 Task: Find connections with filter location Khāsh with filter topic #Managementtips with filter profile language Spanish with filter current company Reliance Industries Limited with filter school Dr. Harisingh Gaur Vishwavidyalaya, Sagar with filter industry Building Finishing Contractors with filter service category Event Planning with filter keywords title File Clerk
Action: Mouse moved to (615, 108)
Screenshot: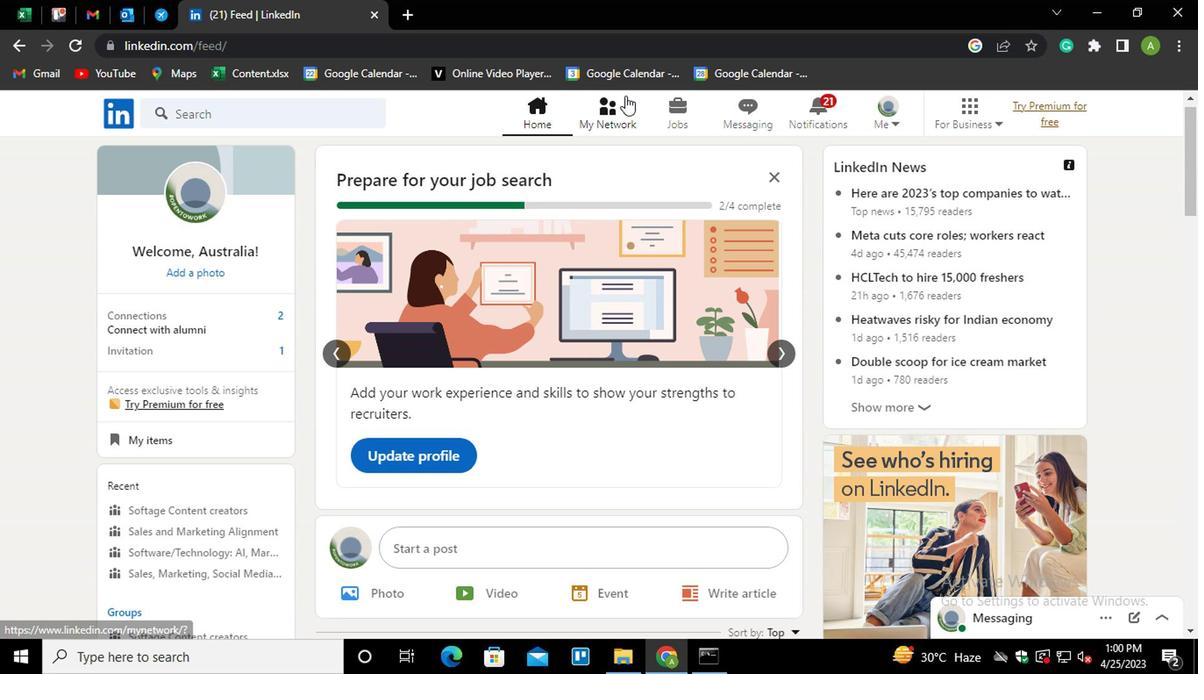 
Action: Mouse pressed left at (615, 108)
Screenshot: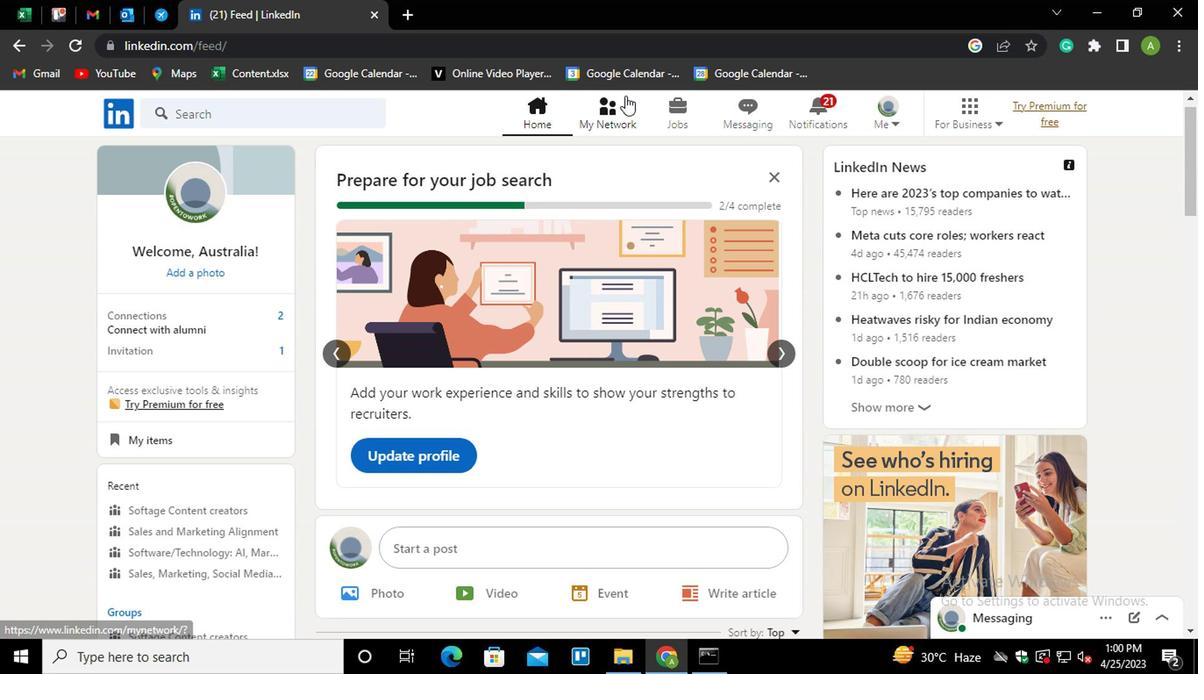 
Action: Mouse moved to (214, 218)
Screenshot: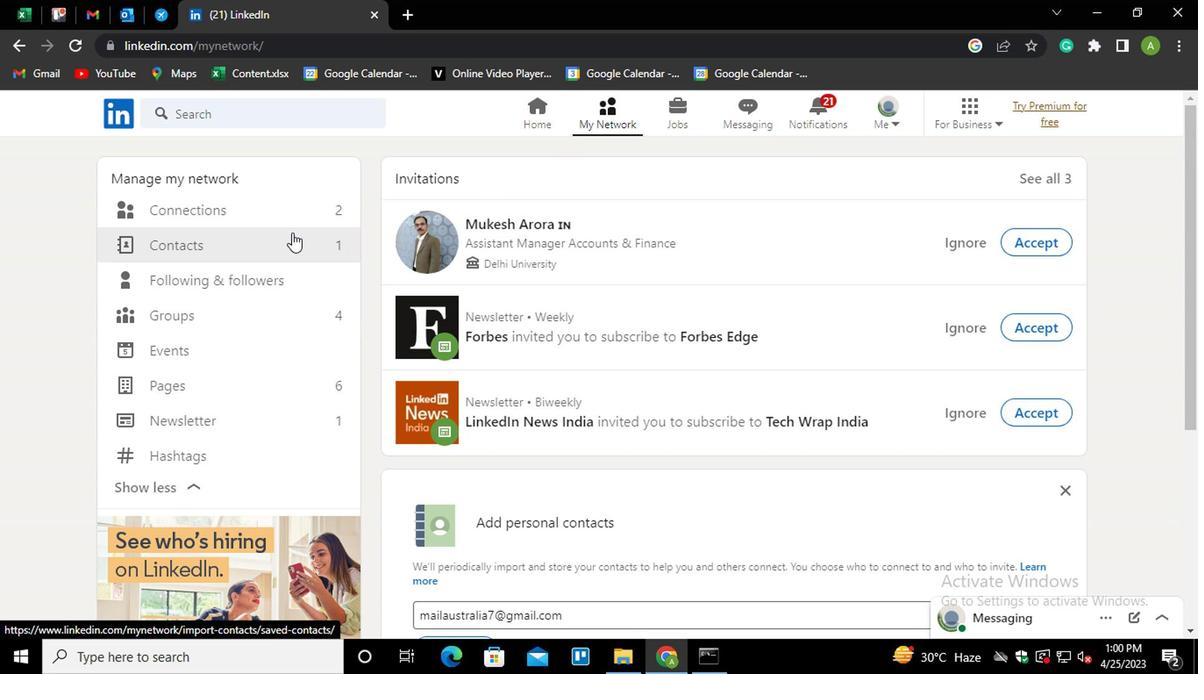 
Action: Mouse pressed left at (214, 218)
Screenshot: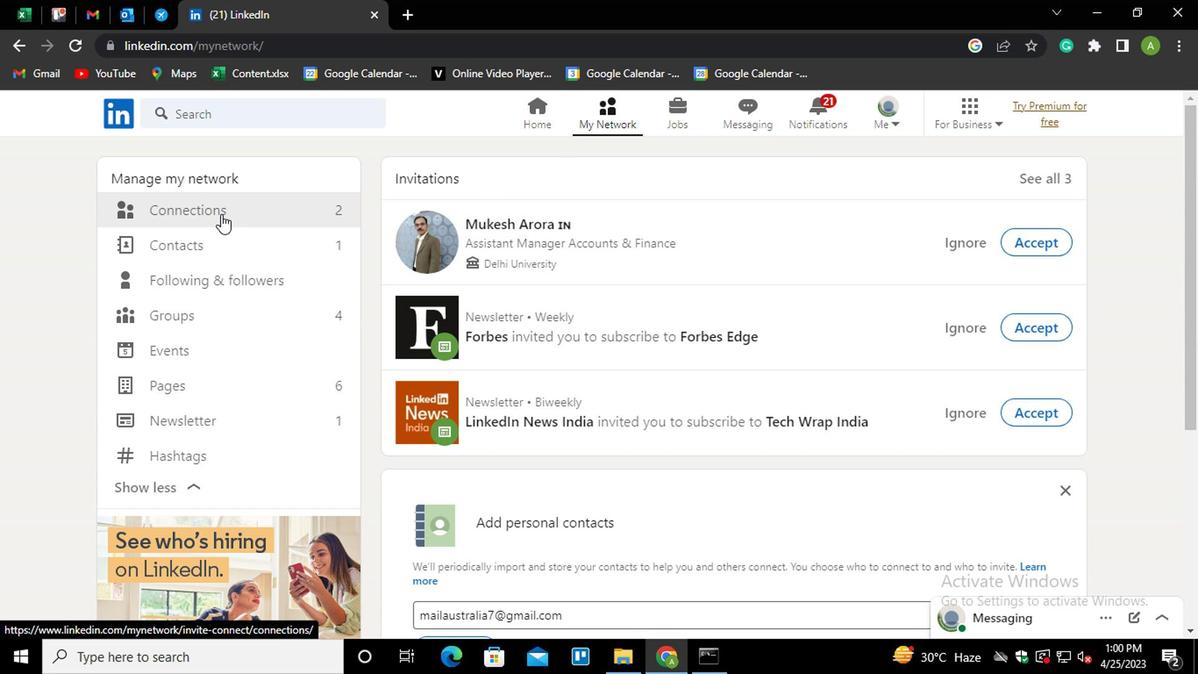 
Action: Mouse moved to (711, 215)
Screenshot: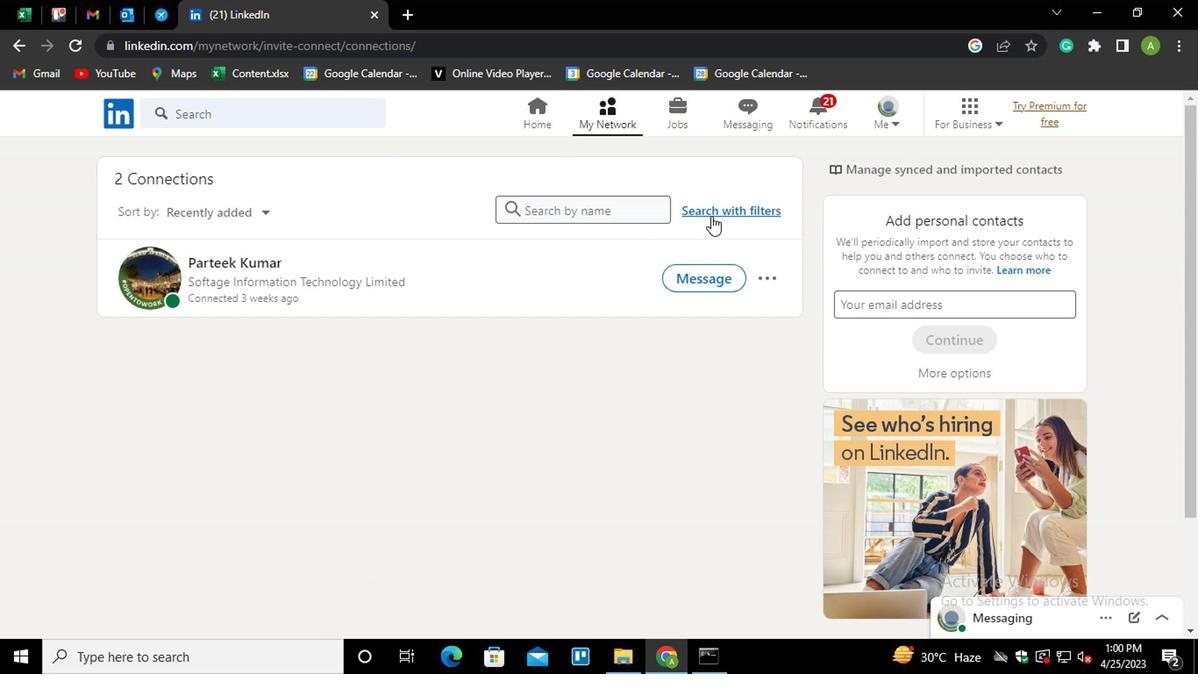 
Action: Mouse pressed left at (711, 215)
Screenshot: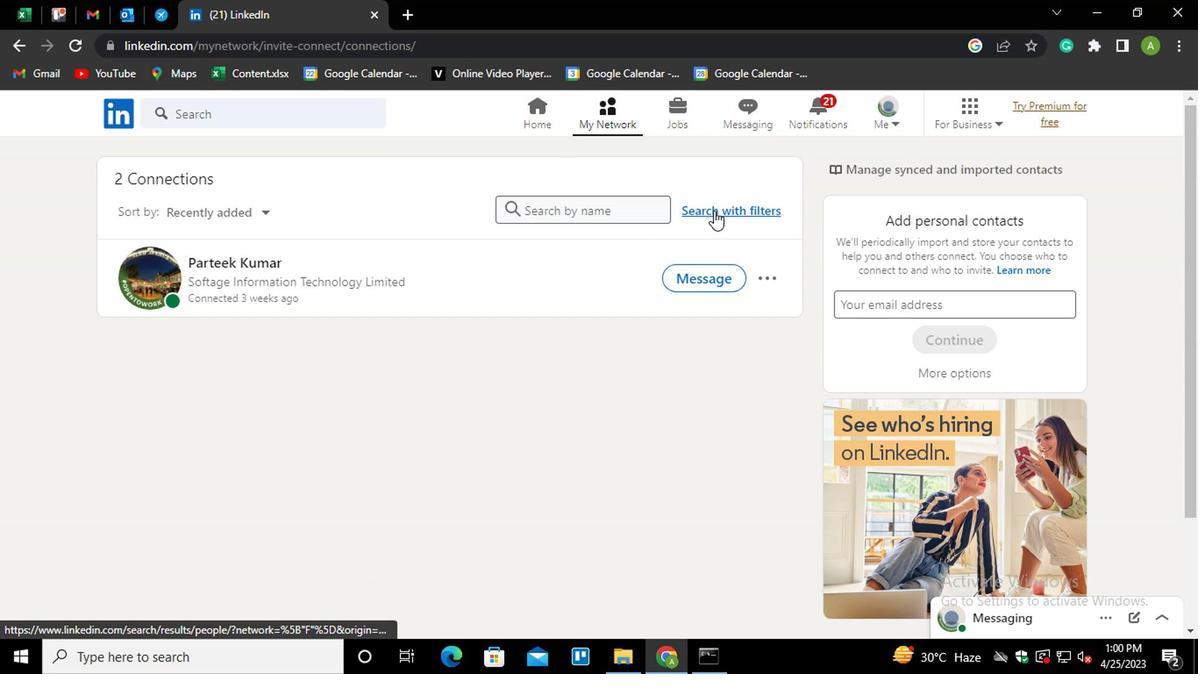 
Action: Mouse moved to (581, 174)
Screenshot: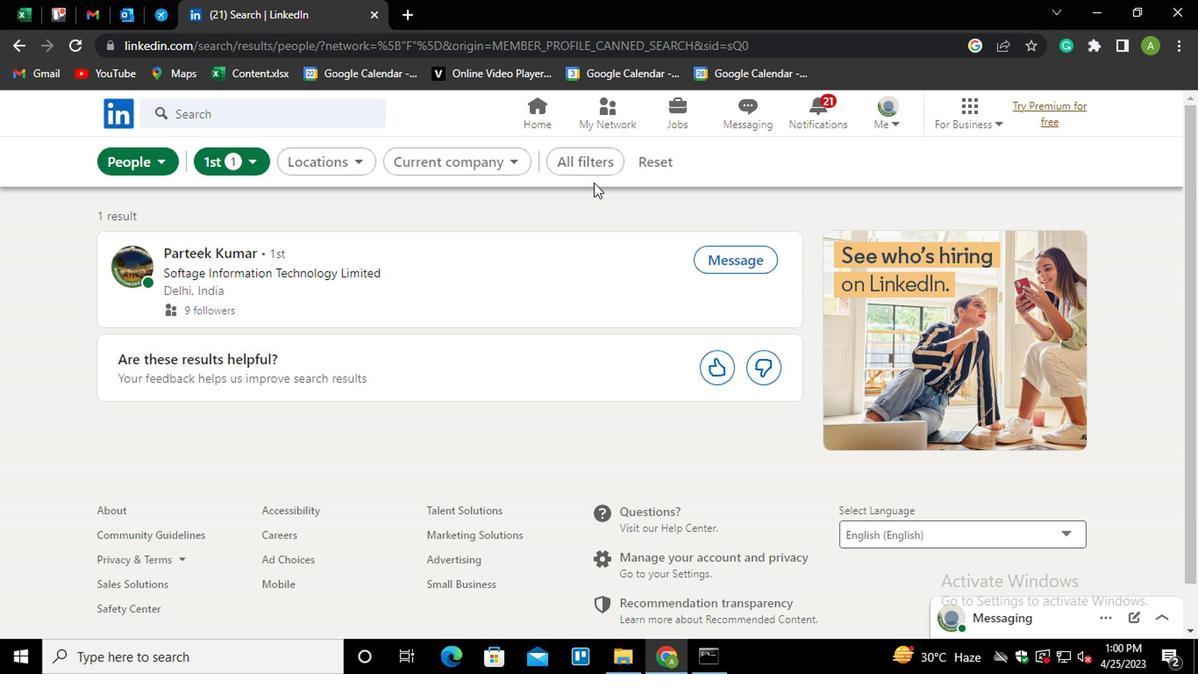 
Action: Mouse pressed left at (581, 174)
Screenshot: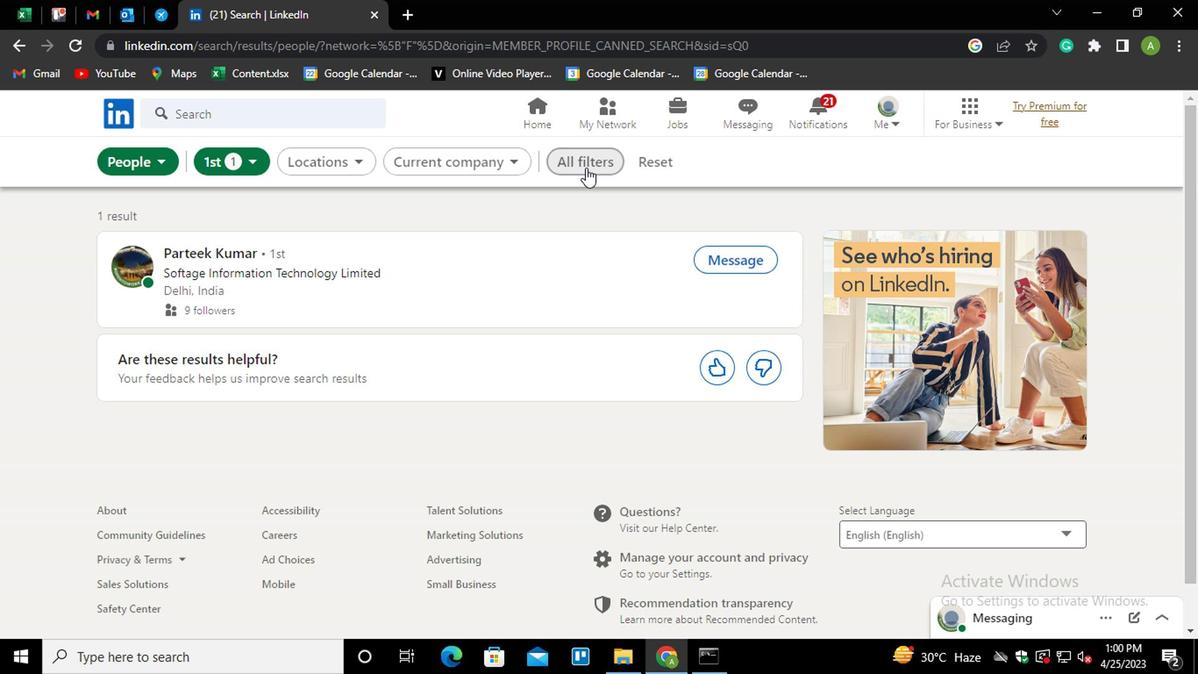 
Action: Mouse moved to (862, 369)
Screenshot: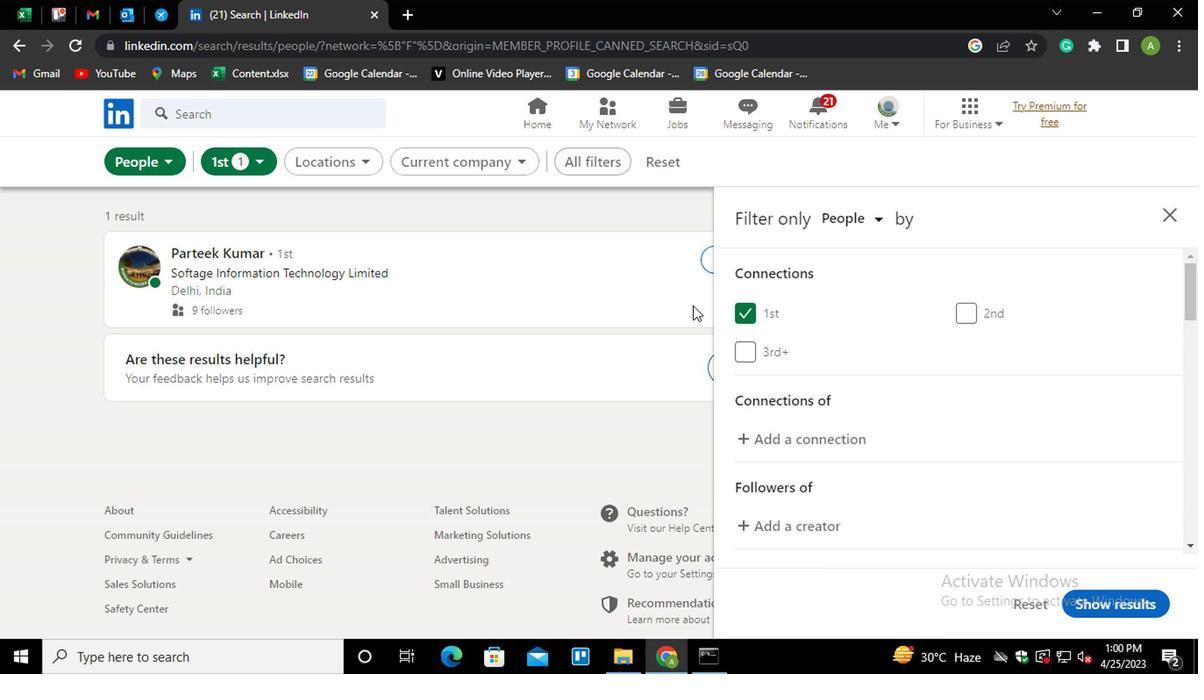 
Action: Mouse scrolled (862, 367) with delta (0, -1)
Screenshot: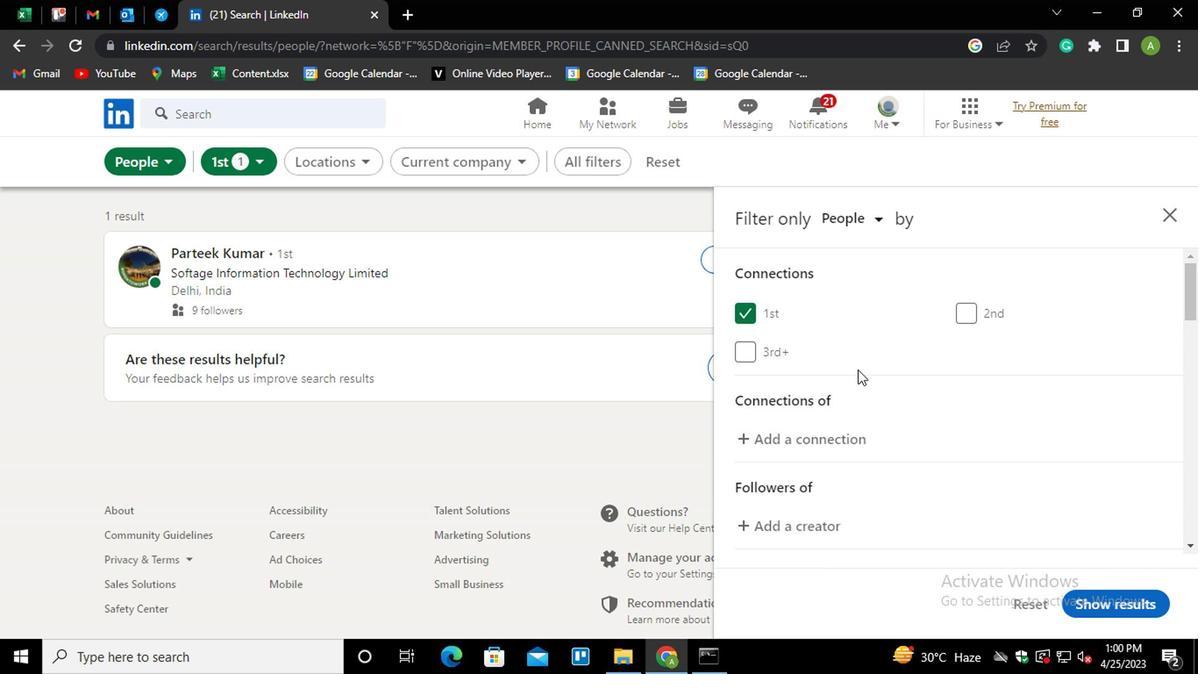 
Action: Mouse moved to (863, 369)
Screenshot: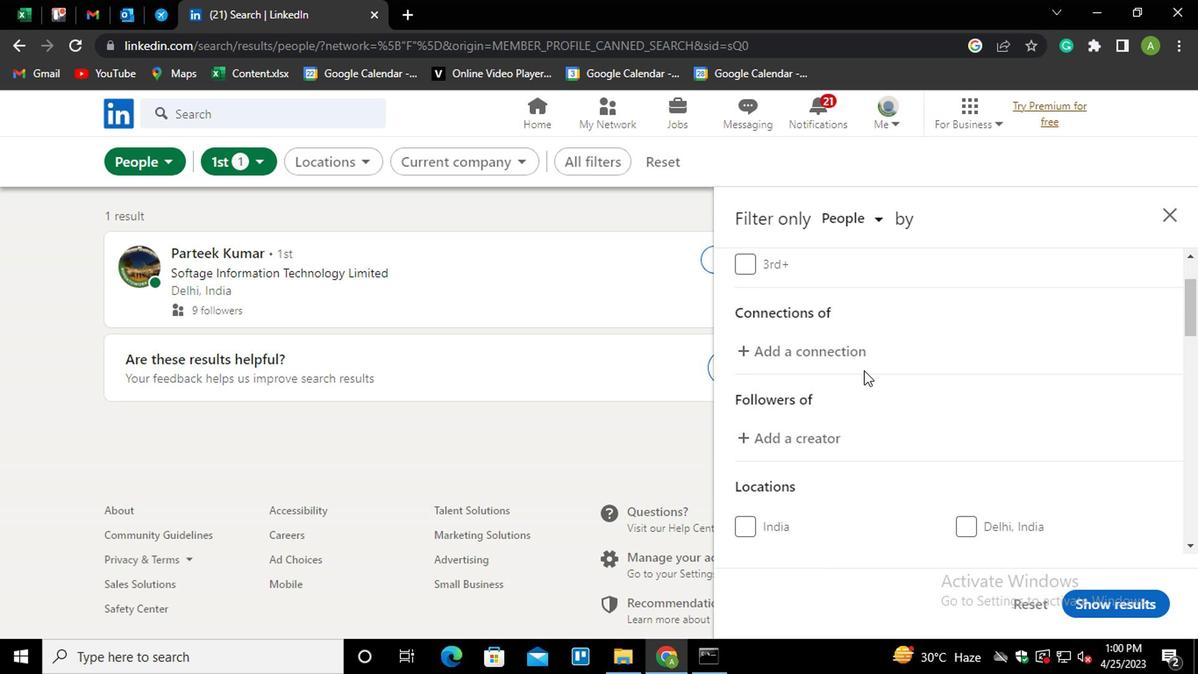 
Action: Mouse scrolled (863, 367) with delta (0, -1)
Screenshot: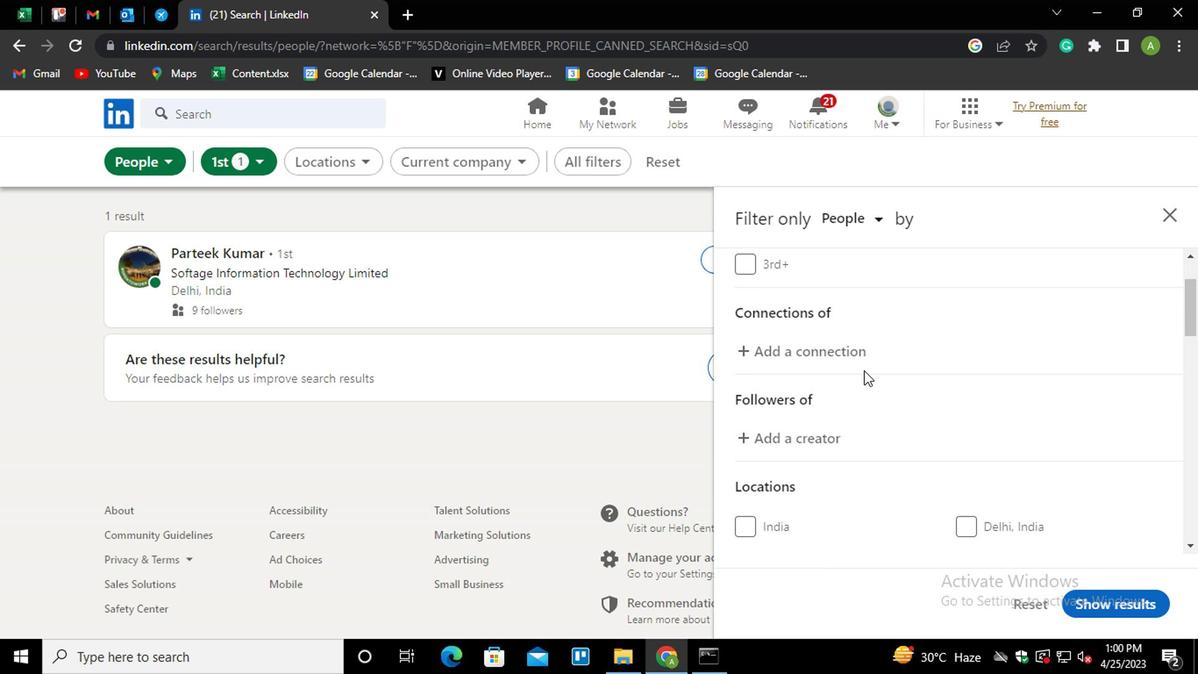 
Action: Mouse scrolled (863, 367) with delta (0, -1)
Screenshot: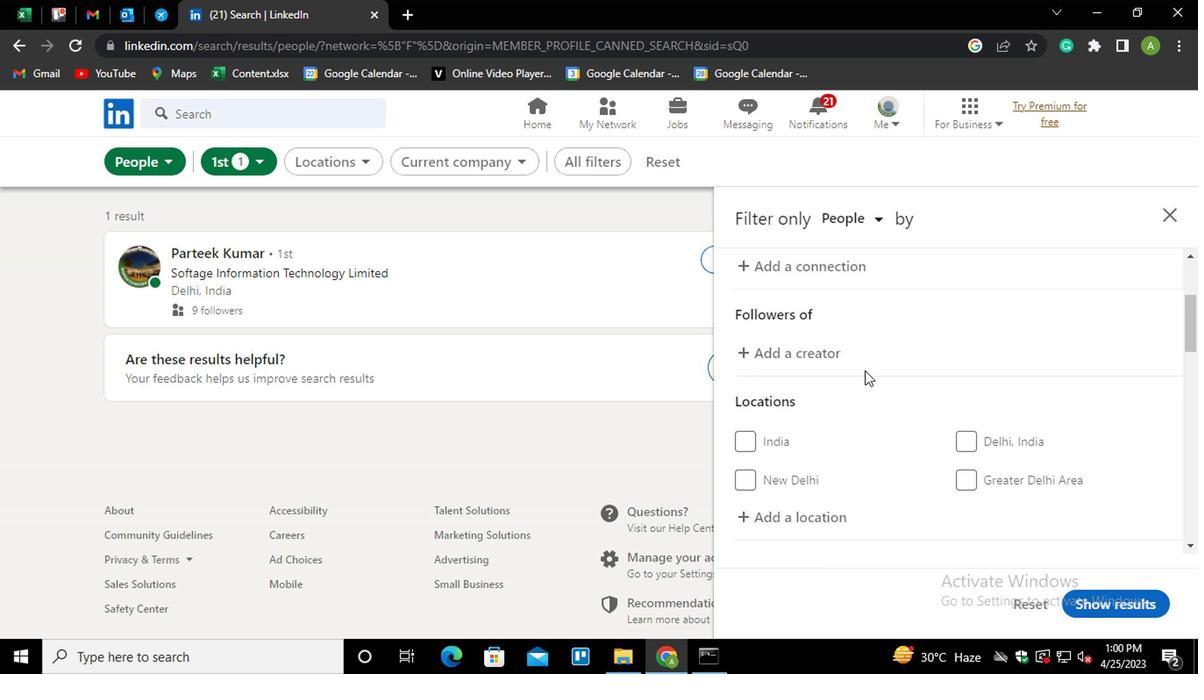 
Action: Mouse moved to (782, 430)
Screenshot: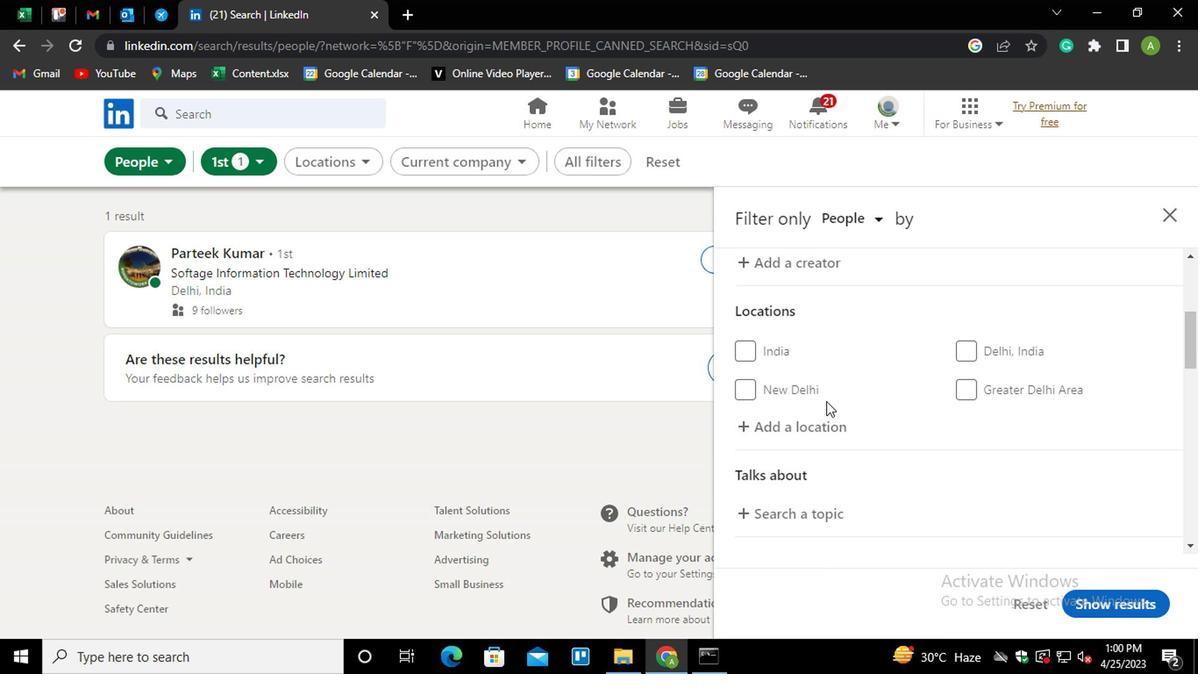 
Action: Mouse pressed left at (782, 430)
Screenshot: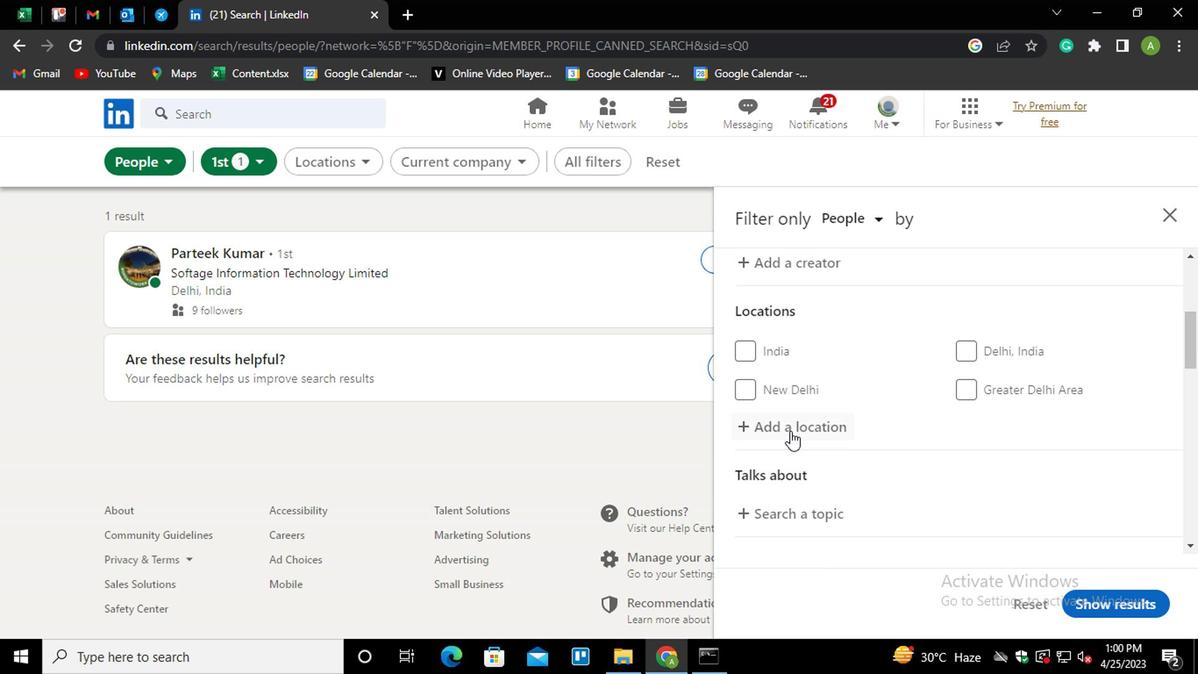 
Action: Mouse moved to (791, 418)
Screenshot: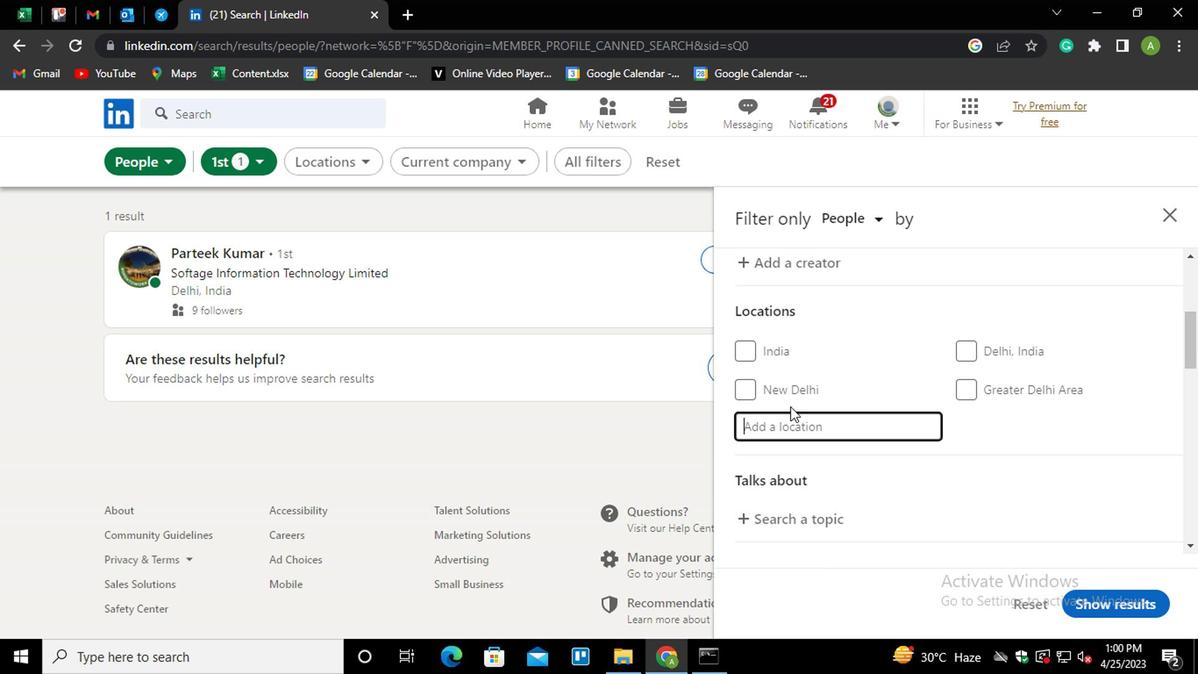 
Action: Mouse pressed left at (791, 418)
Screenshot: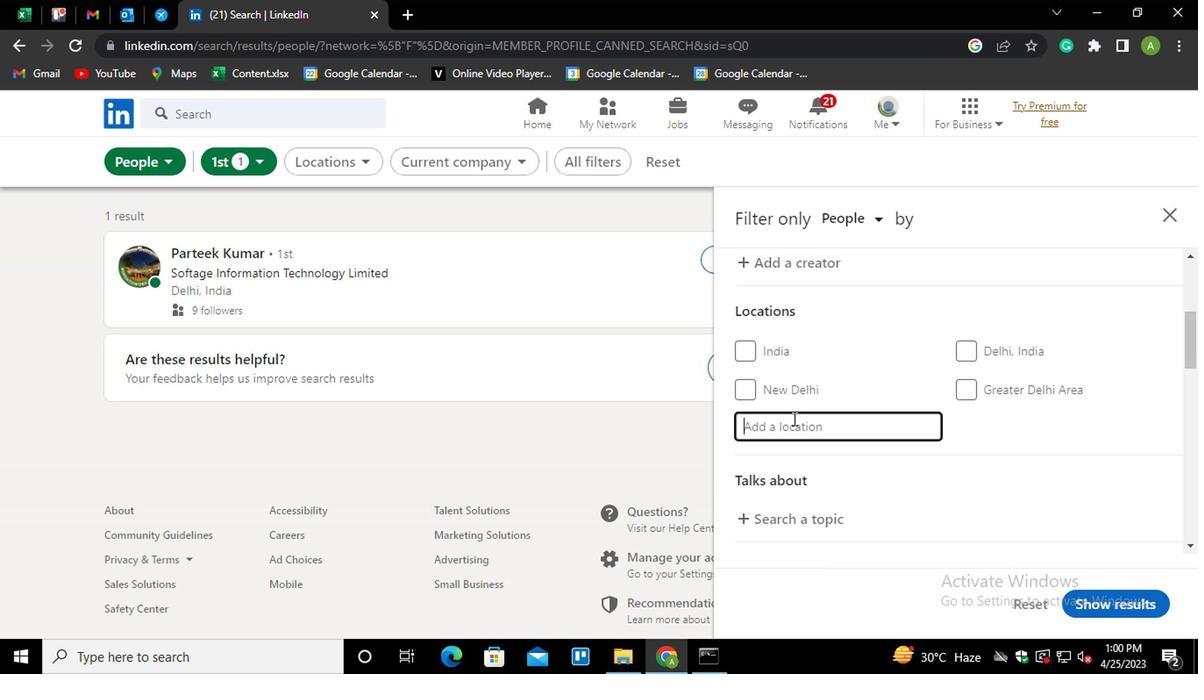 
Action: Key pressed <Key.shift_r>Khash
Screenshot: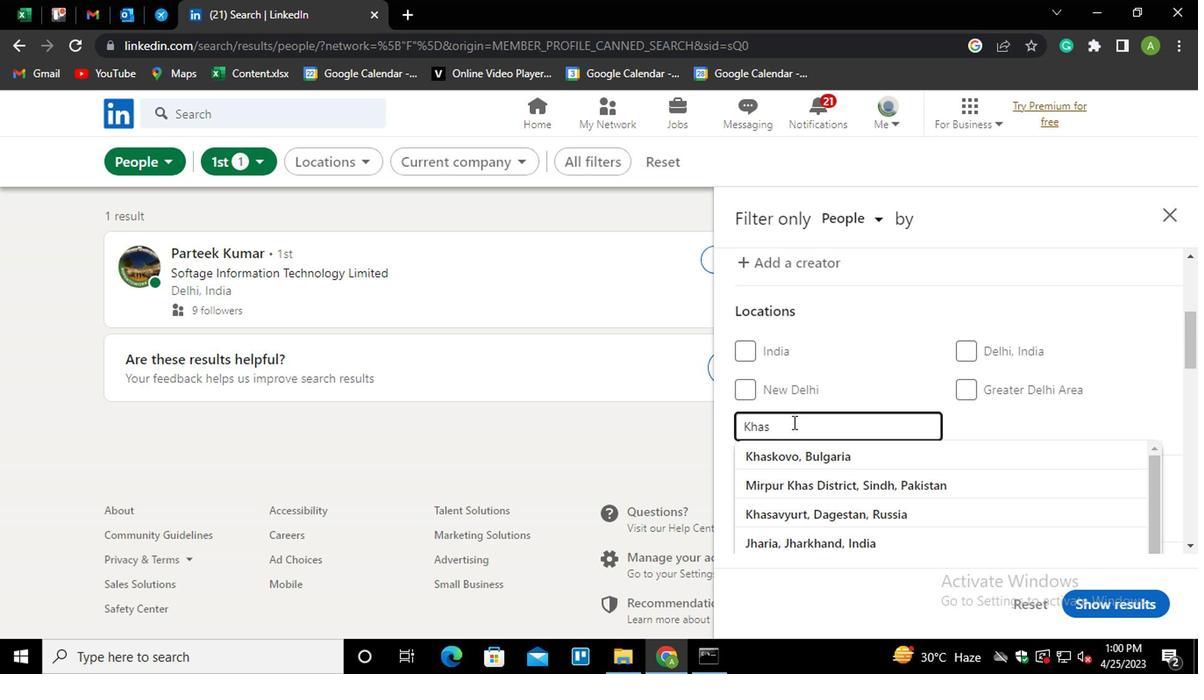 
Action: Mouse moved to (1028, 436)
Screenshot: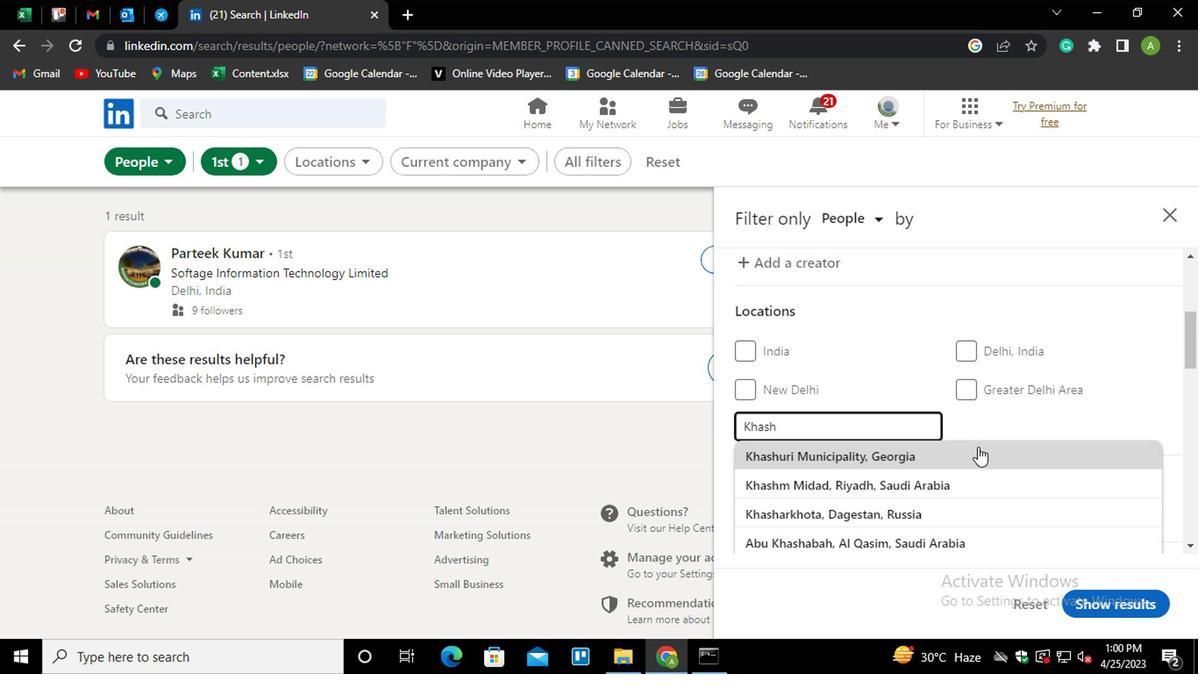 
Action: Mouse pressed left at (1028, 436)
Screenshot: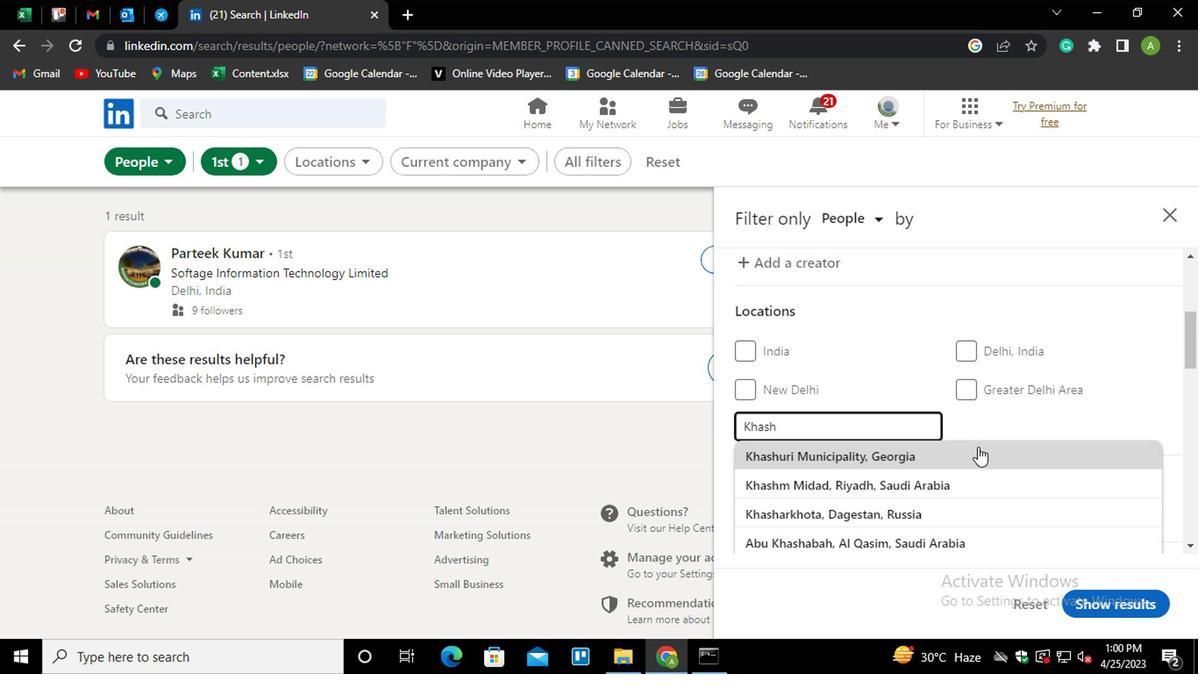 
Action: Mouse moved to (889, 367)
Screenshot: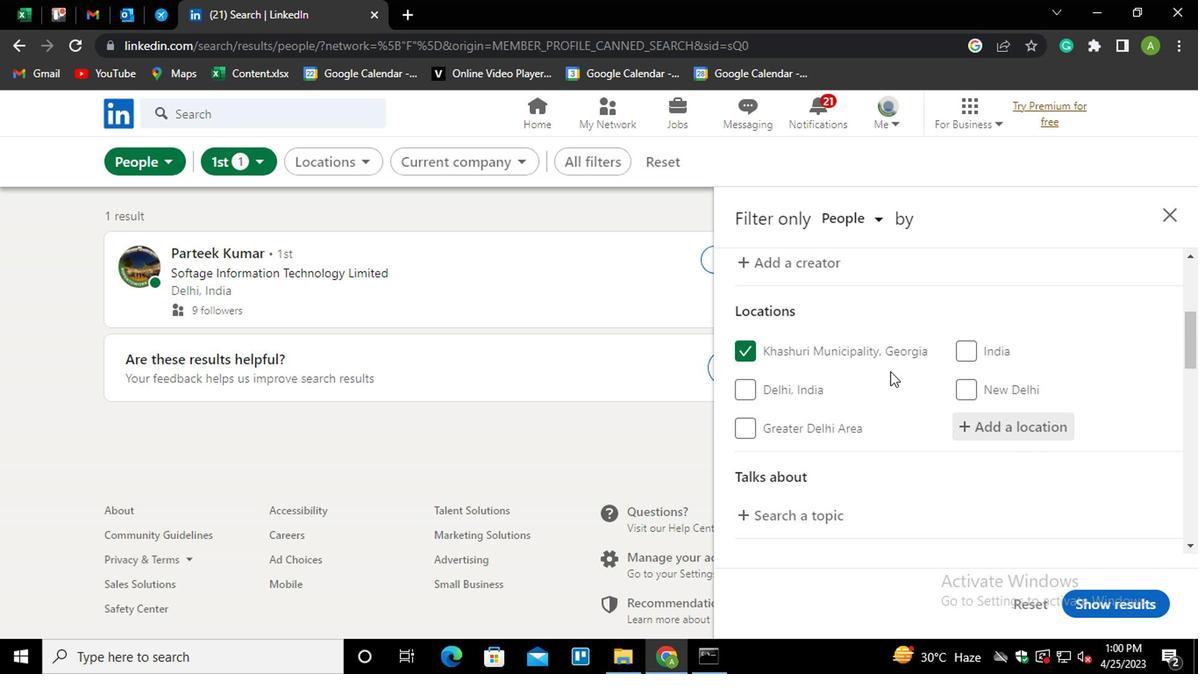 
Action: Mouse scrolled (889, 367) with delta (0, 0)
Screenshot: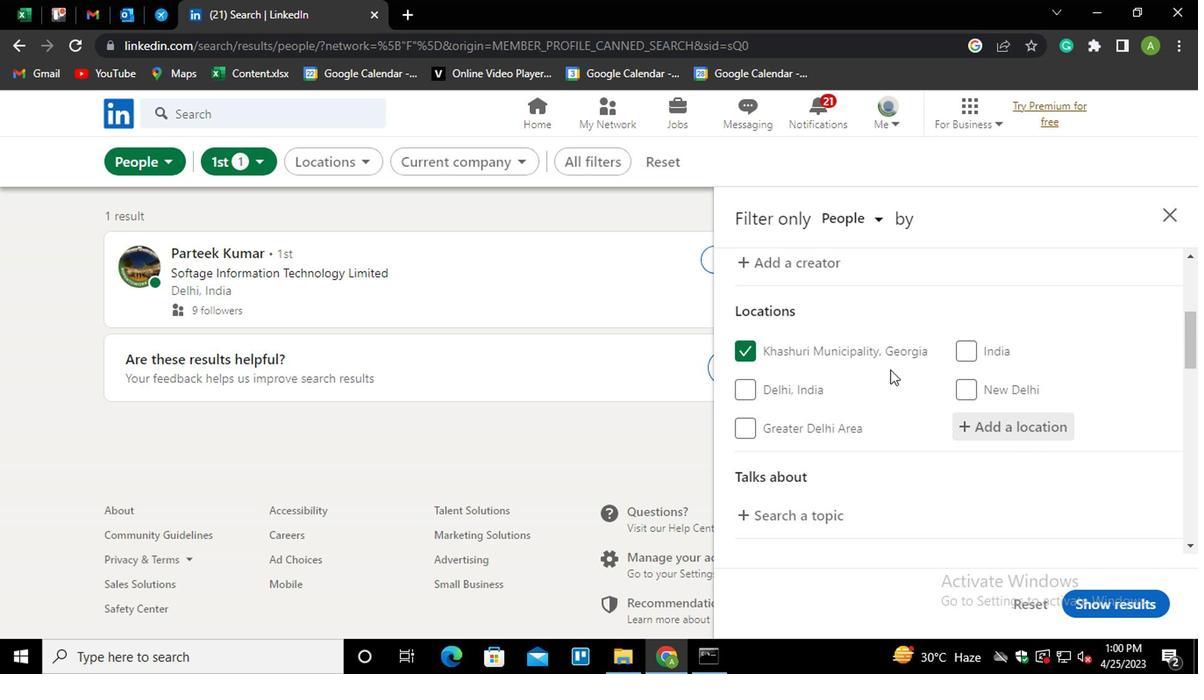 
Action: Mouse scrolled (889, 367) with delta (0, 0)
Screenshot: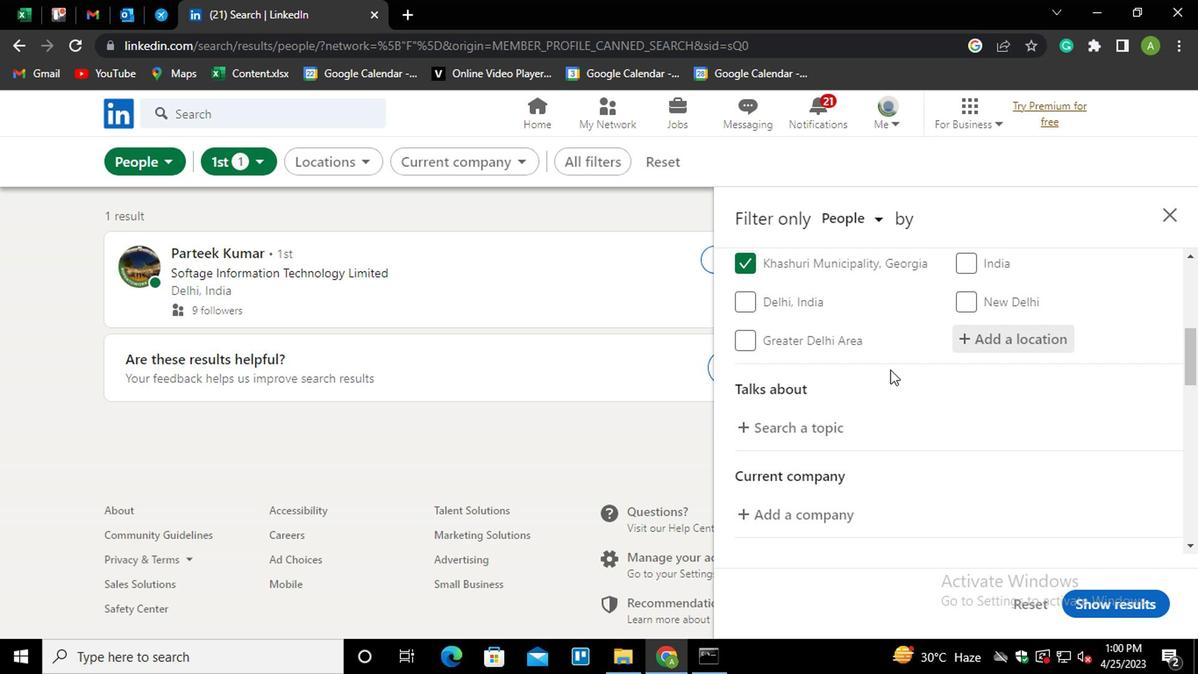 
Action: Mouse scrolled (889, 367) with delta (0, 0)
Screenshot: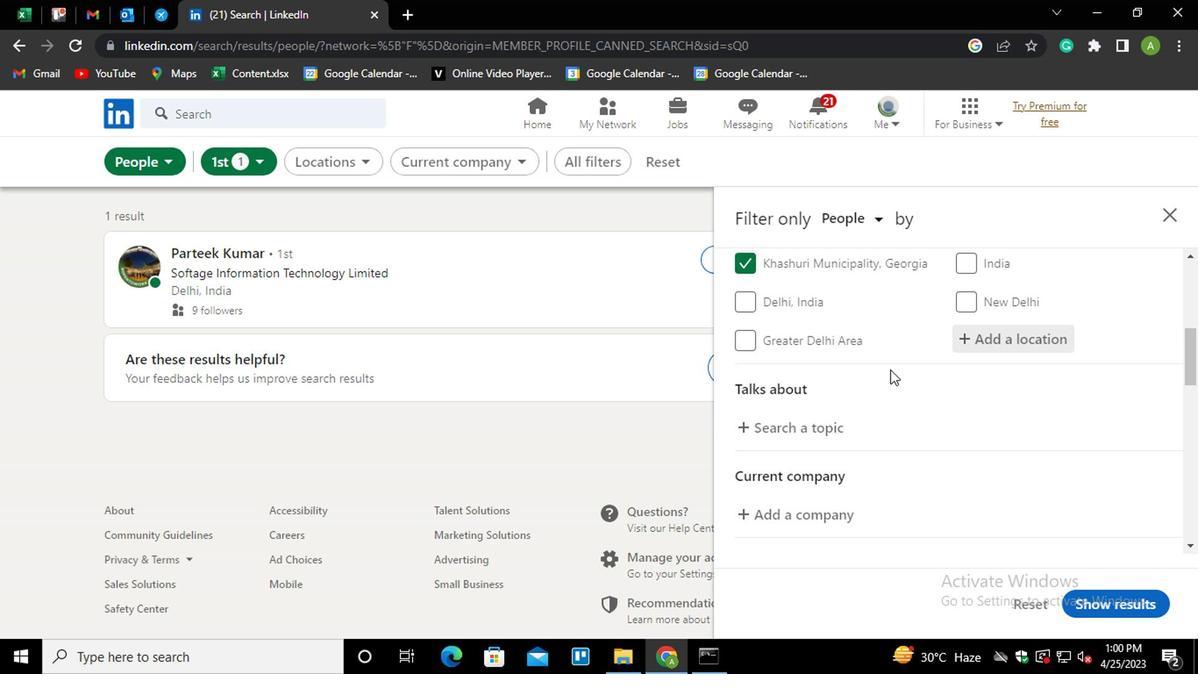 
Action: Mouse moved to (804, 254)
Screenshot: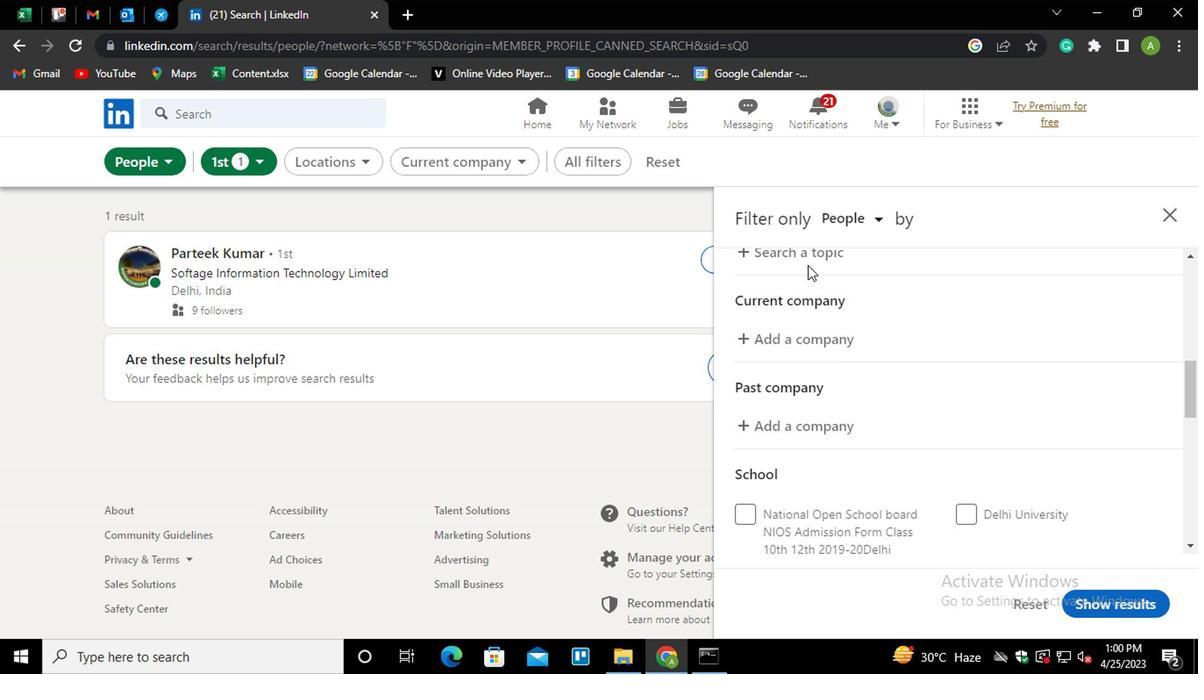 
Action: Mouse pressed left at (804, 254)
Screenshot: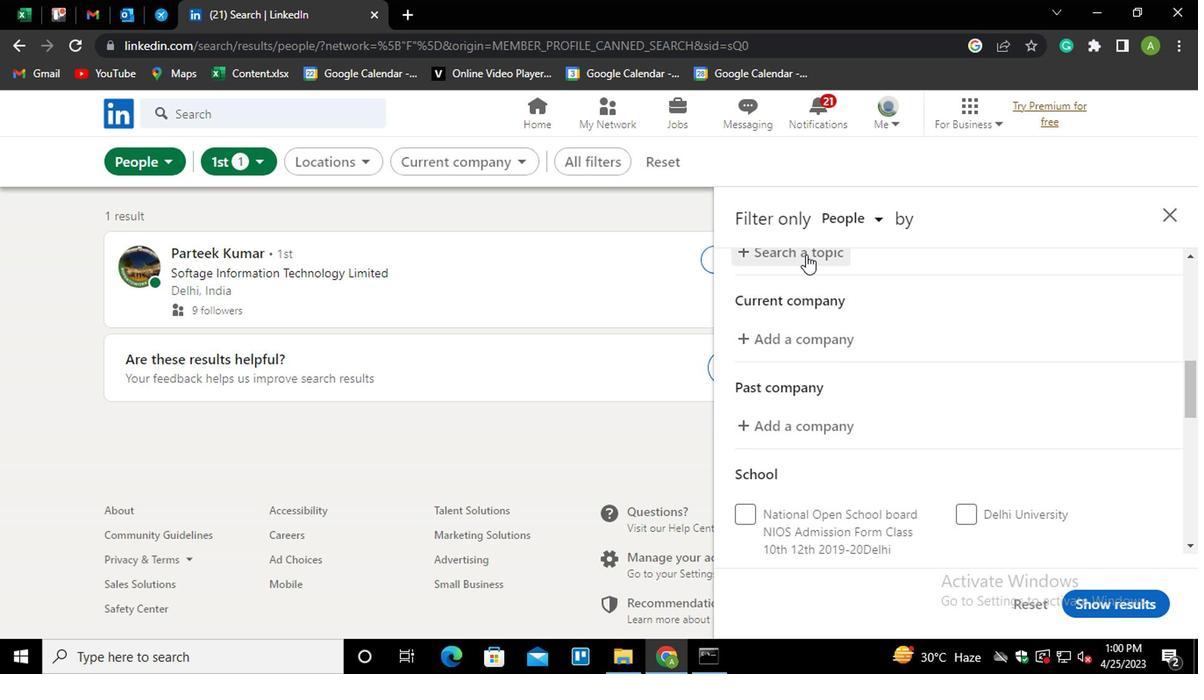 
Action: Mouse moved to (804, 265)
Screenshot: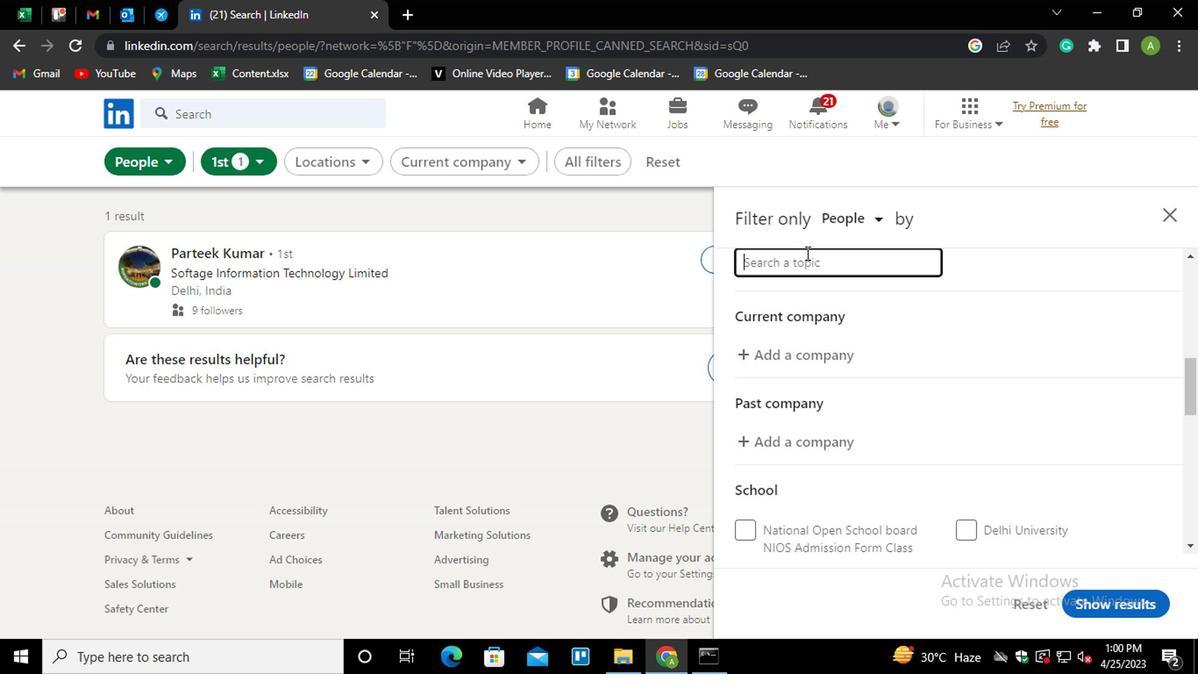 
Action: Mouse pressed left at (804, 265)
Screenshot: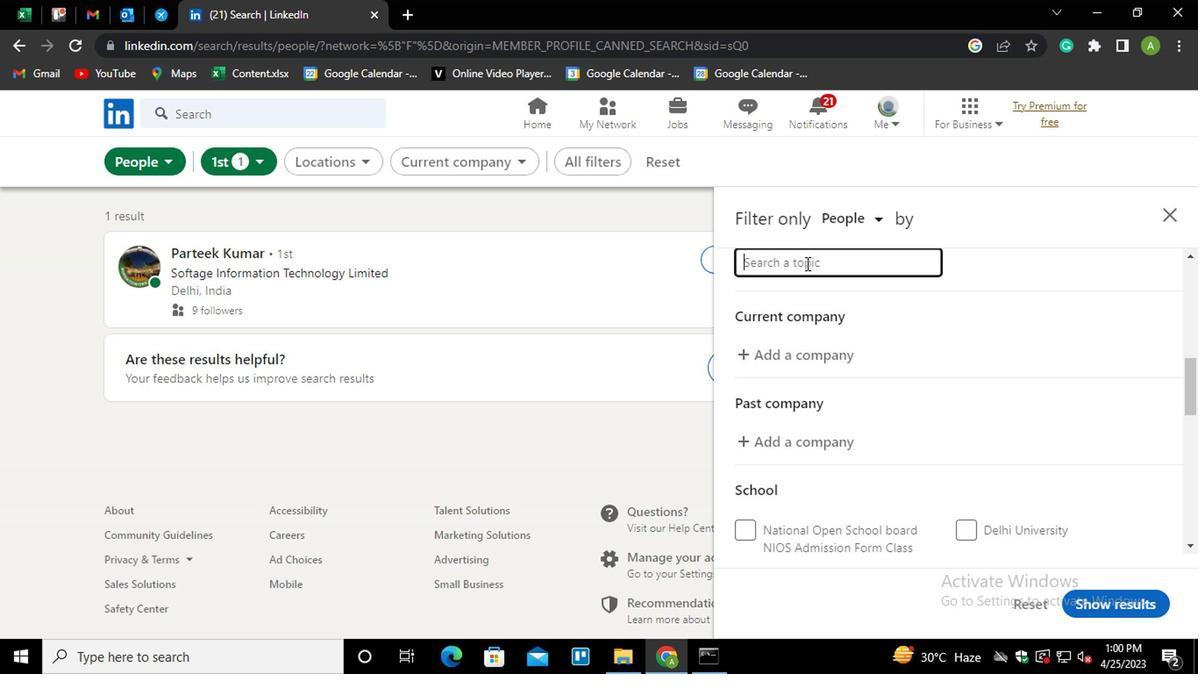 
Action: Key pressed <Key.shift>#<Key.shift_r>MANAGEMENTTIPS
Screenshot: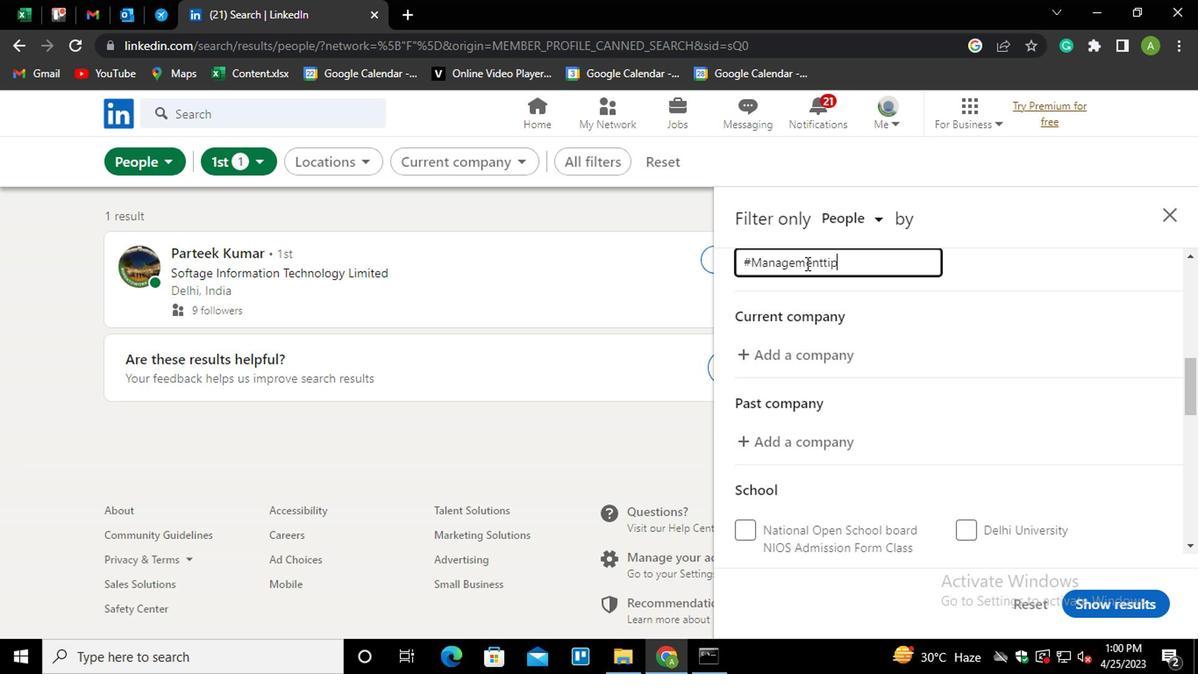 
Action: Mouse moved to (1096, 306)
Screenshot: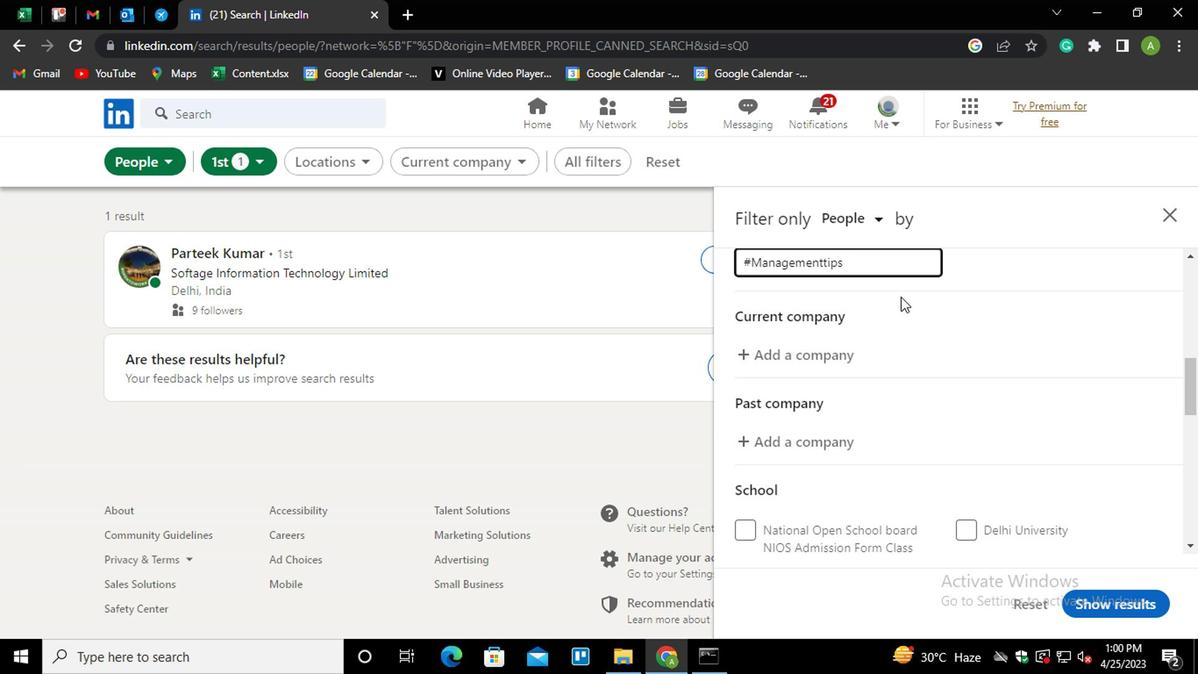 
Action: Mouse pressed left at (1096, 306)
Screenshot: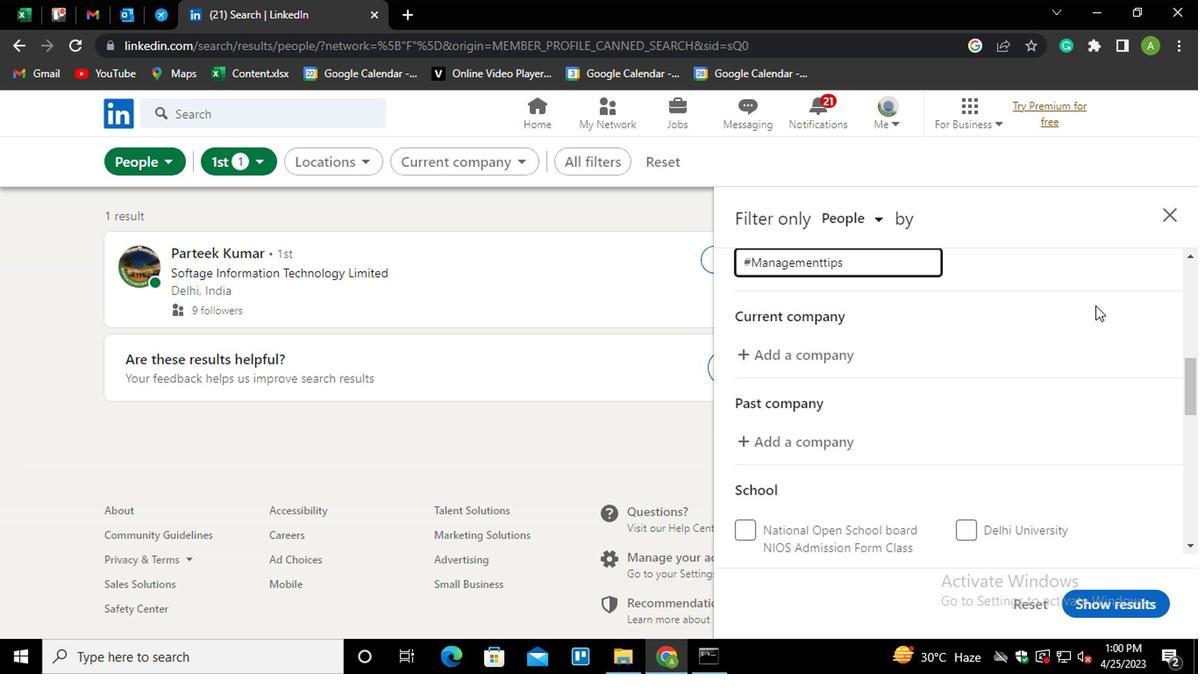 
Action: Mouse moved to (1092, 304)
Screenshot: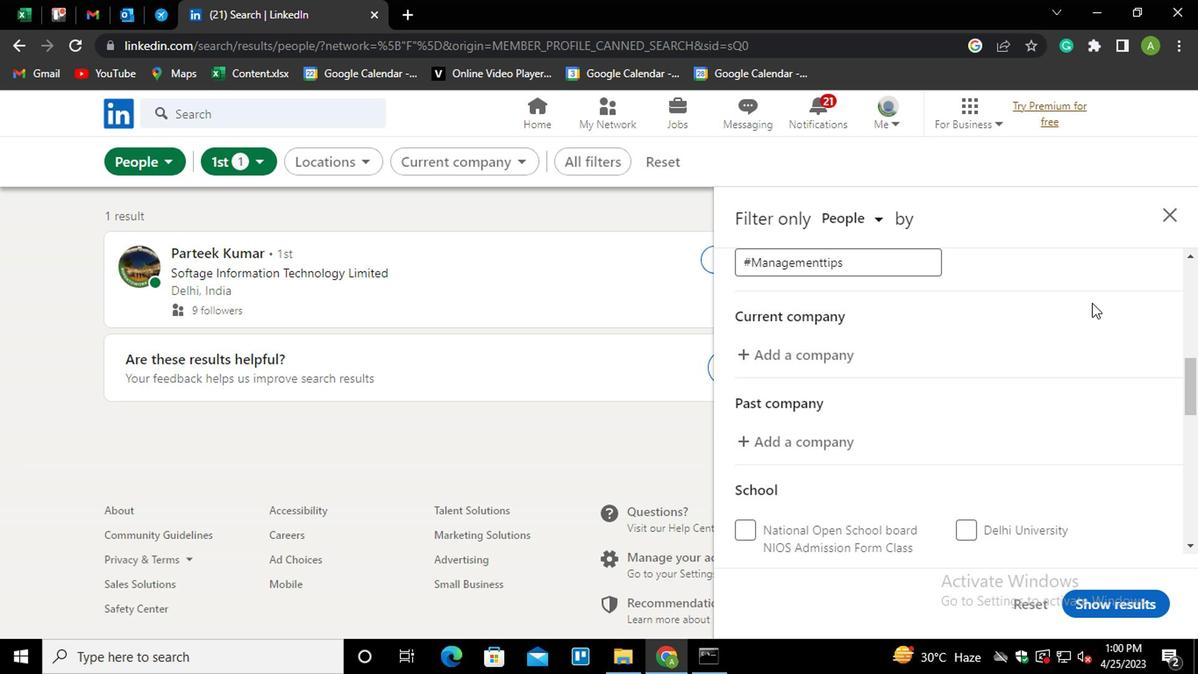 
Action: Mouse scrolled (1092, 302) with delta (0, -1)
Screenshot: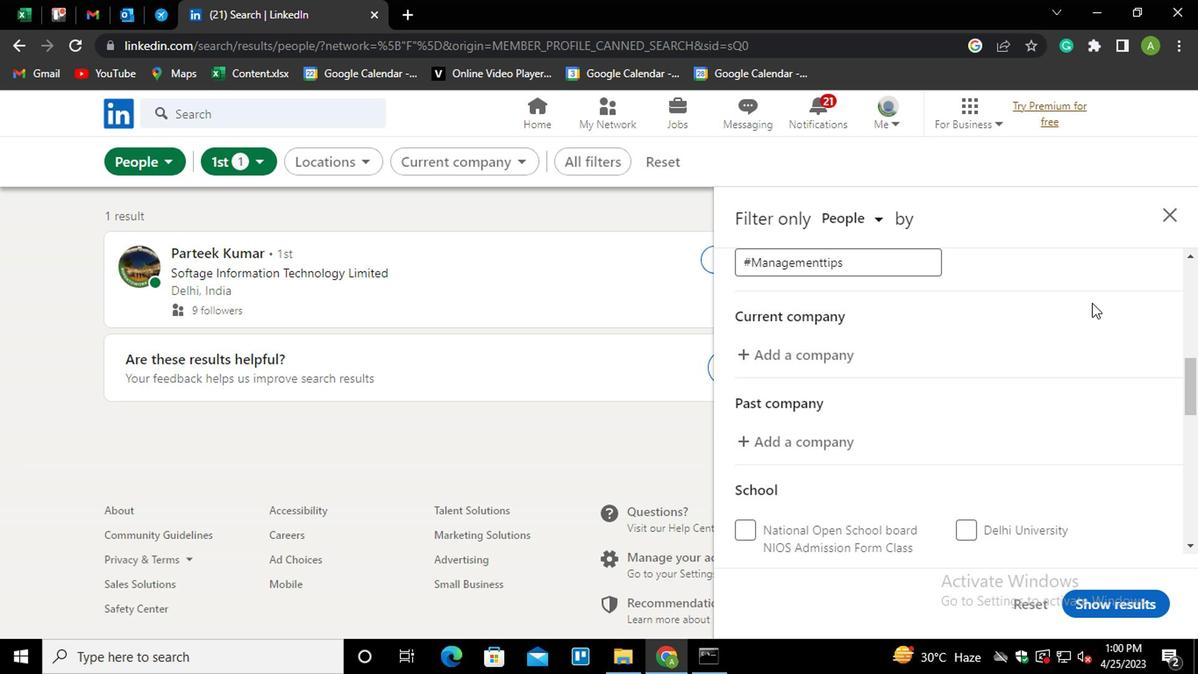 
Action: Mouse scrolled (1092, 302) with delta (0, -1)
Screenshot: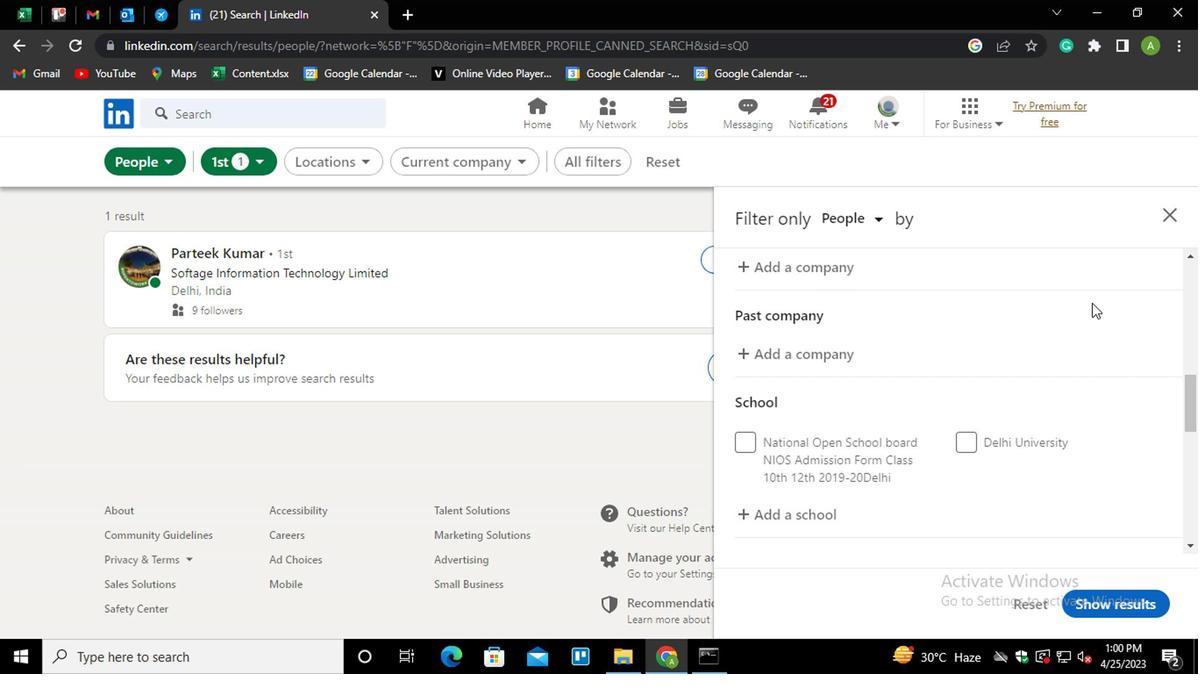 
Action: Mouse scrolled (1092, 302) with delta (0, -1)
Screenshot: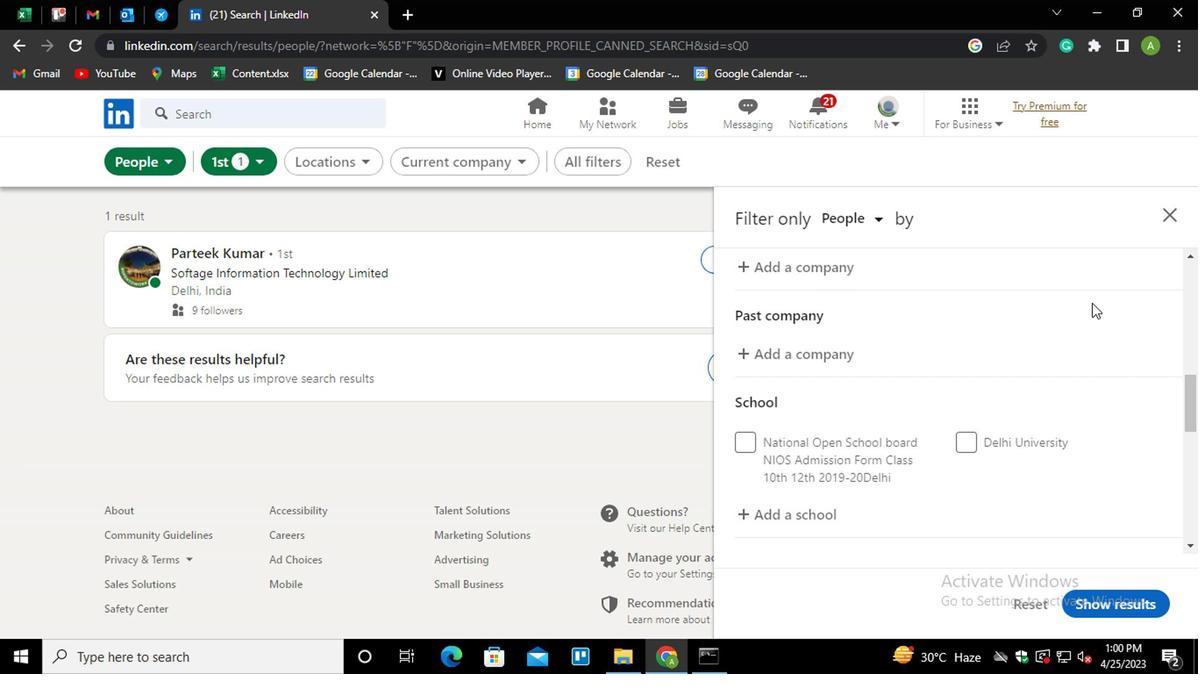 
Action: Mouse scrolled (1092, 302) with delta (0, -1)
Screenshot: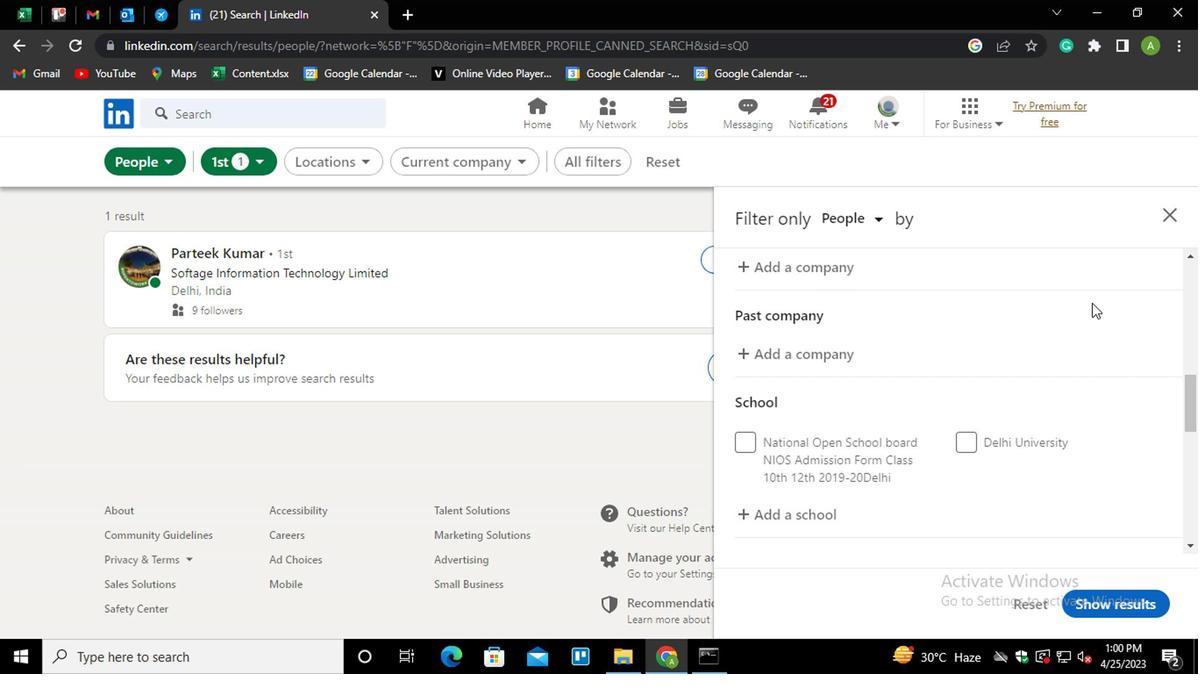 
Action: Mouse moved to (1088, 307)
Screenshot: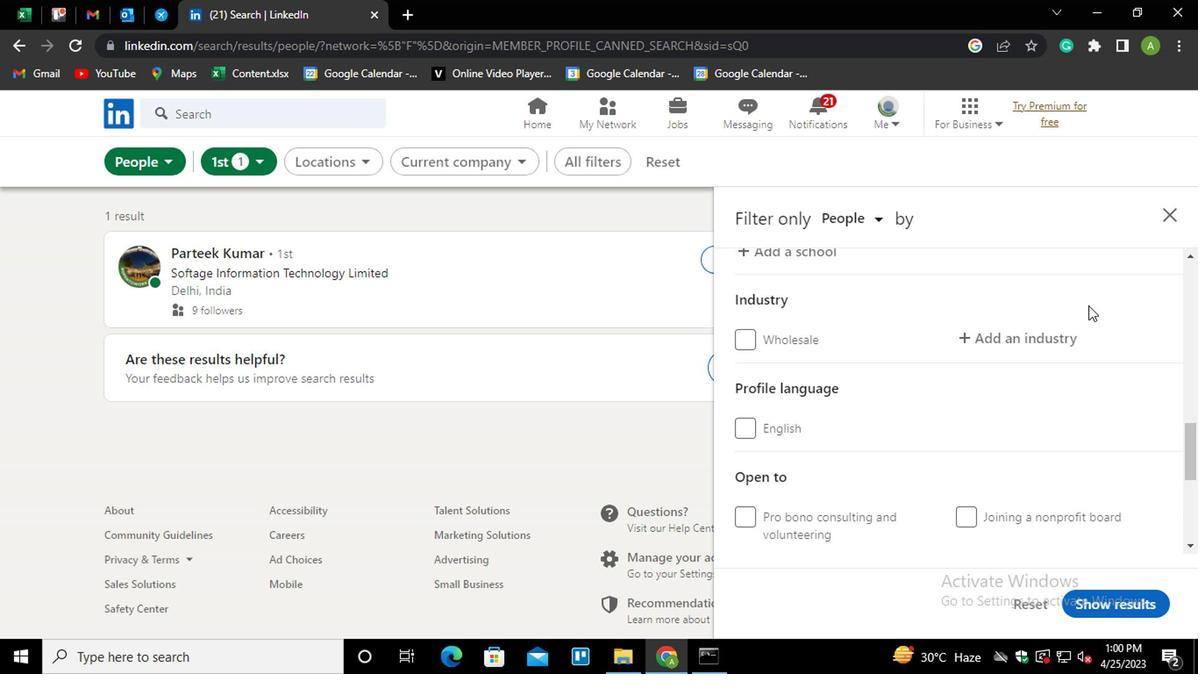 
Action: Mouse scrolled (1088, 307) with delta (0, 0)
Screenshot: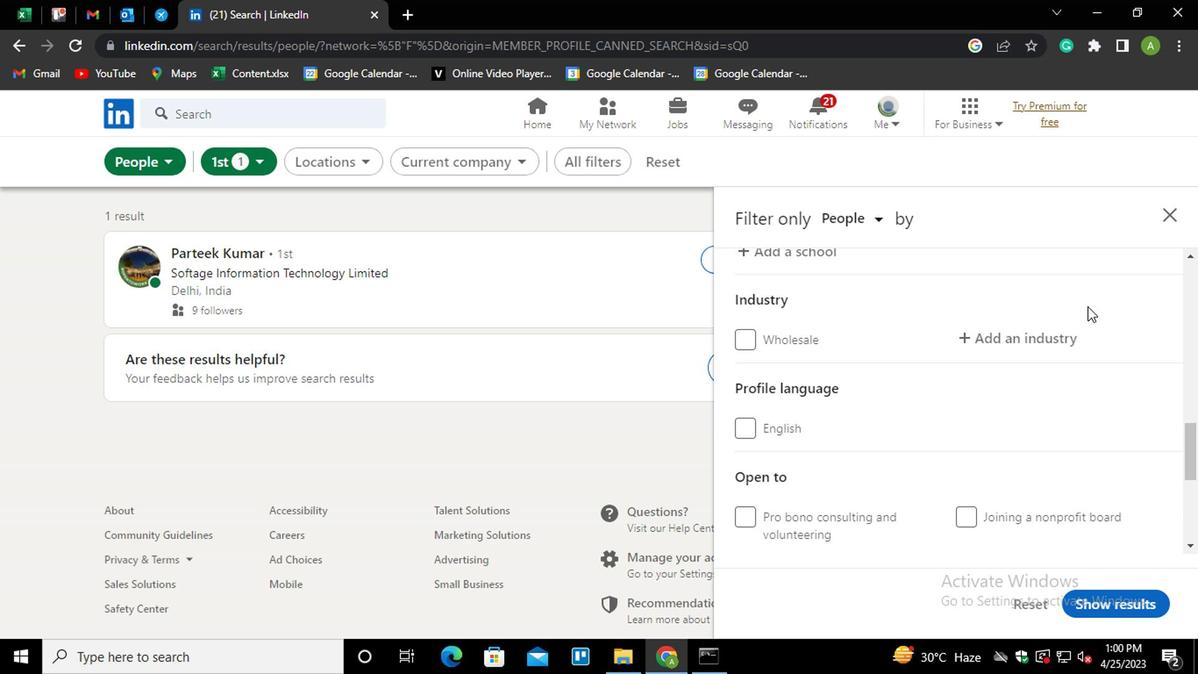 
Action: Mouse scrolled (1088, 307) with delta (0, 0)
Screenshot: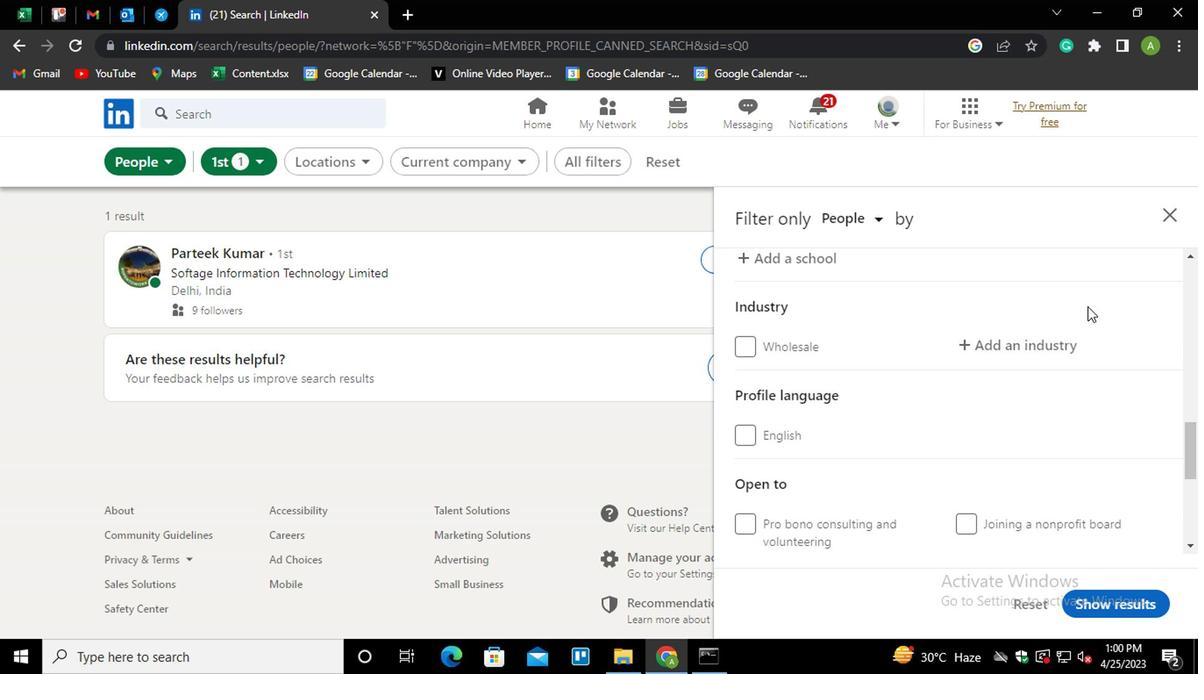 
Action: Mouse scrolled (1088, 307) with delta (0, 0)
Screenshot: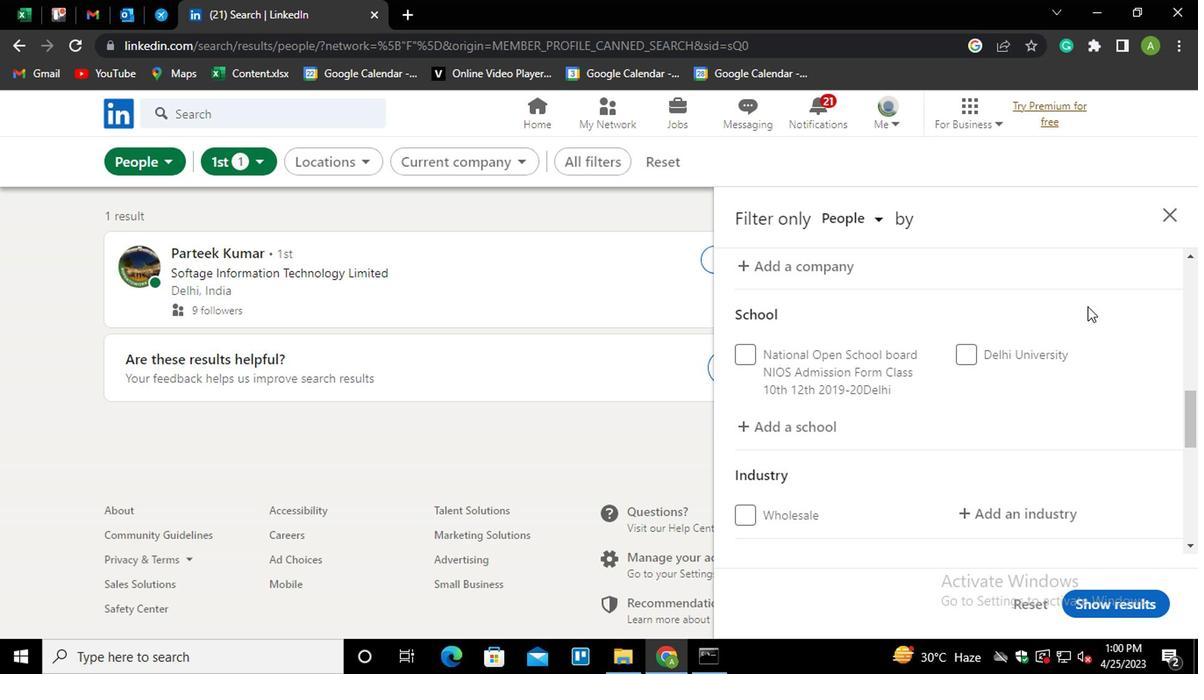 
Action: Mouse scrolled (1088, 307) with delta (0, 0)
Screenshot: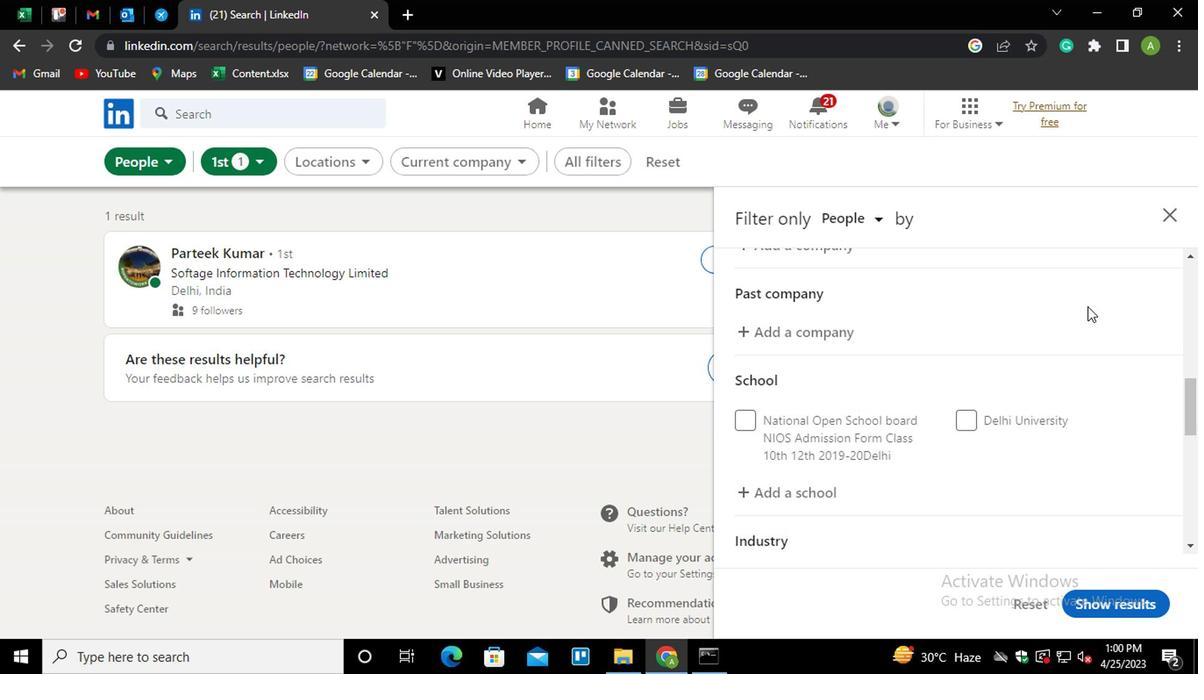 
Action: Mouse moved to (855, 353)
Screenshot: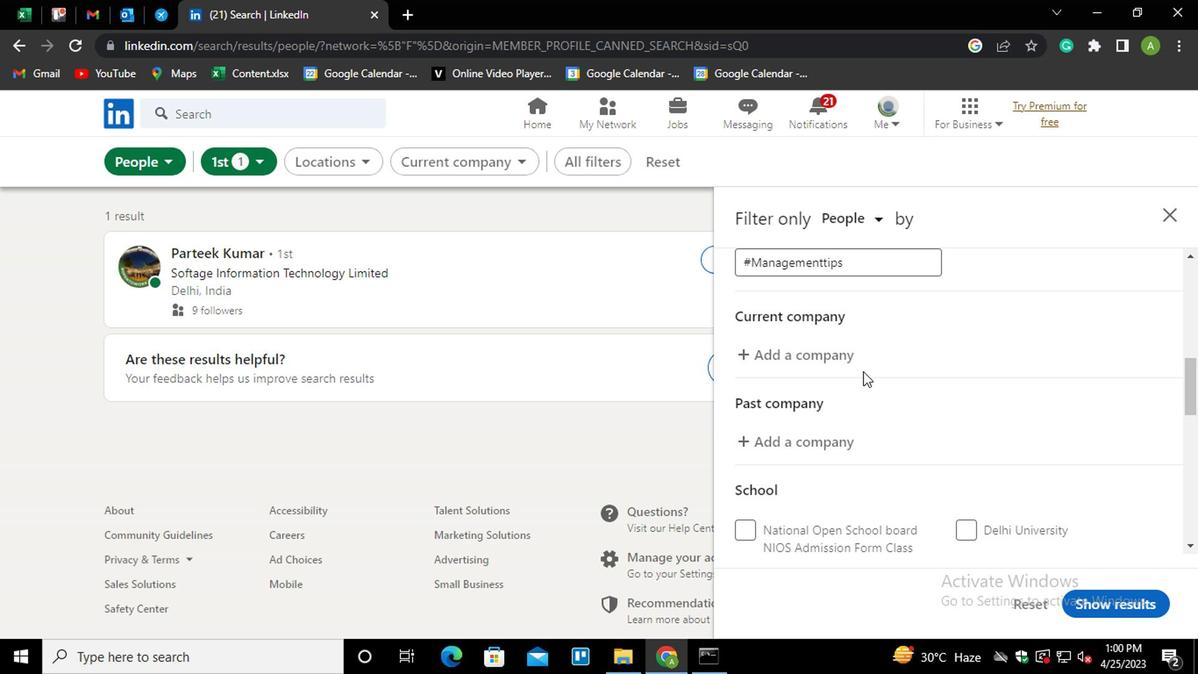 
Action: Mouse pressed left at (855, 353)
Screenshot: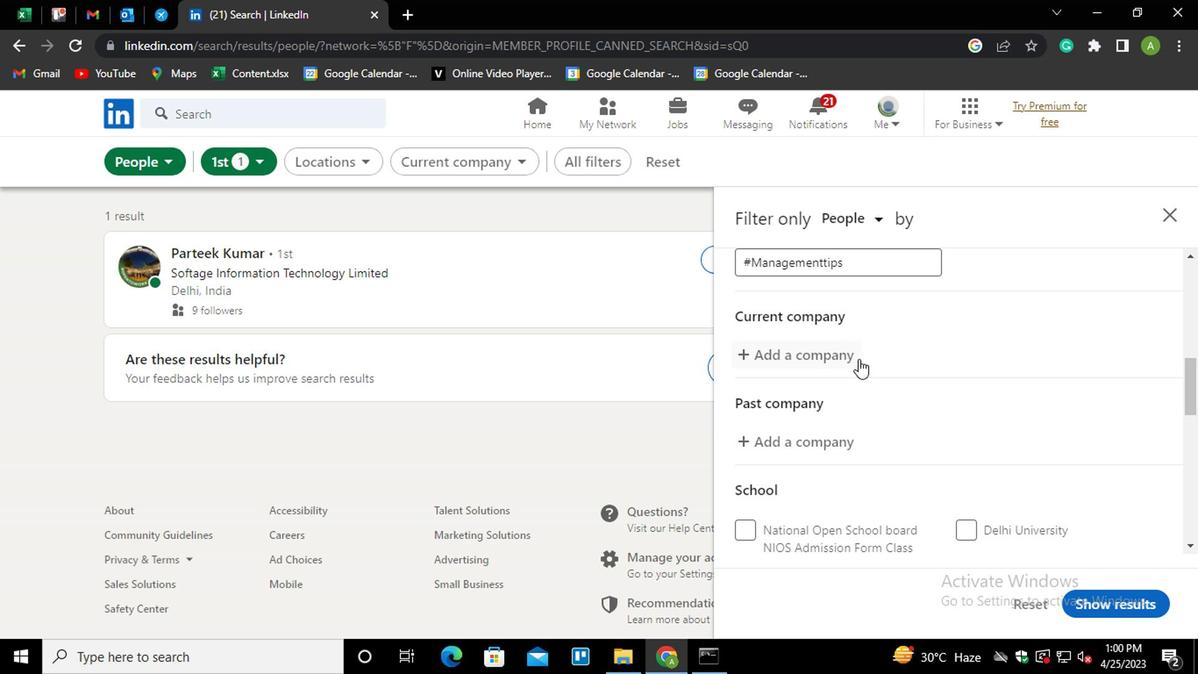 
Action: Key pressed <Key.shift>RELINA<Key.backspace><Key.backspace>AN<Key.down><Key.enter>
Screenshot: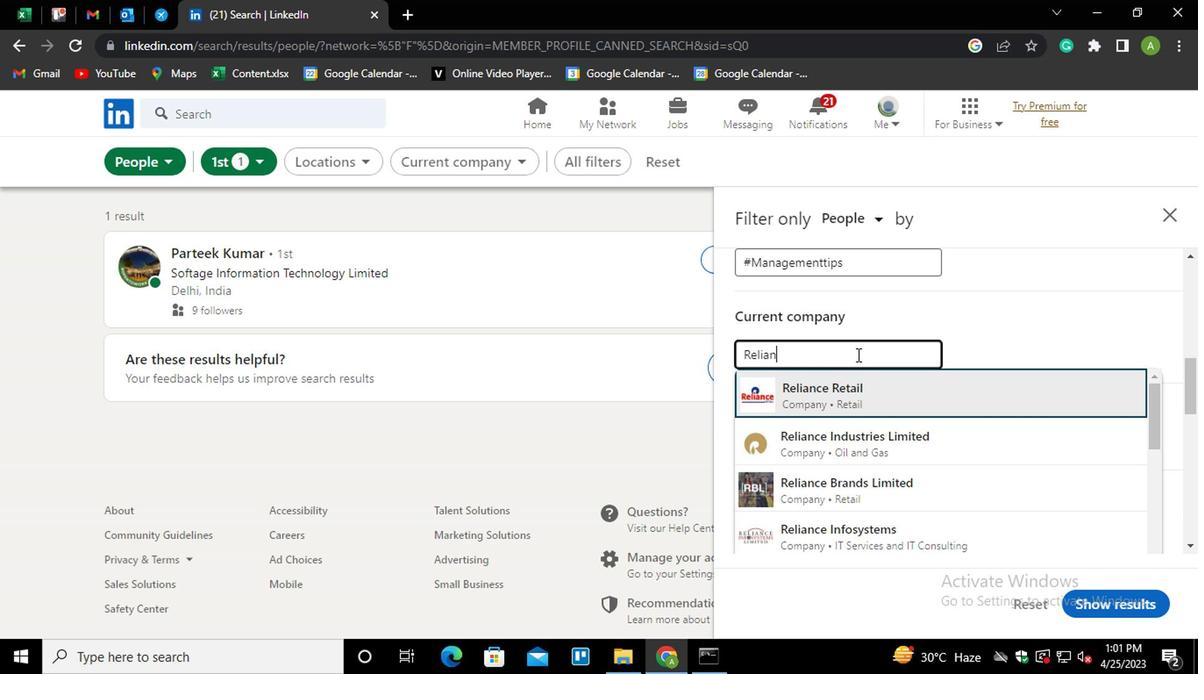 
Action: Mouse moved to (922, 423)
Screenshot: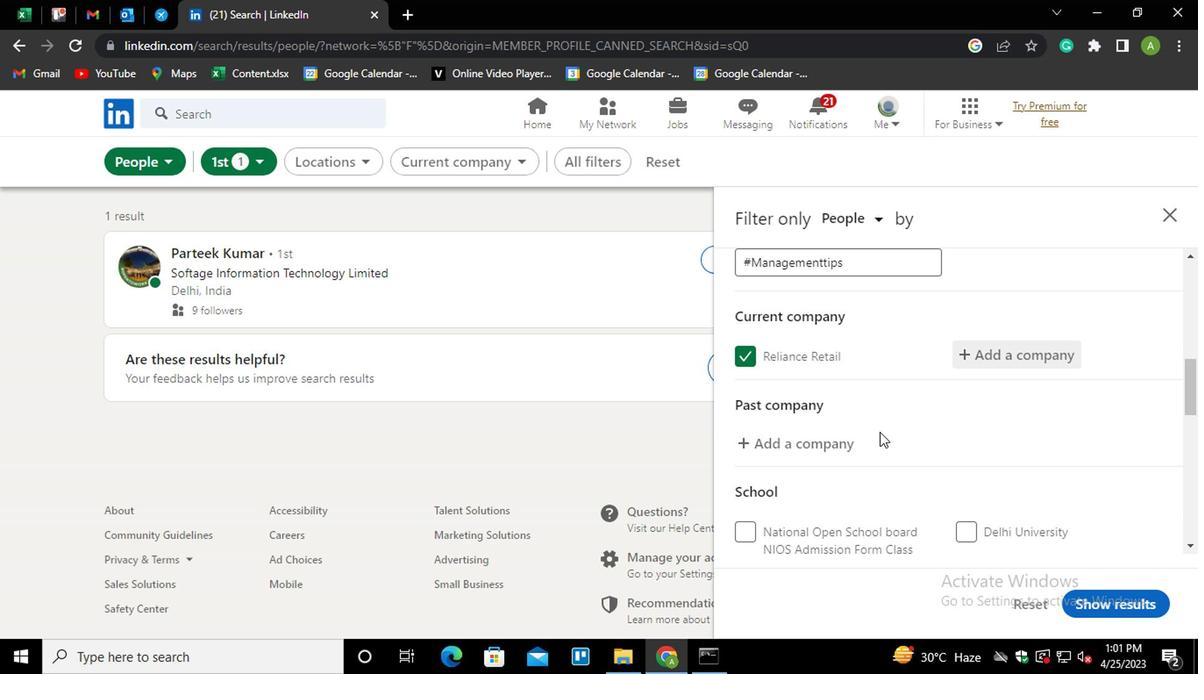 
Action: Mouse scrolled (922, 422) with delta (0, 0)
Screenshot: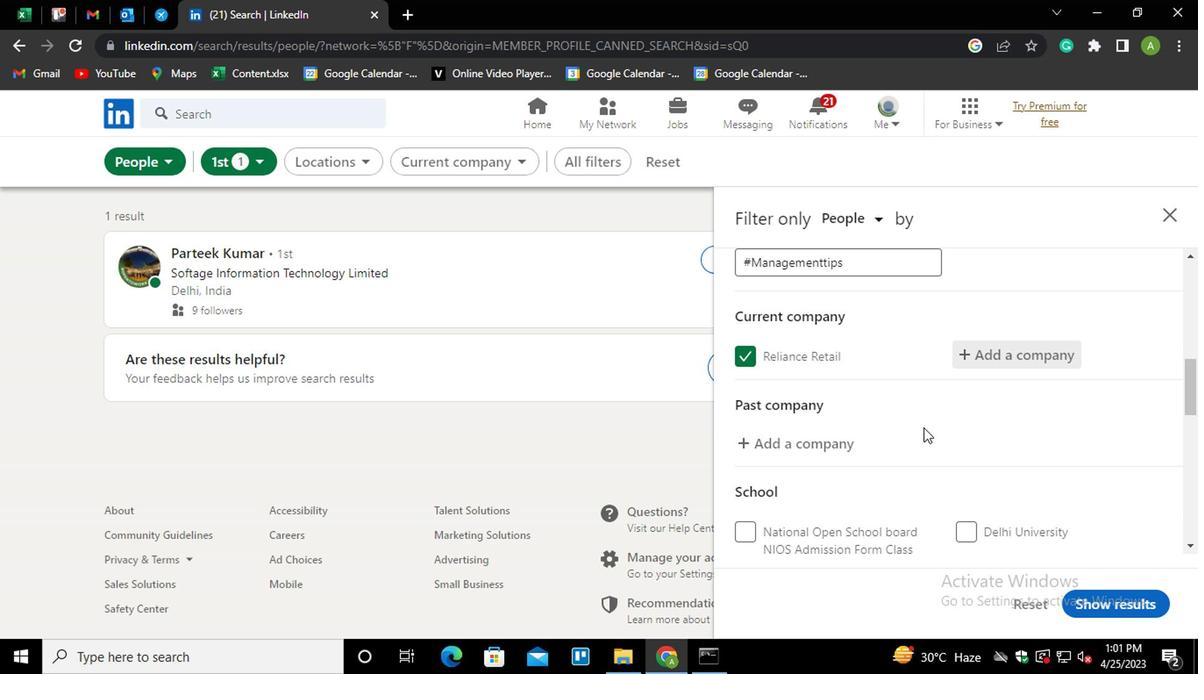 
Action: Mouse scrolled (922, 422) with delta (0, 0)
Screenshot: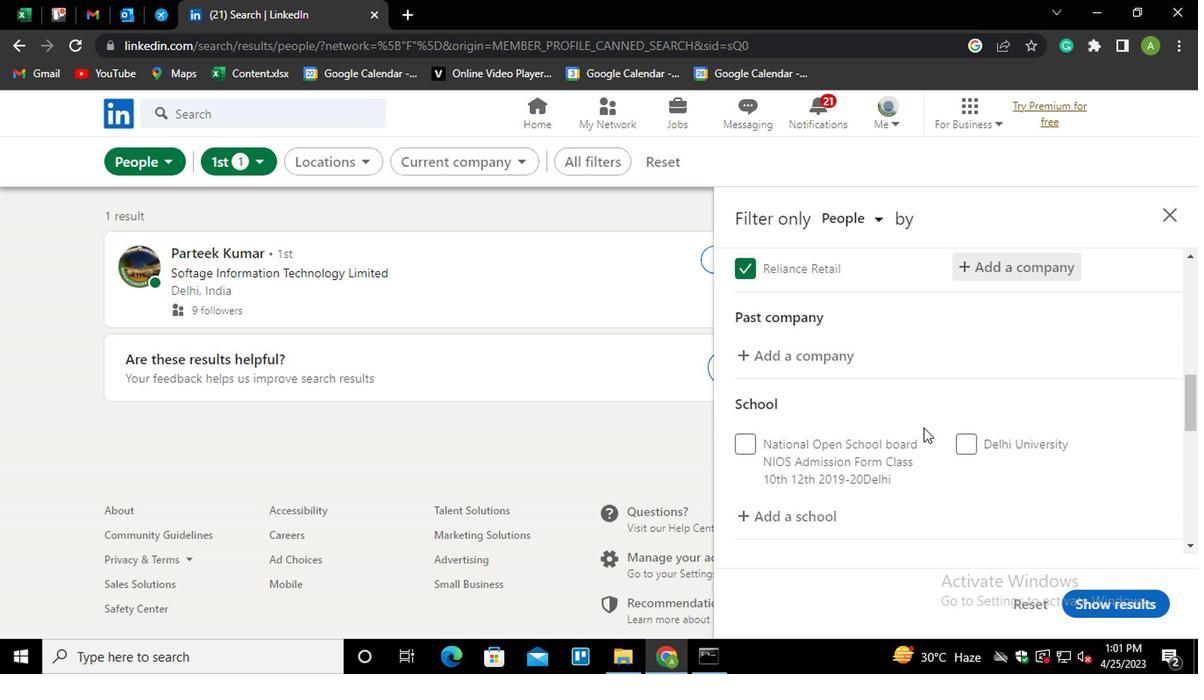 
Action: Mouse moved to (826, 422)
Screenshot: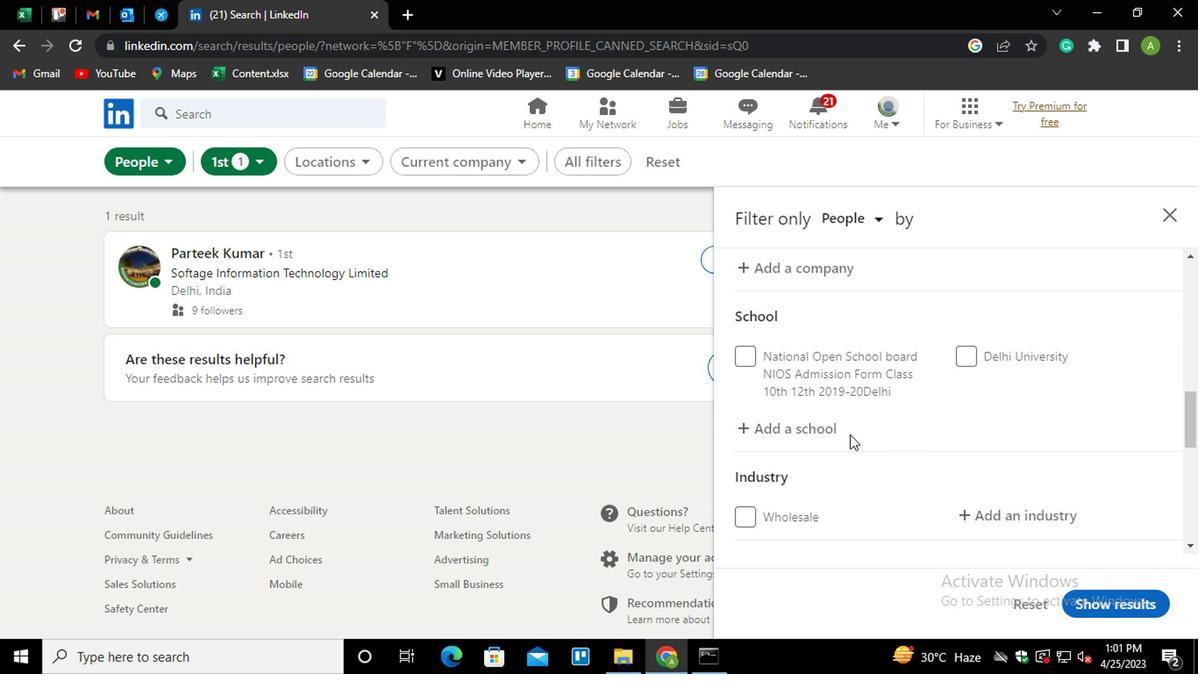 
Action: Mouse pressed left at (826, 422)
Screenshot: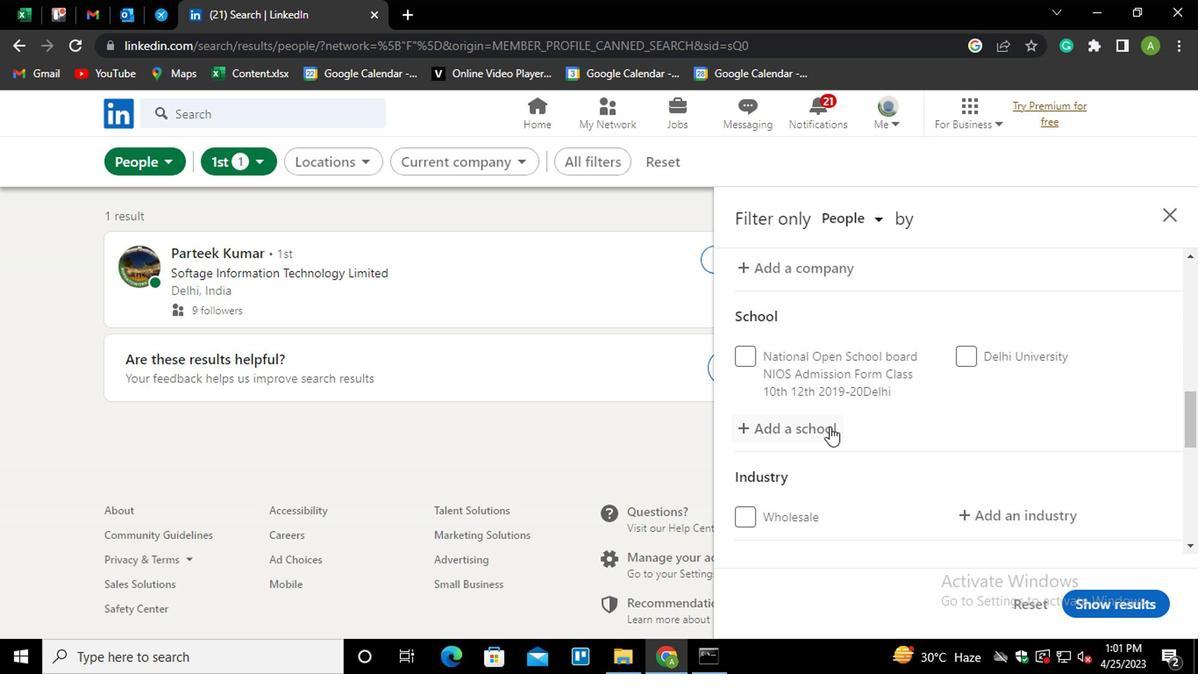 
Action: Mouse moved to (826, 422)
Screenshot: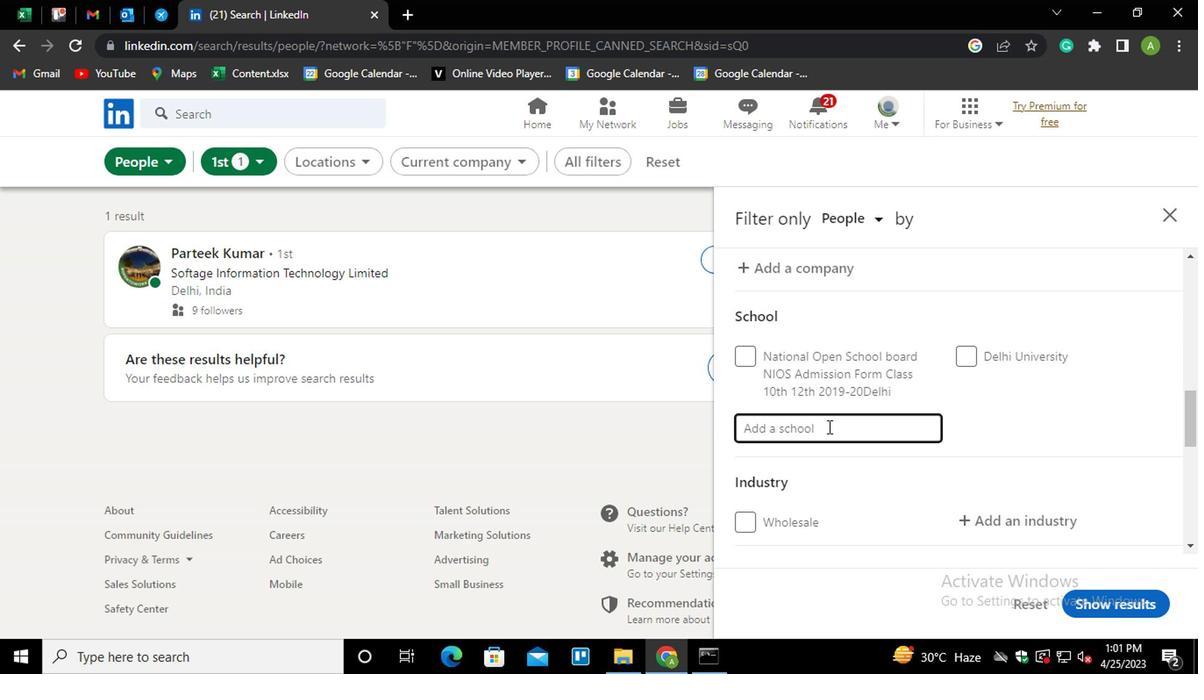 
Action: Mouse pressed left at (826, 422)
Screenshot: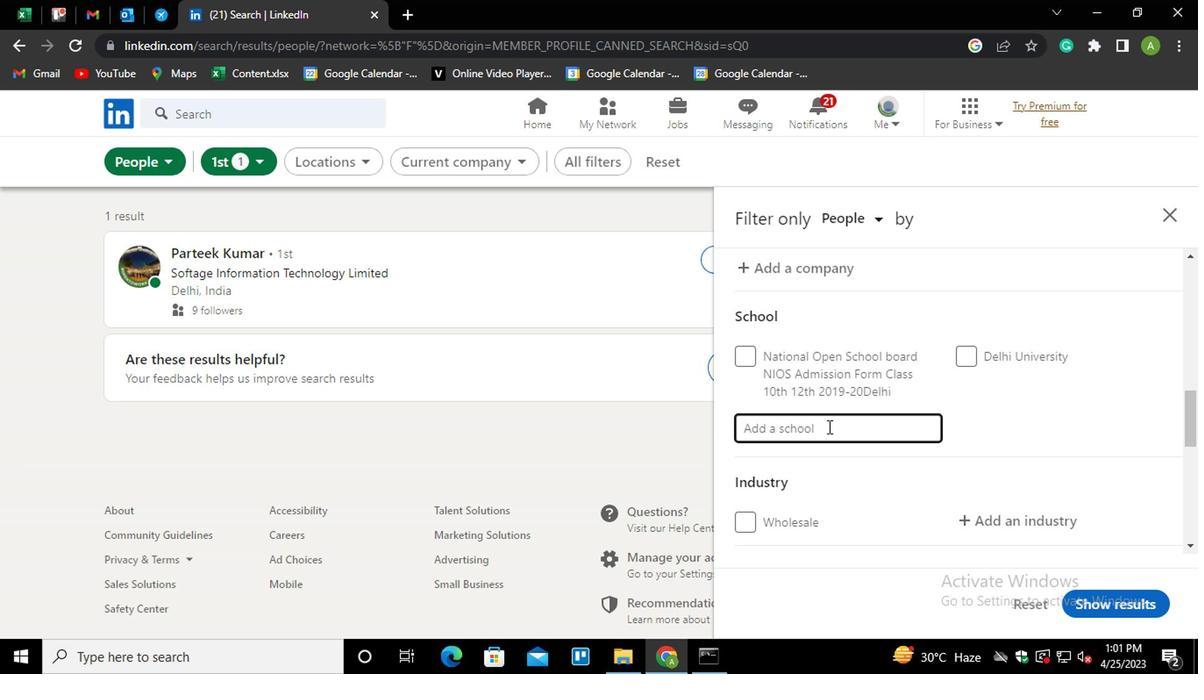 
Action: Mouse moved to (824, 424)
Screenshot: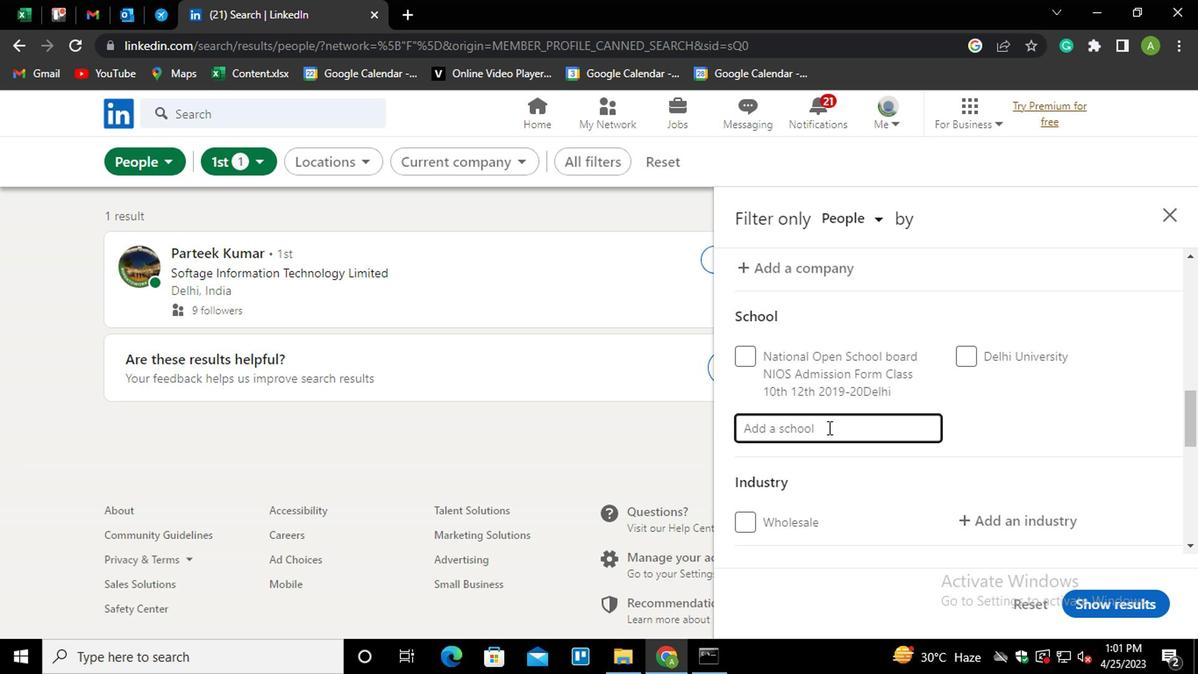 
Action: Key pressed <Key.shift>DR<Key.backspace>R.<Key.space><Key.shift_r>H<Key.down><Key.enter>
Screenshot: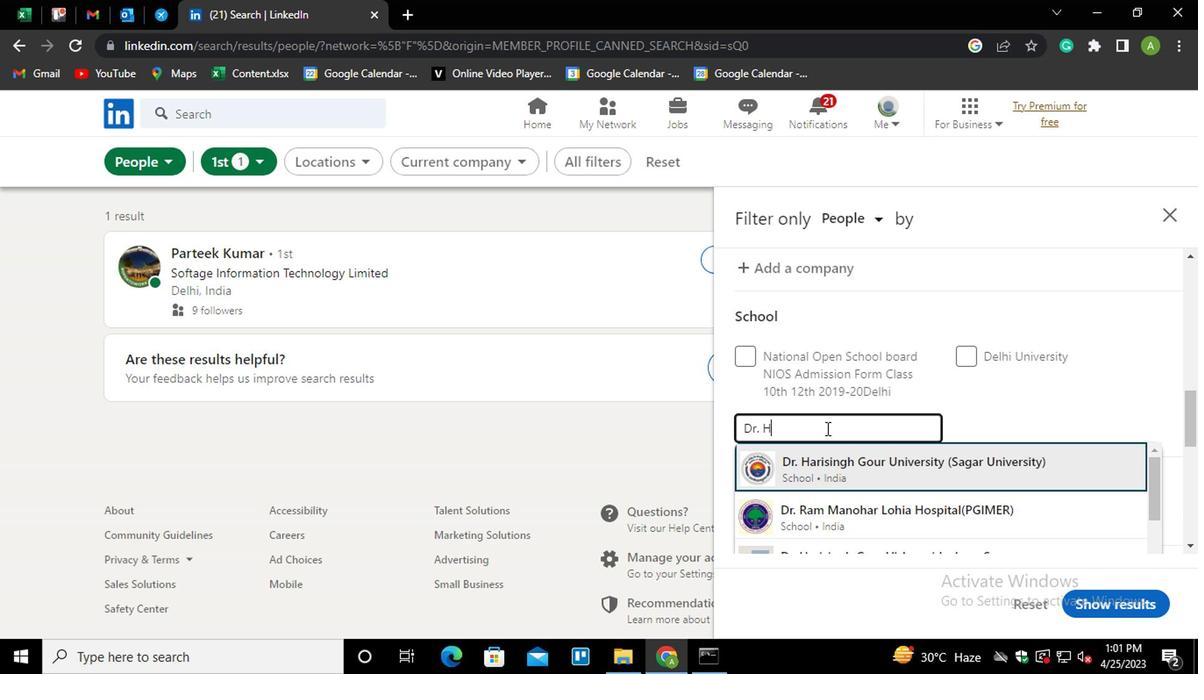 
Action: Mouse moved to (883, 439)
Screenshot: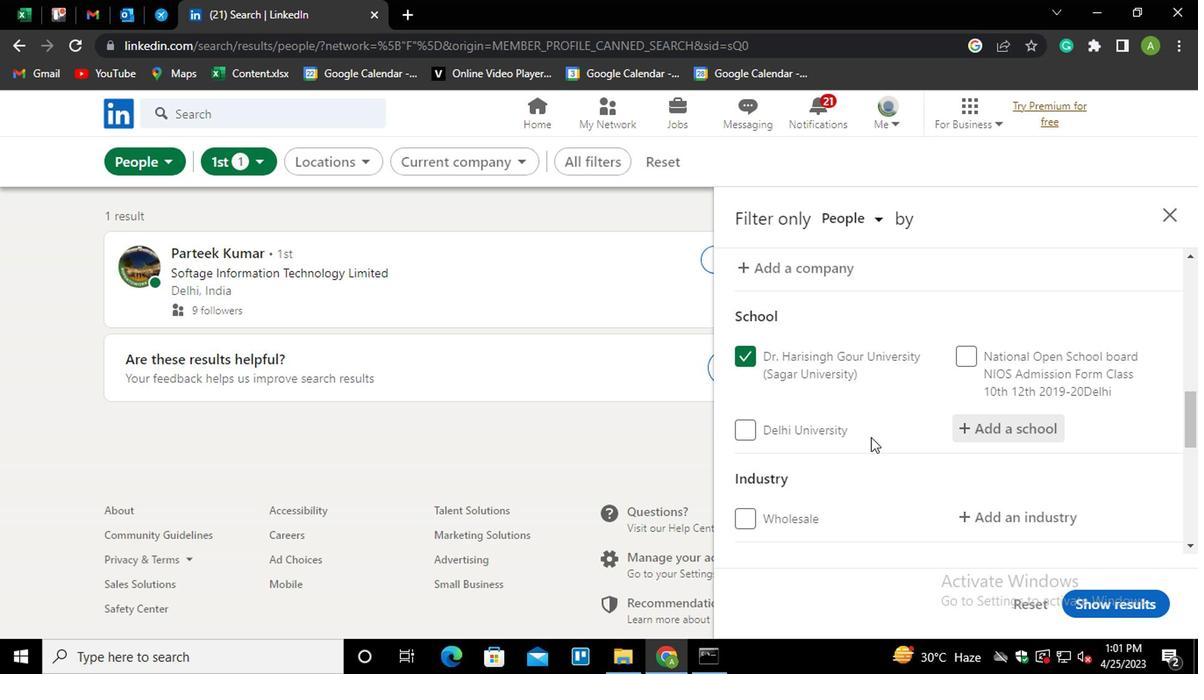 
Action: Mouse scrolled (883, 438) with delta (0, 0)
Screenshot: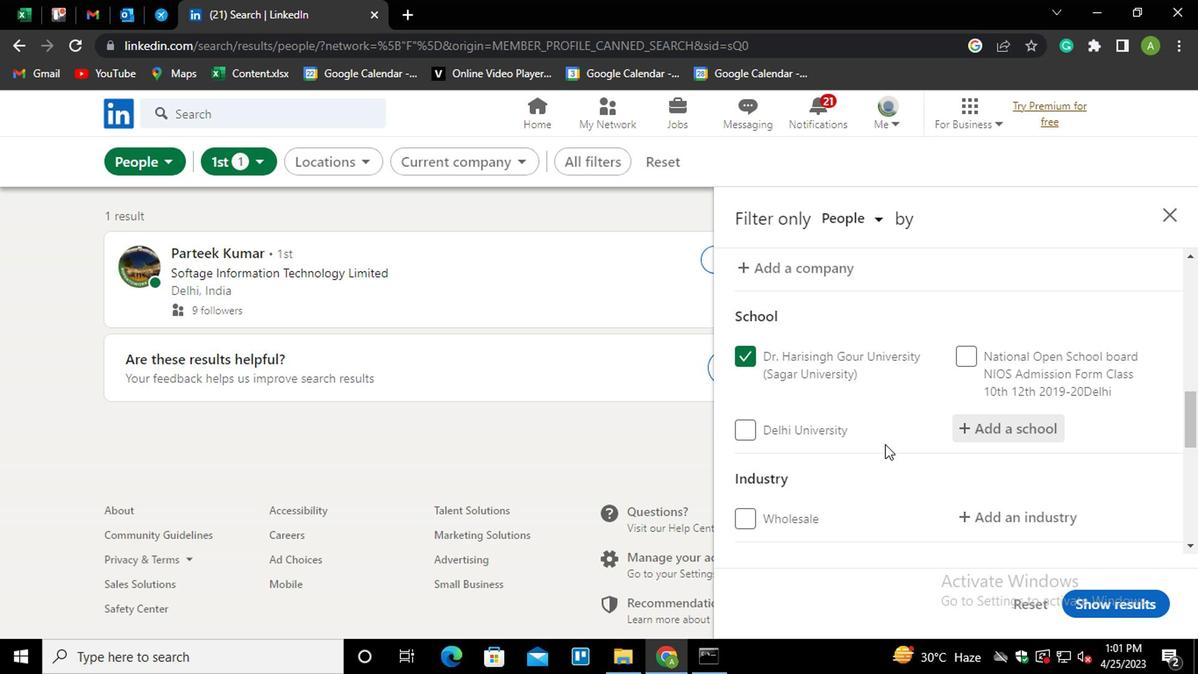 
Action: Mouse moved to (1002, 422)
Screenshot: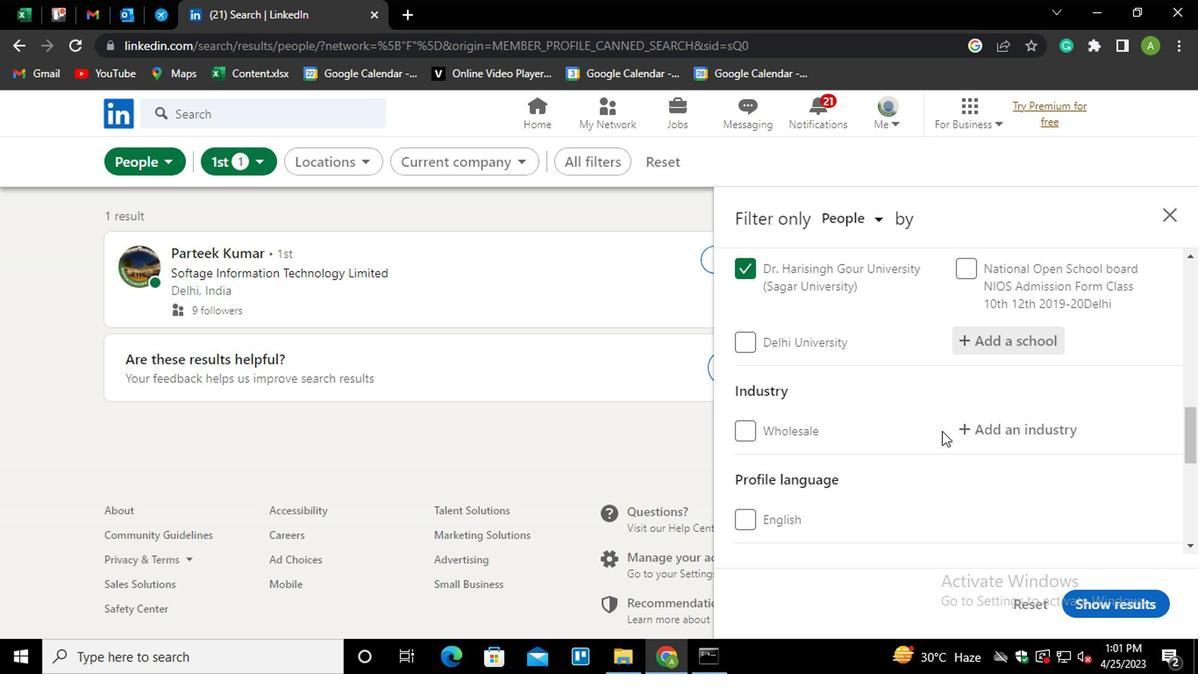 
Action: Mouse pressed left at (1002, 422)
Screenshot: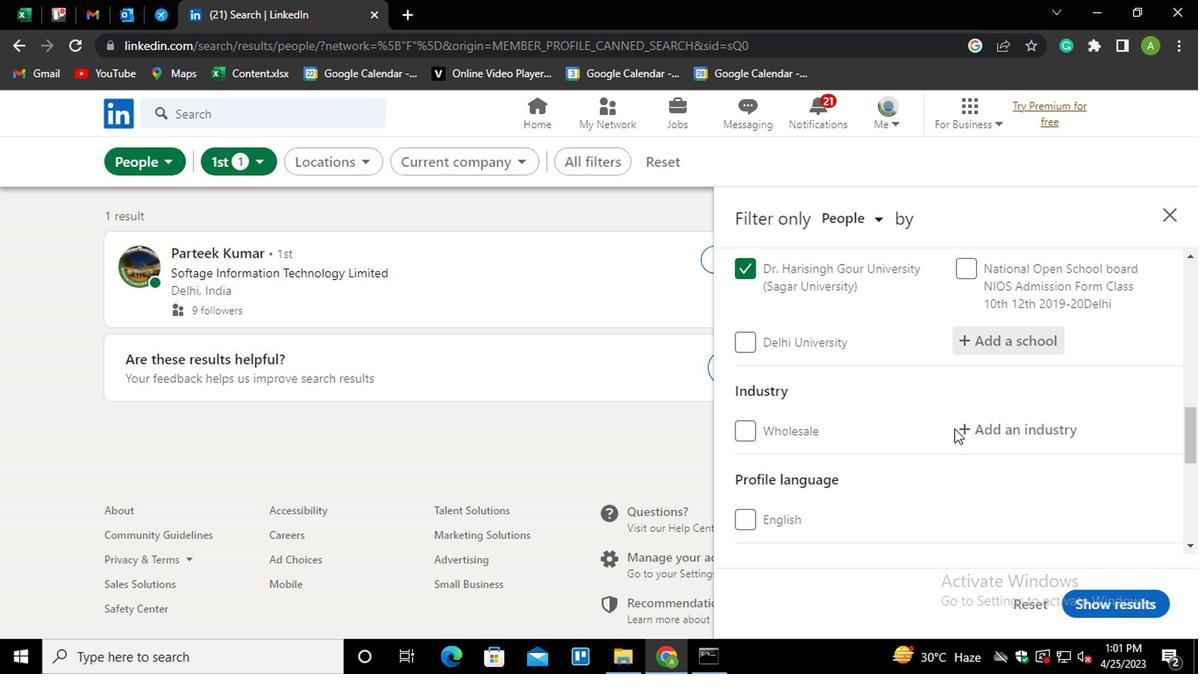
Action: Mouse moved to (1002, 422)
Screenshot: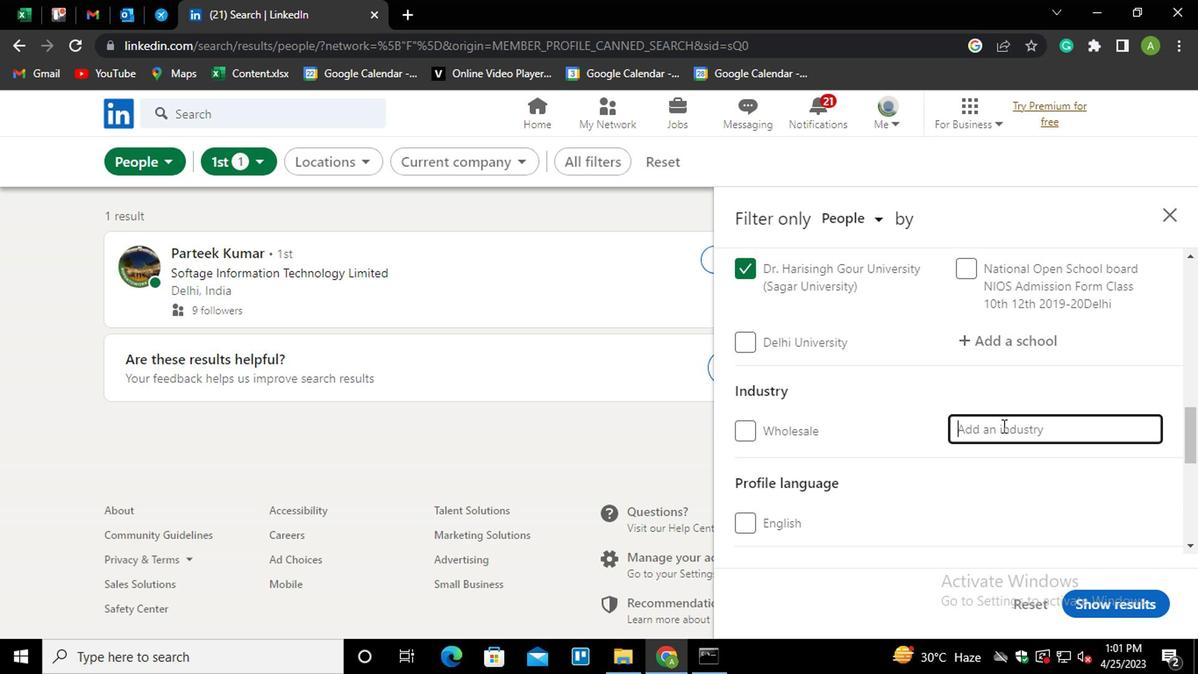 
Action: Mouse pressed left at (1002, 422)
Screenshot: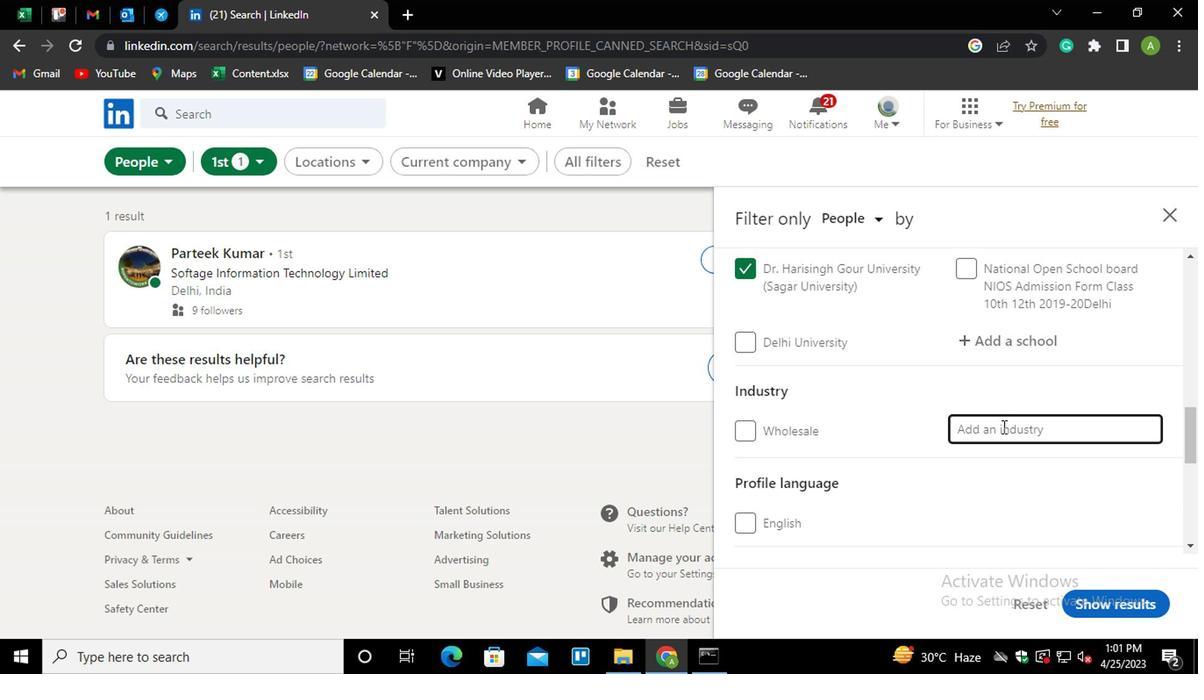 
Action: Mouse moved to (993, 428)
Screenshot: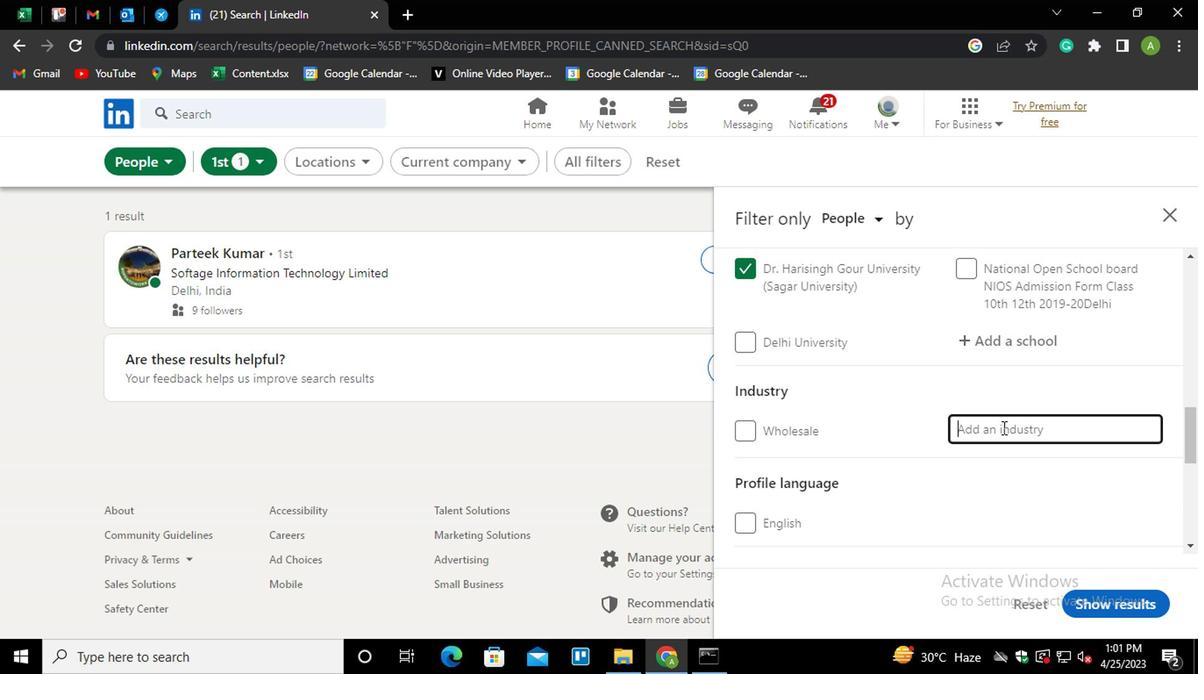 
Action: Key pressed <Key.shift>BUIL<Key.down><Key.down><Key.down><Key.enter>
Screenshot: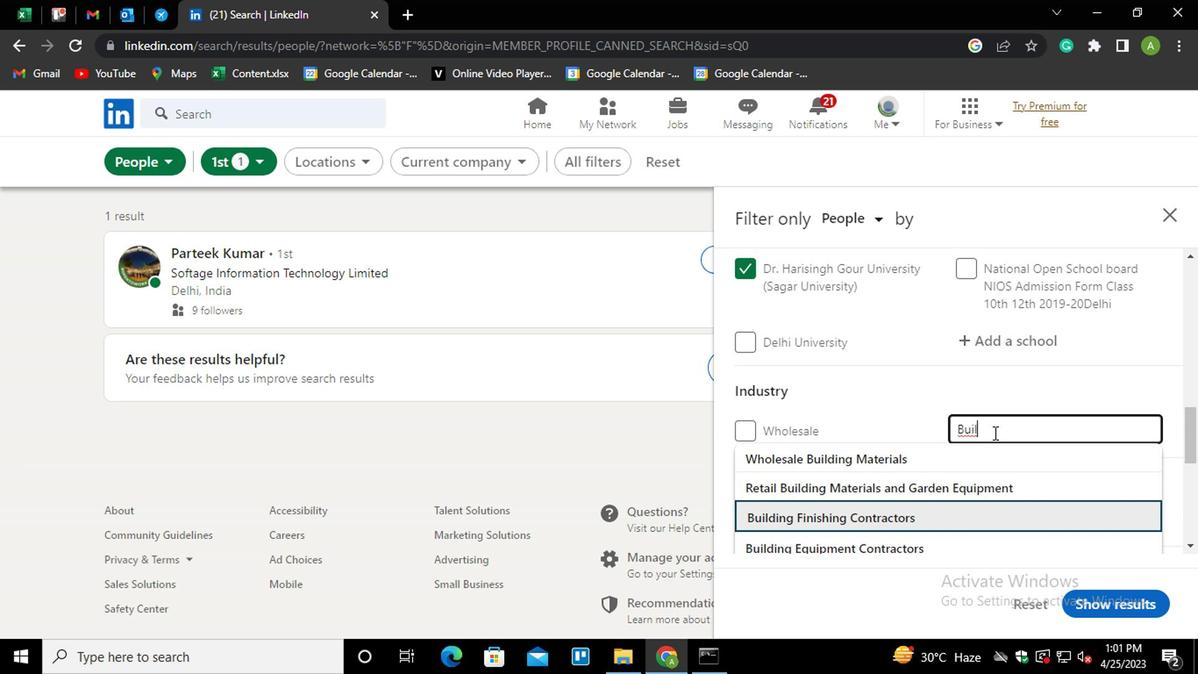 
Action: Mouse moved to (997, 428)
Screenshot: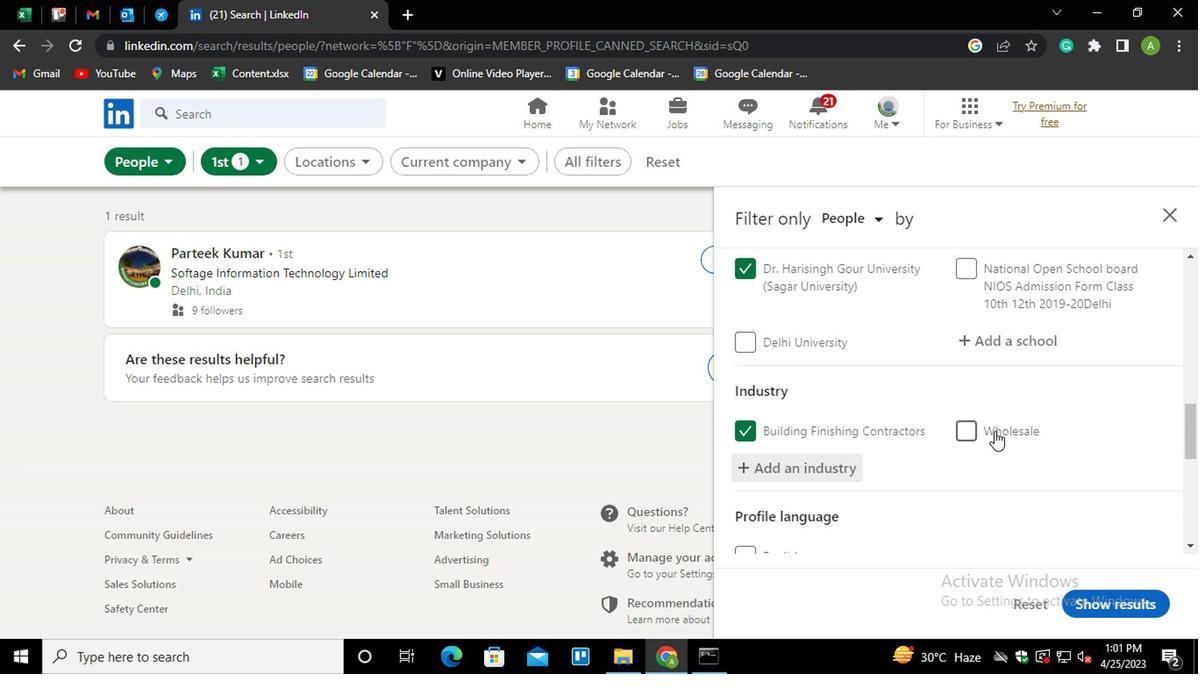 
Action: Mouse scrolled (997, 427) with delta (0, 0)
Screenshot: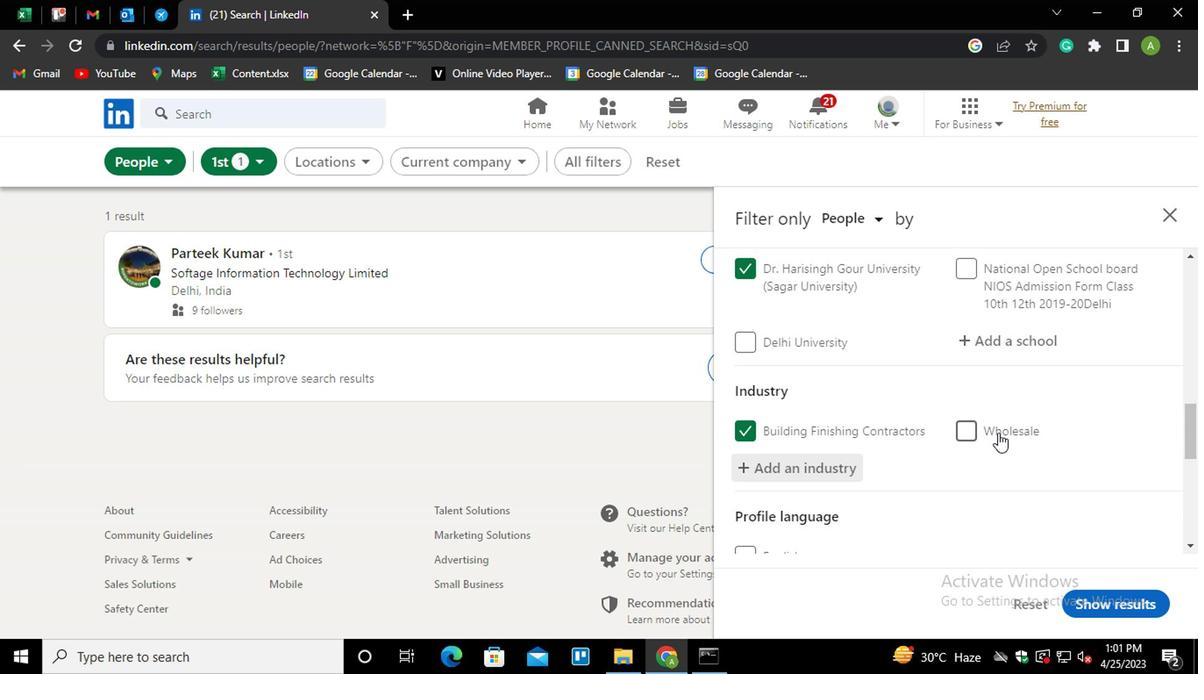
Action: Mouse moved to (908, 476)
Screenshot: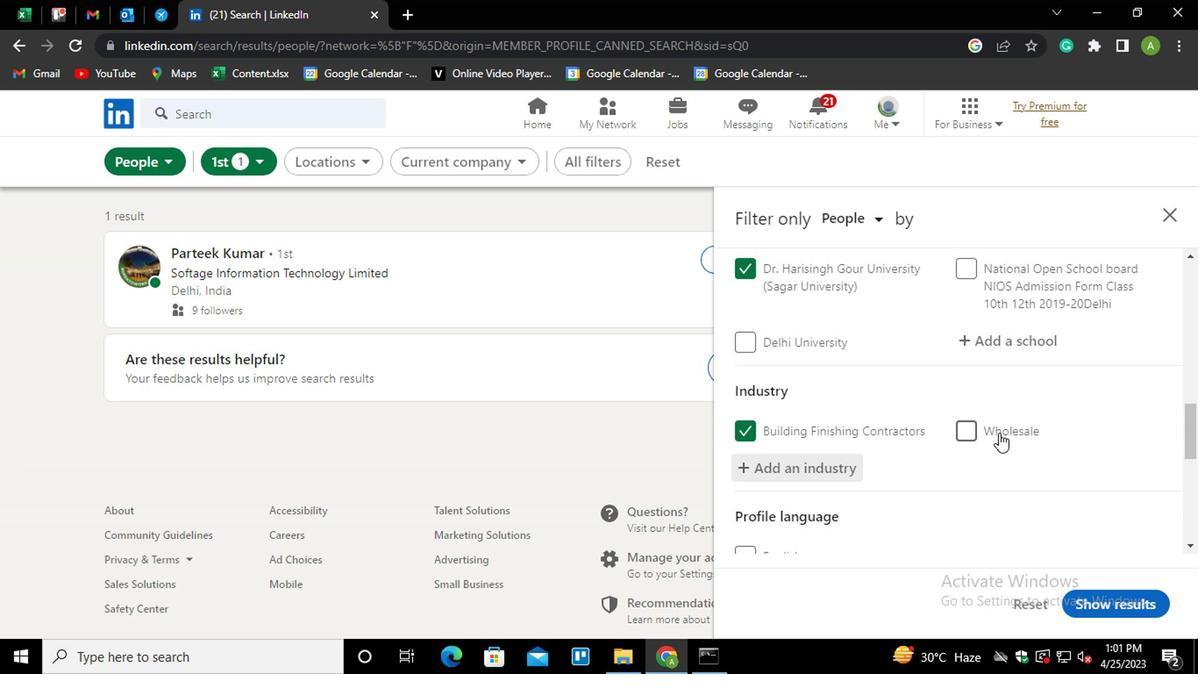 
Action: Mouse scrolled (908, 475) with delta (0, 0)
Screenshot: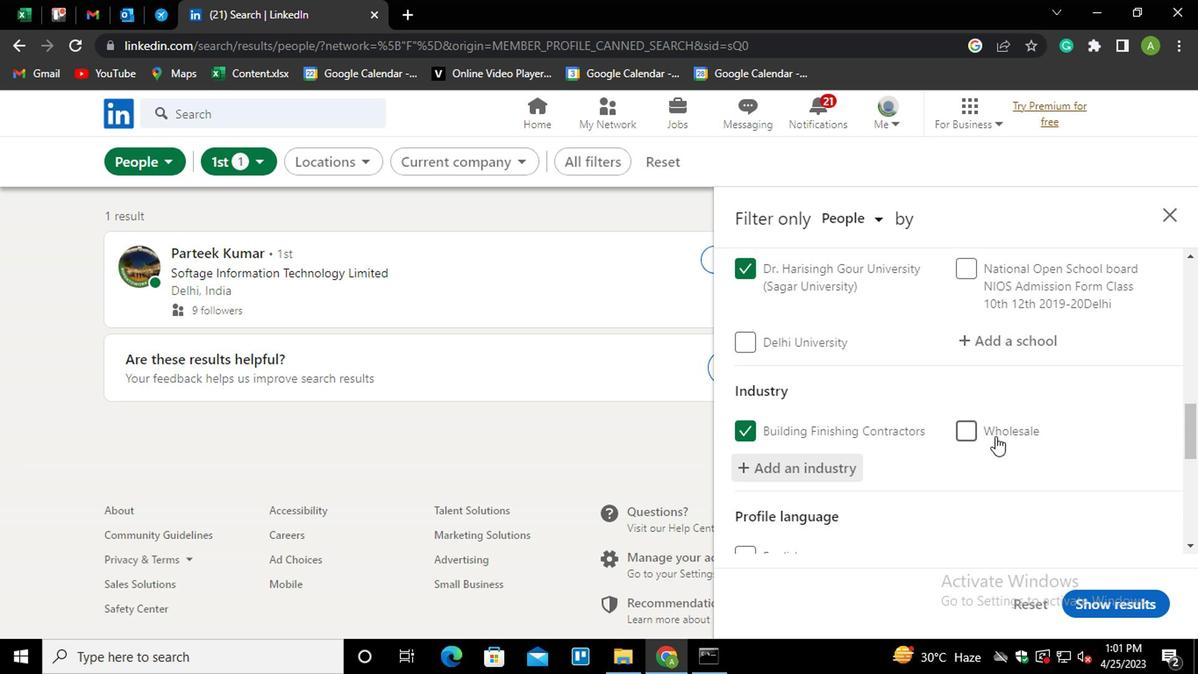 
Action: Mouse scrolled (908, 475) with delta (0, 0)
Screenshot: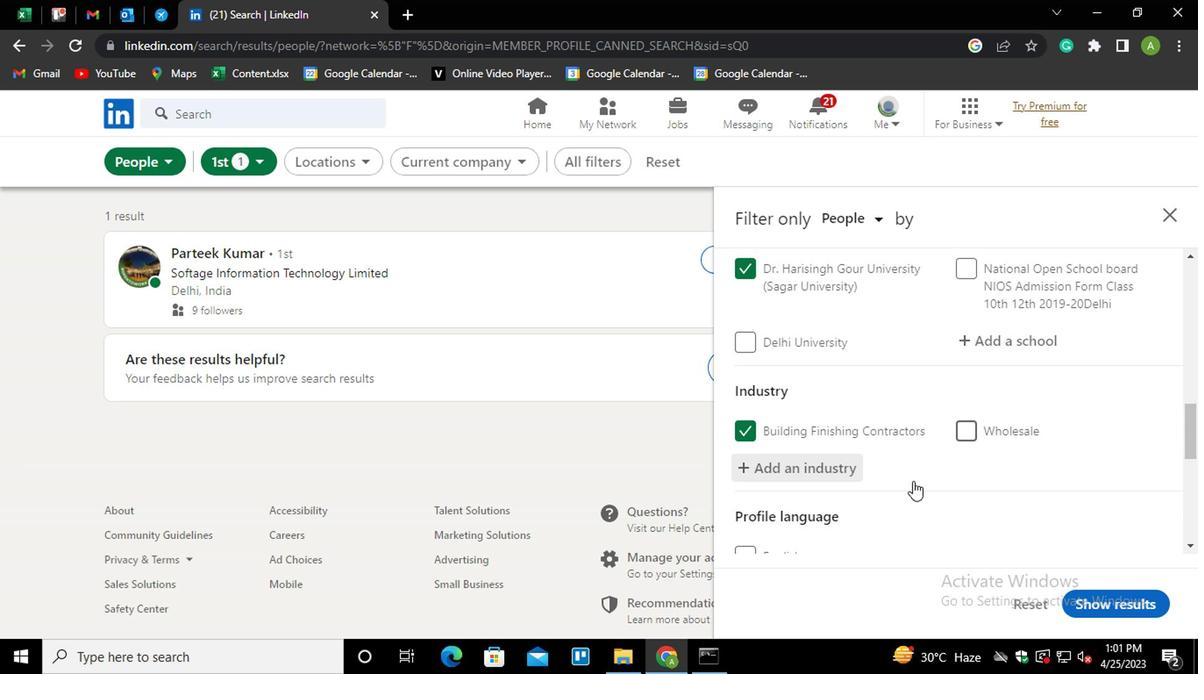 
Action: Mouse moved to (927, 377)
Screenshot: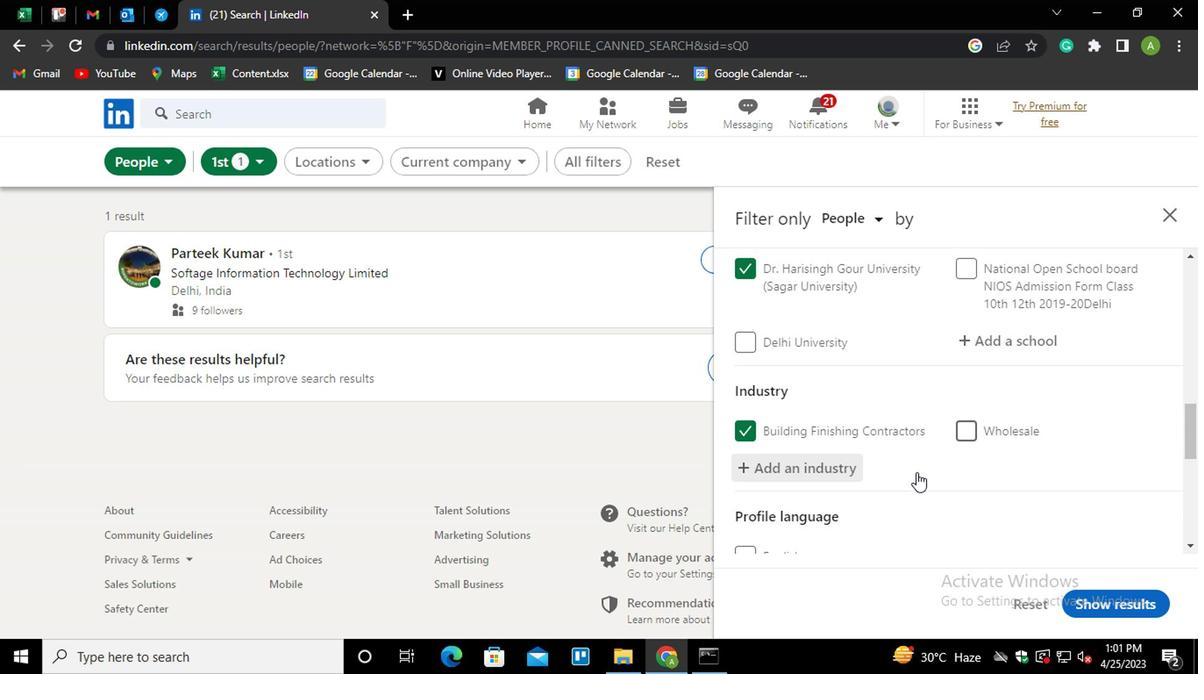 
Action: Mouse scrolled (927, 377) with delta (0, 0)
Screenshot: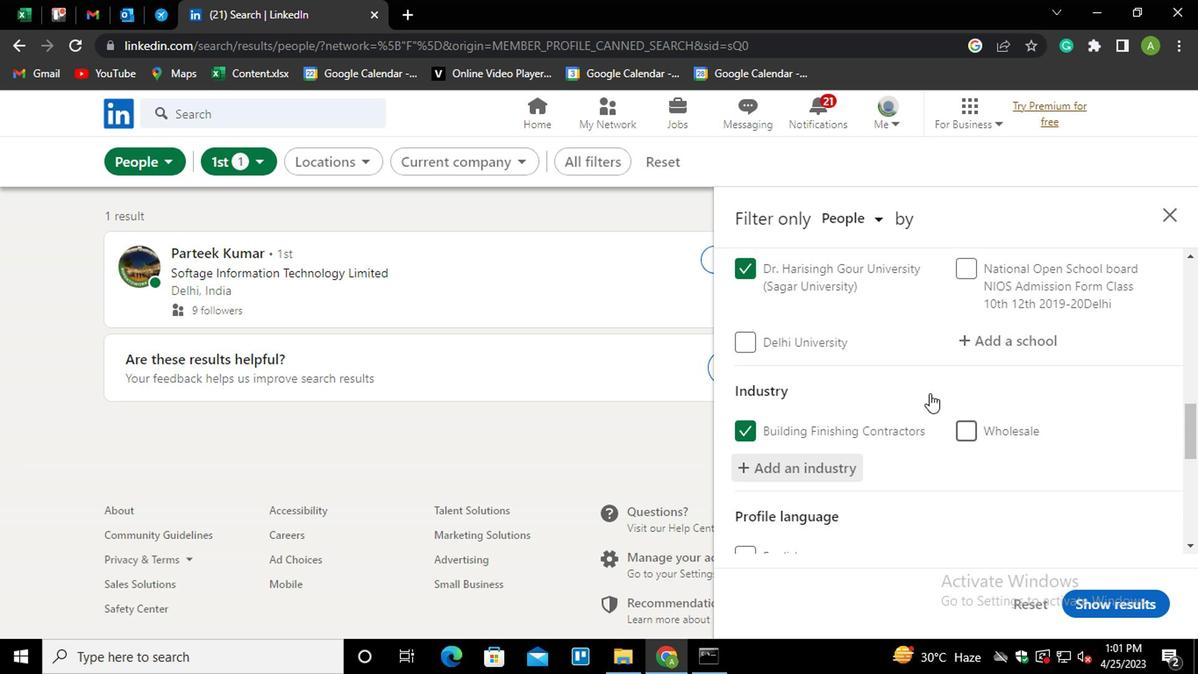
Action: Mouse scrolled (927, 377) with delta (0, 0)
Screenshot: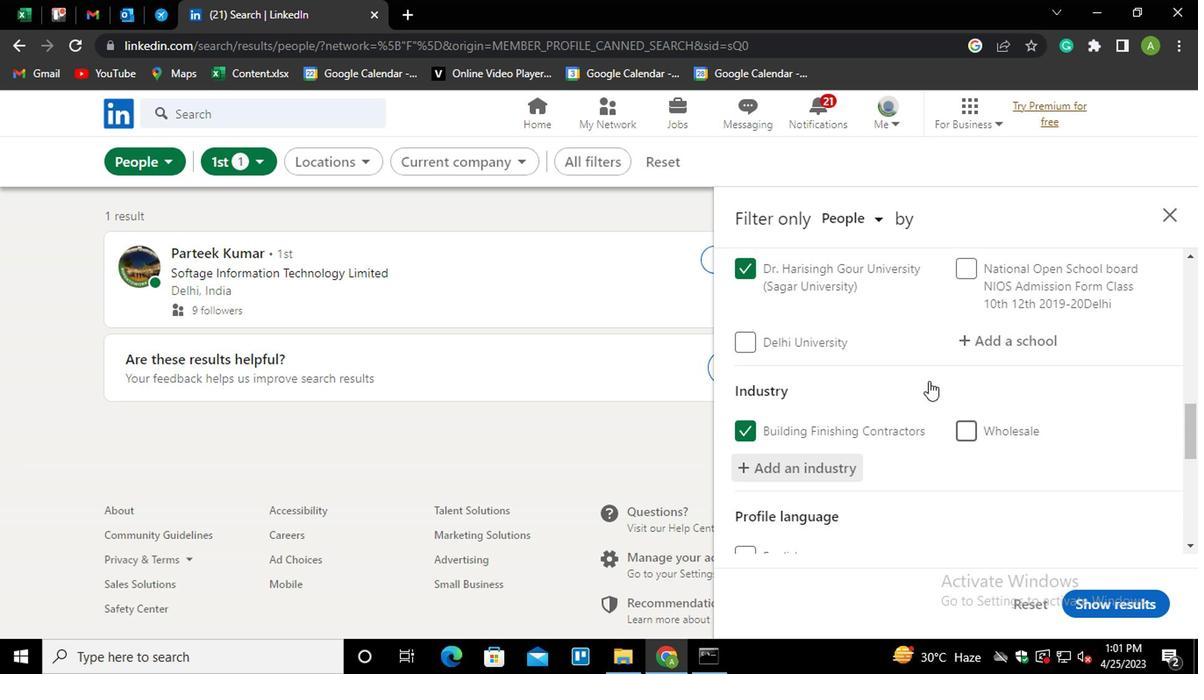 
Action: Mouse scrolled (927, 379) with delta (0, 1)
Screenshot: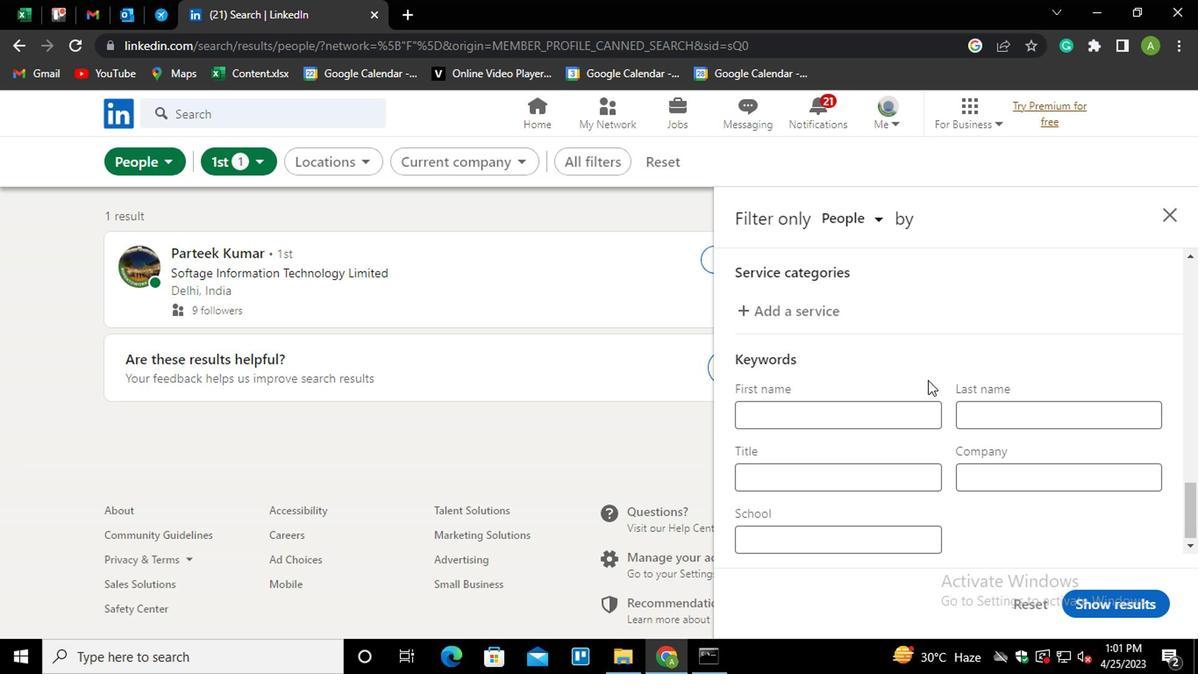 
Action: Mouse moved to (797, 397)
Screenshot: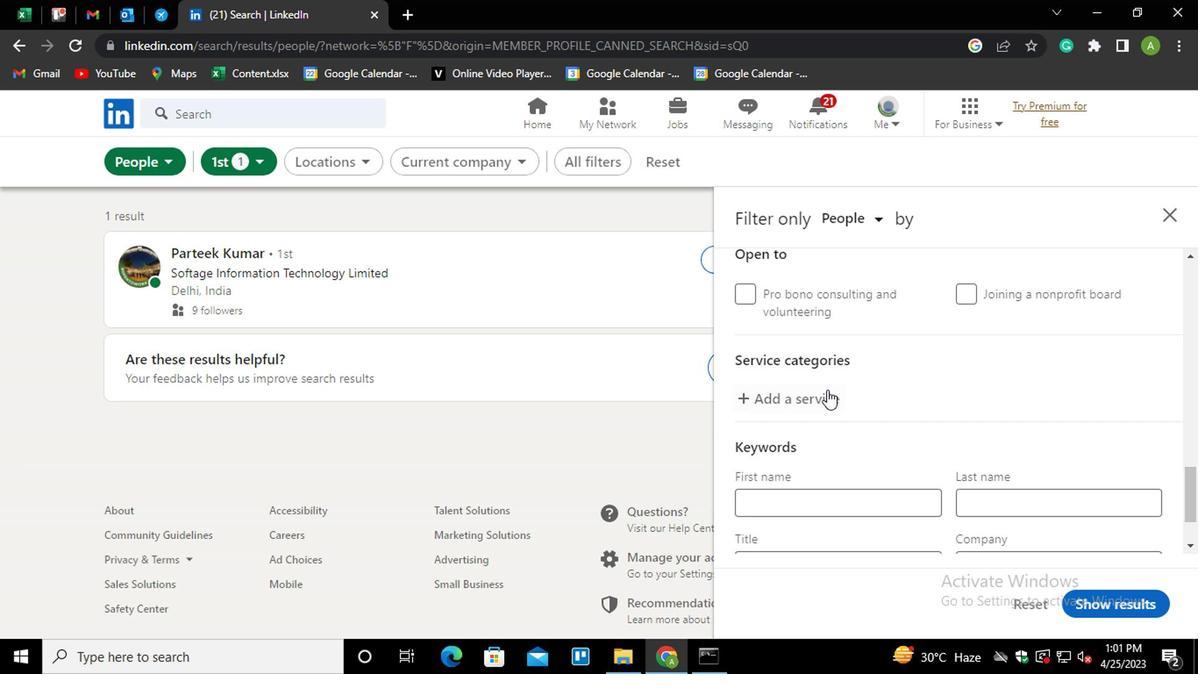 
Action: Mouse pressed left at (797, 397)
Screenshot: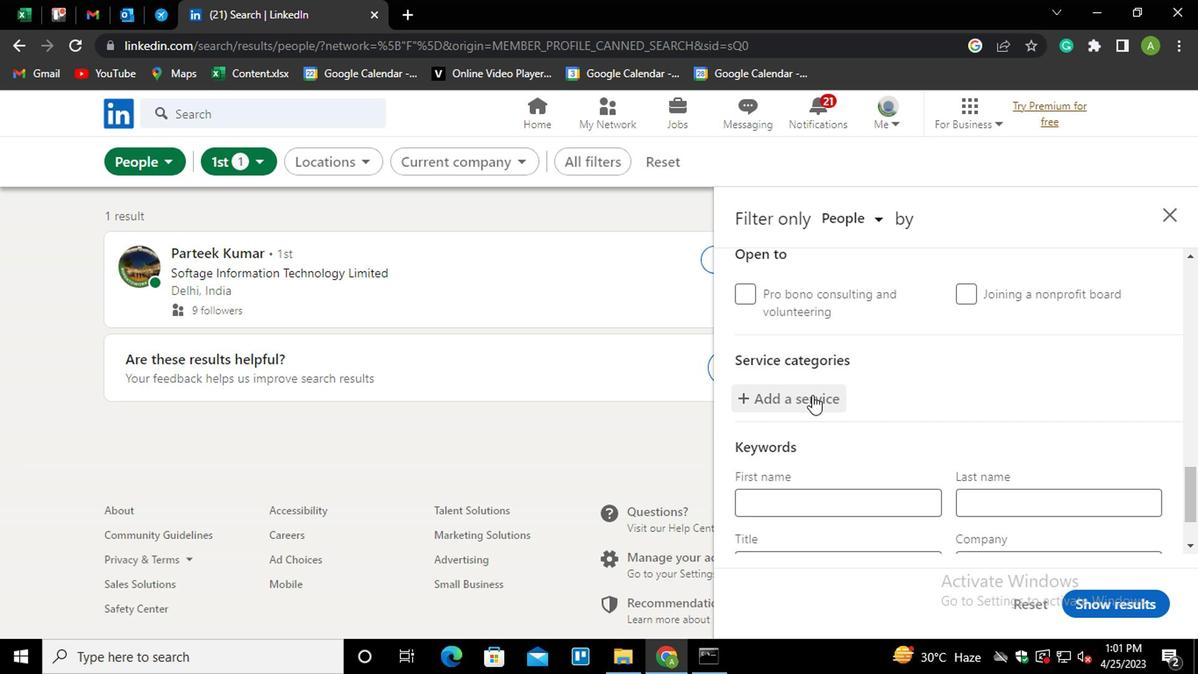 
Action: Mouse moved to (796, 398)
Screenshot: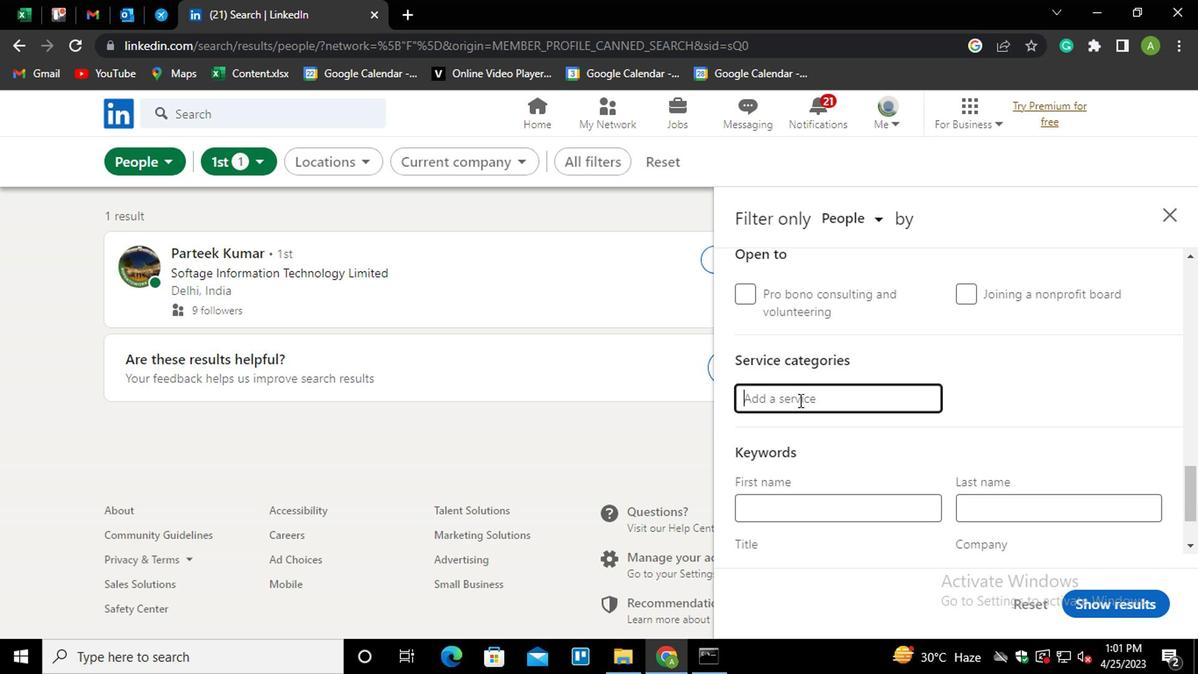 
Action: Key pressed <Key.shift>EVENT<Key.space><Key.shift_r>PLANN<Key.down><Key.enter>
Screenshot: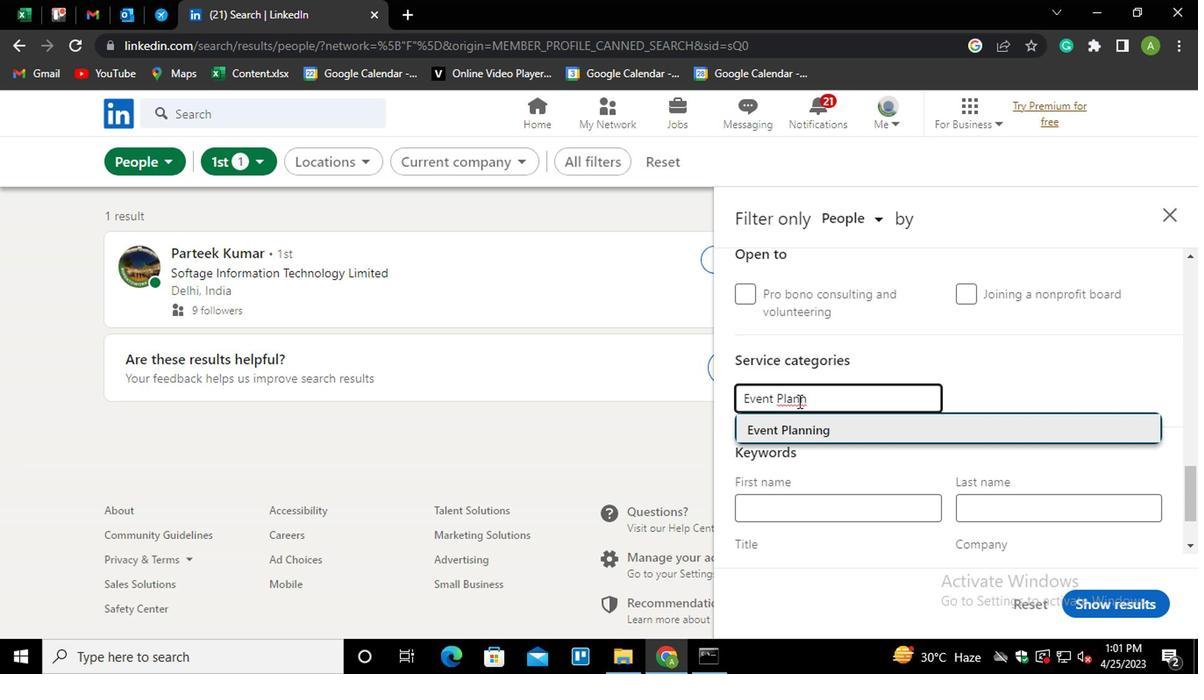 
Action: Mouse moved to (891, 423)
Screenshot: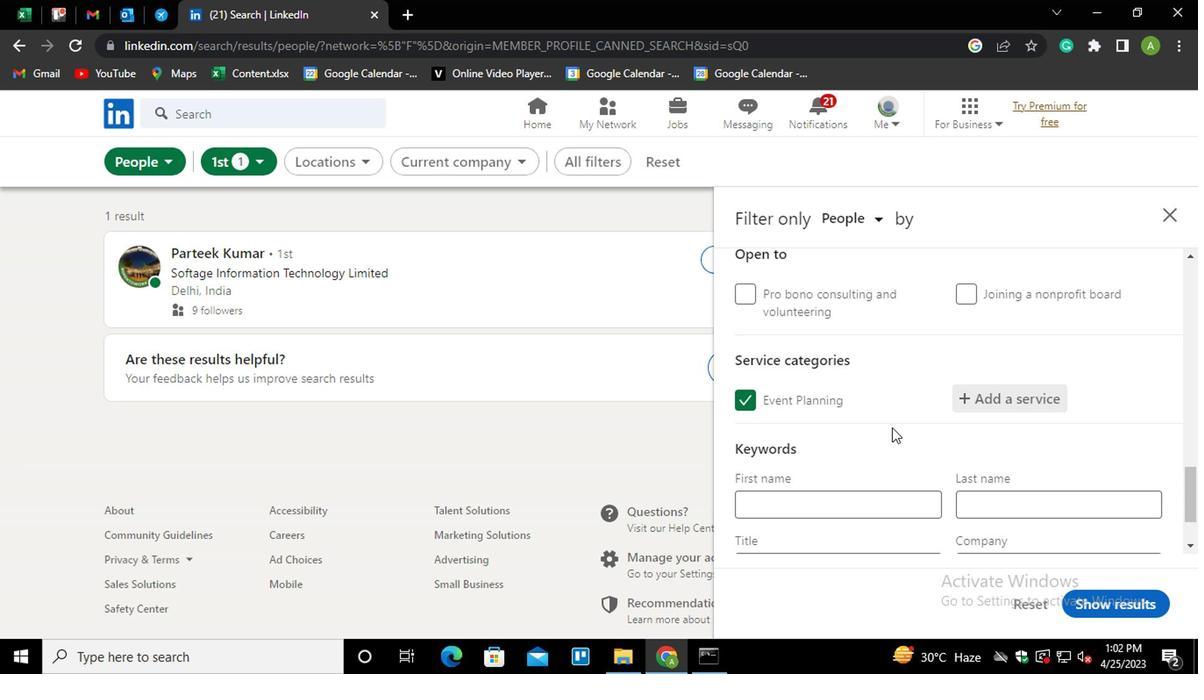 
Action: Mouse scrolled (891, 422) with delta (0, 0)
Screenshot: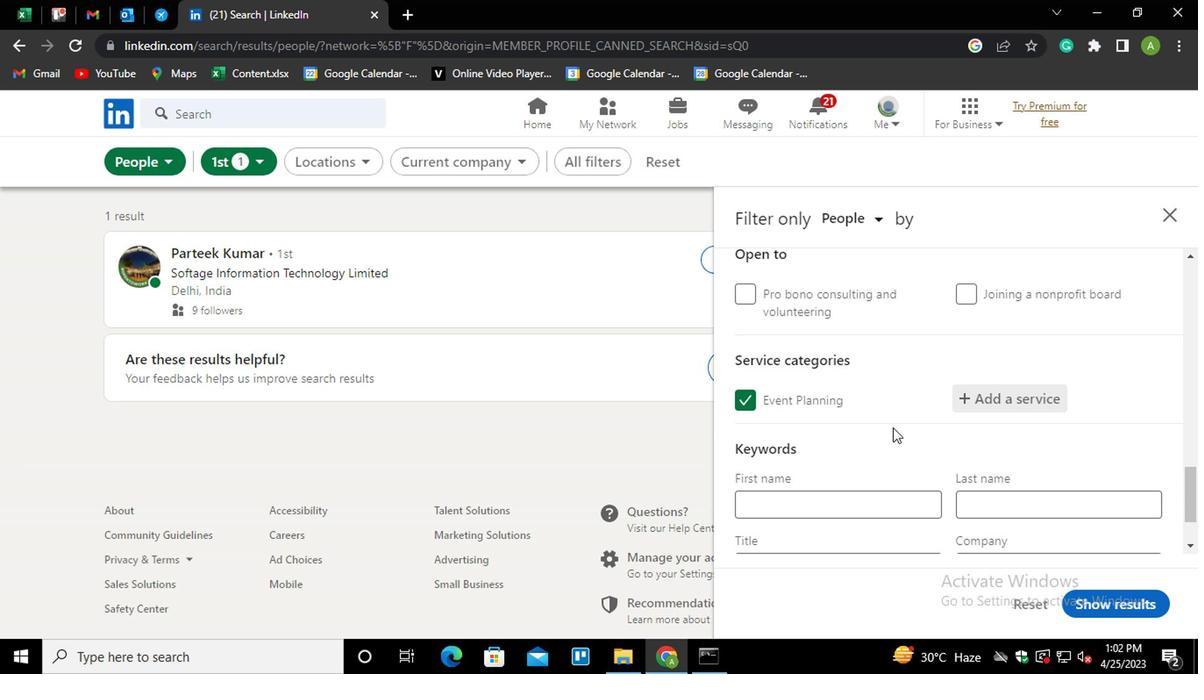 
Action: Mouse moved to (813, 475)
Screenshot: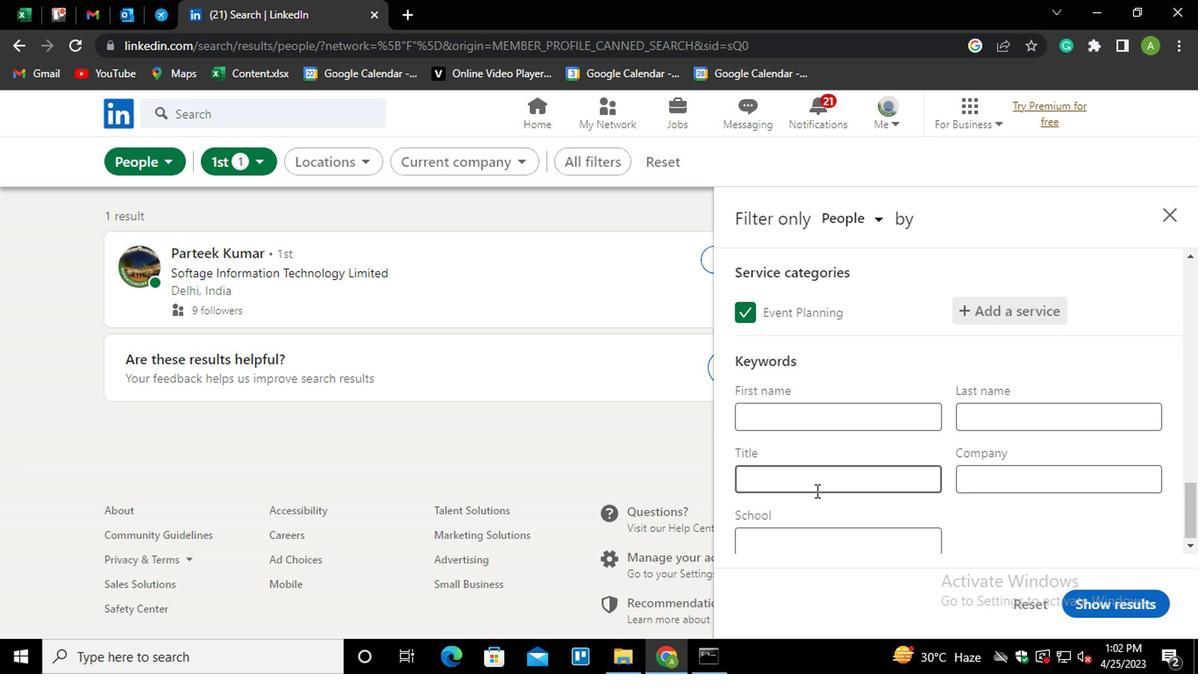 
Action: Mouse pressed left at (813, 475)
Screenshot: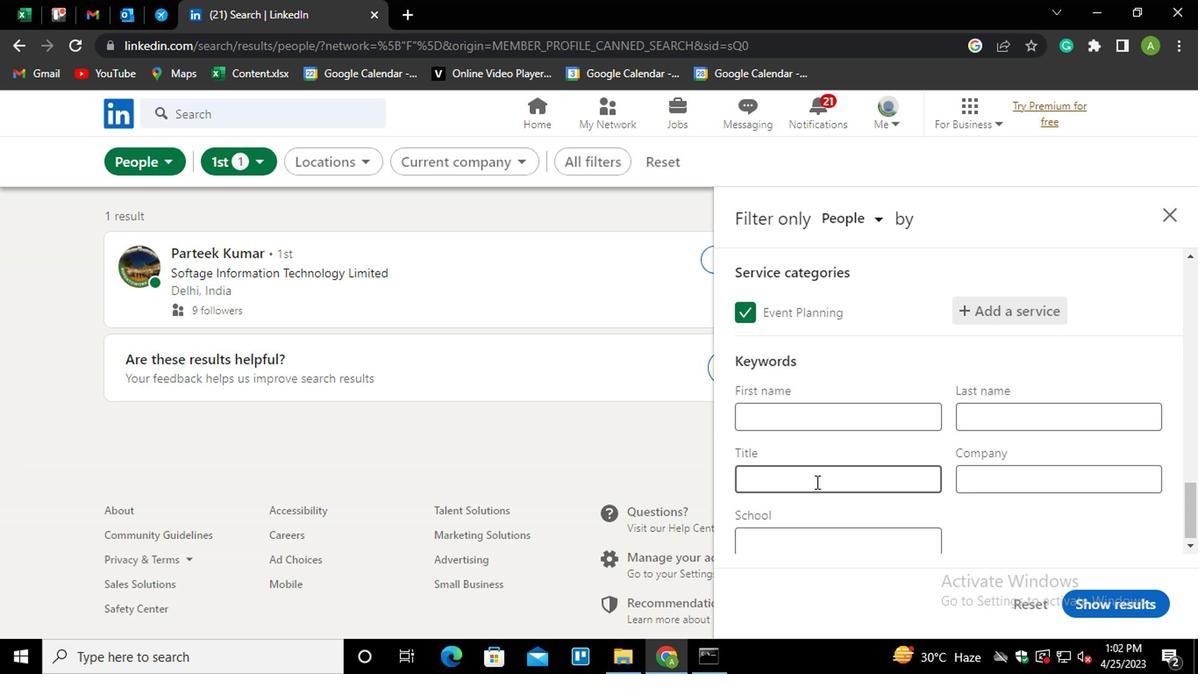 
Action: Mouse moved to (784, 492)
Screenshot: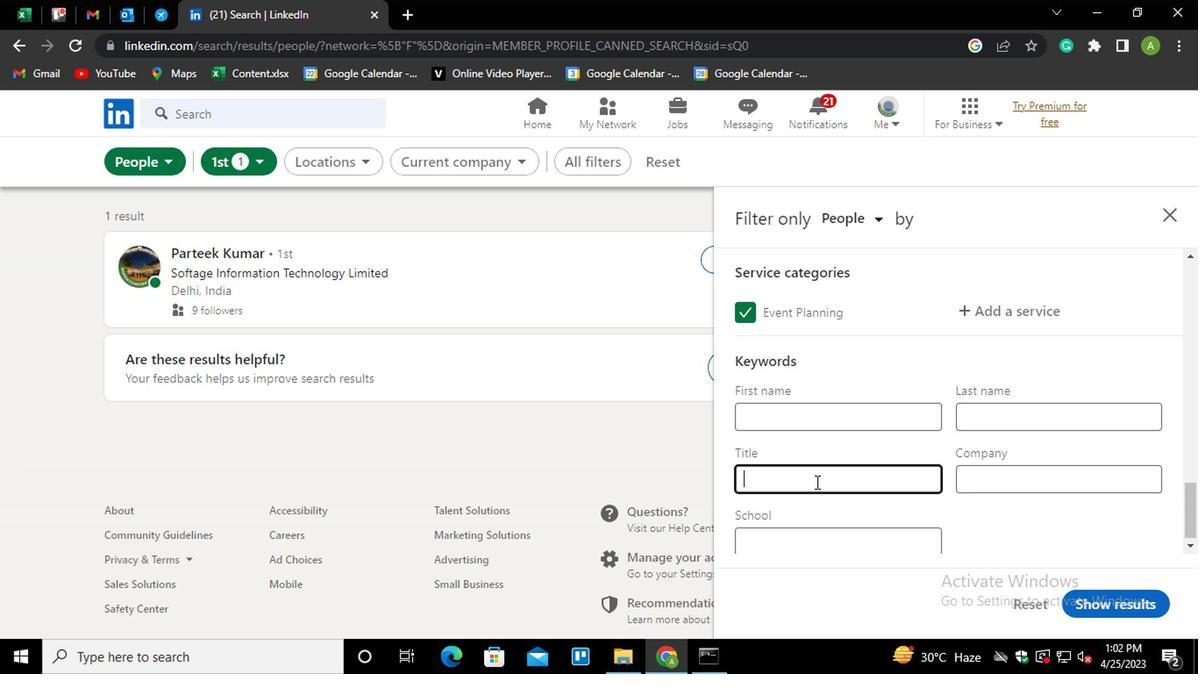 
Action: Key pressed <Key.shift>FILE<Key.space><Key.shift><Key.shift><Key.shift><Key.shift>CLERK
Screenshot: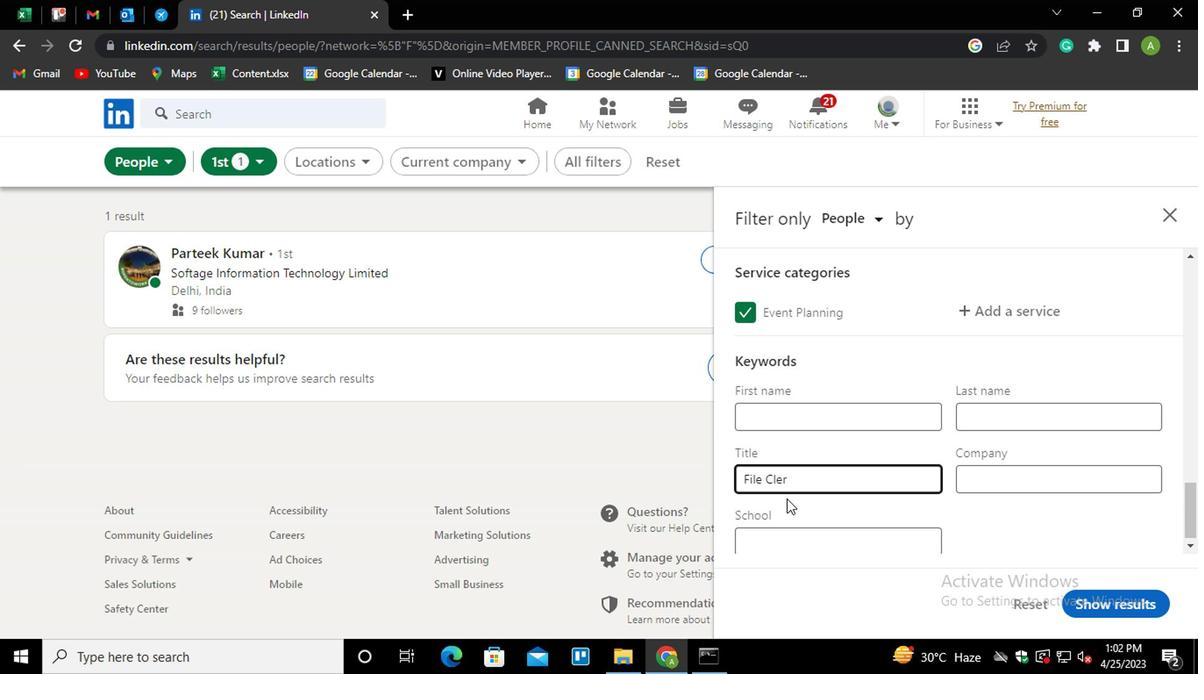 
Action: Mouse moved to (1038, 525)
Screenshot: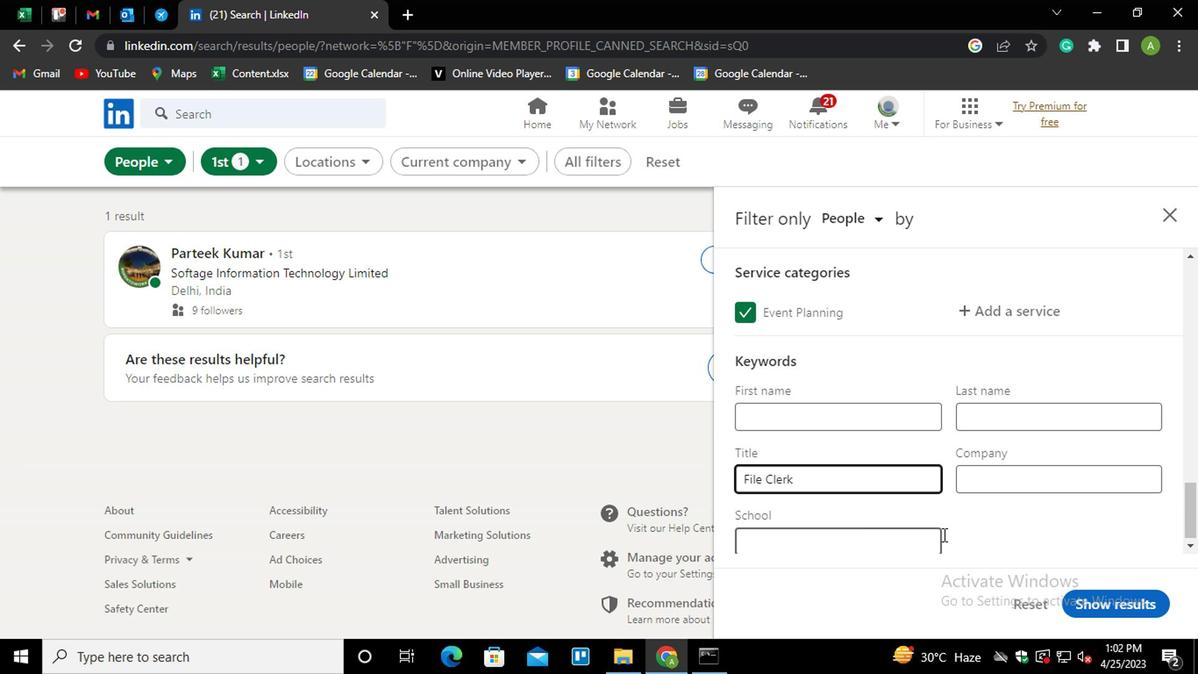 
Action: Mouse pressed left at (1038, 525)
Screenshot: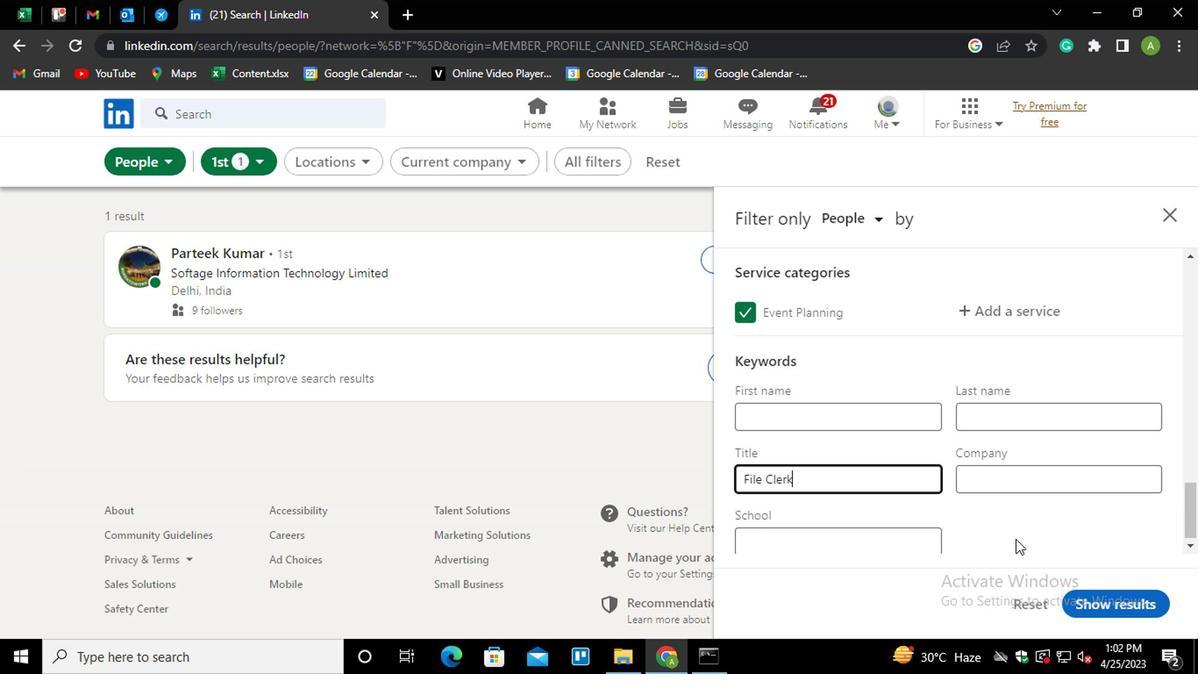 
Action: Mouse moved to (1115, 586)
Screenshot: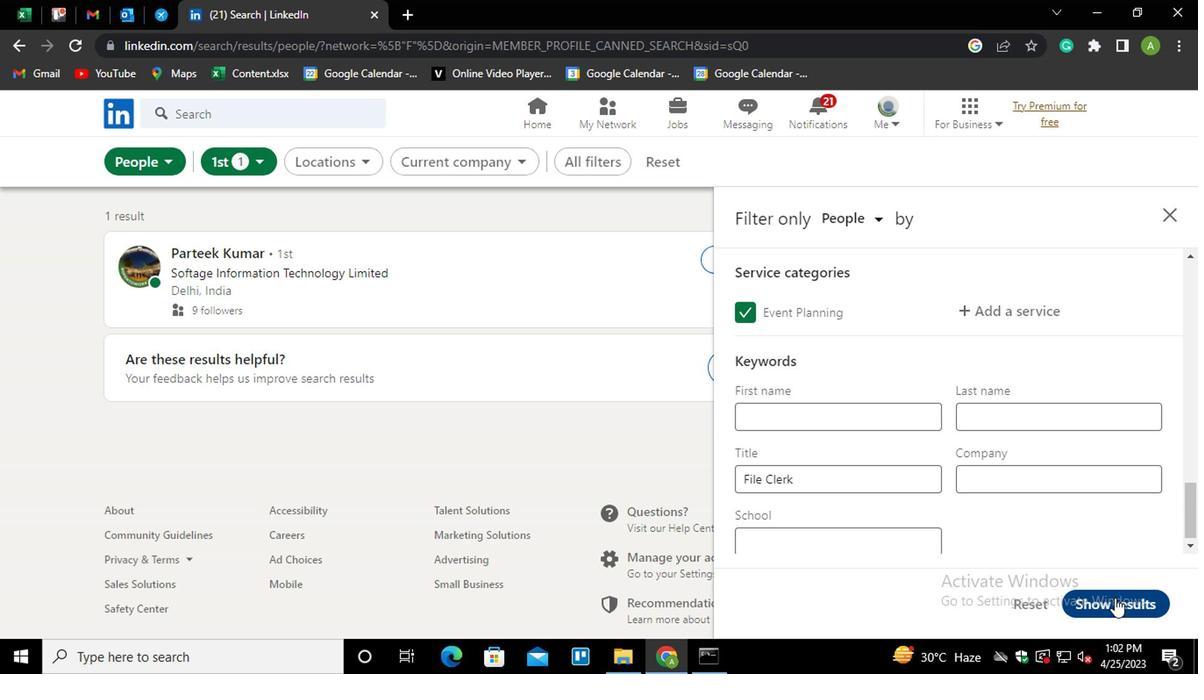 
Action: Mouse pressed left at (1115, 586)
Screenshot: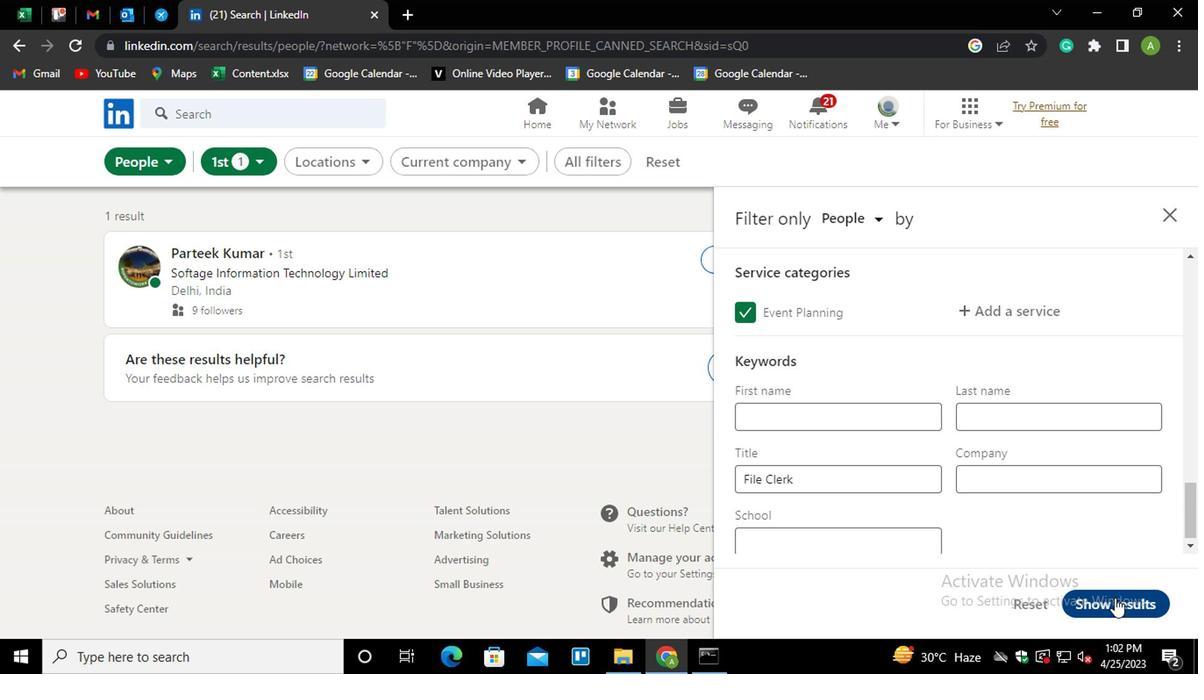 
Action: Mouse moved to (1093, 585)
Screenshot: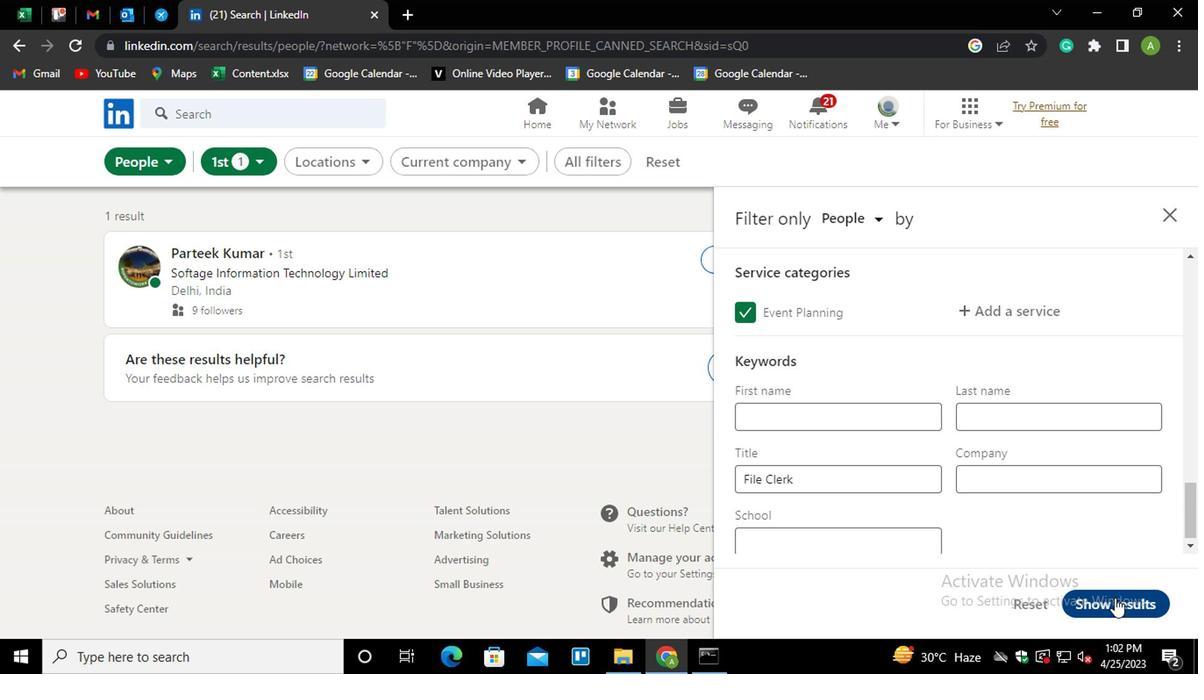 
